 Task: Look for space in Westerville, United States from 8th August, 2023 to 15th August, 2023 for 9 adults in price range Rs.10000 to Rs.14000. Place can be shared room with 5 bedrooms having 9 beds and 5 bathrooms. Property type can be house, flat, guest house. Amenities needed are: wifi, TV, free parkinig on premises, gym, breakfast. Booking option can be shelf check-in. Required host language is English.
Action: Mouse moved to (508, 98)
Screenshot: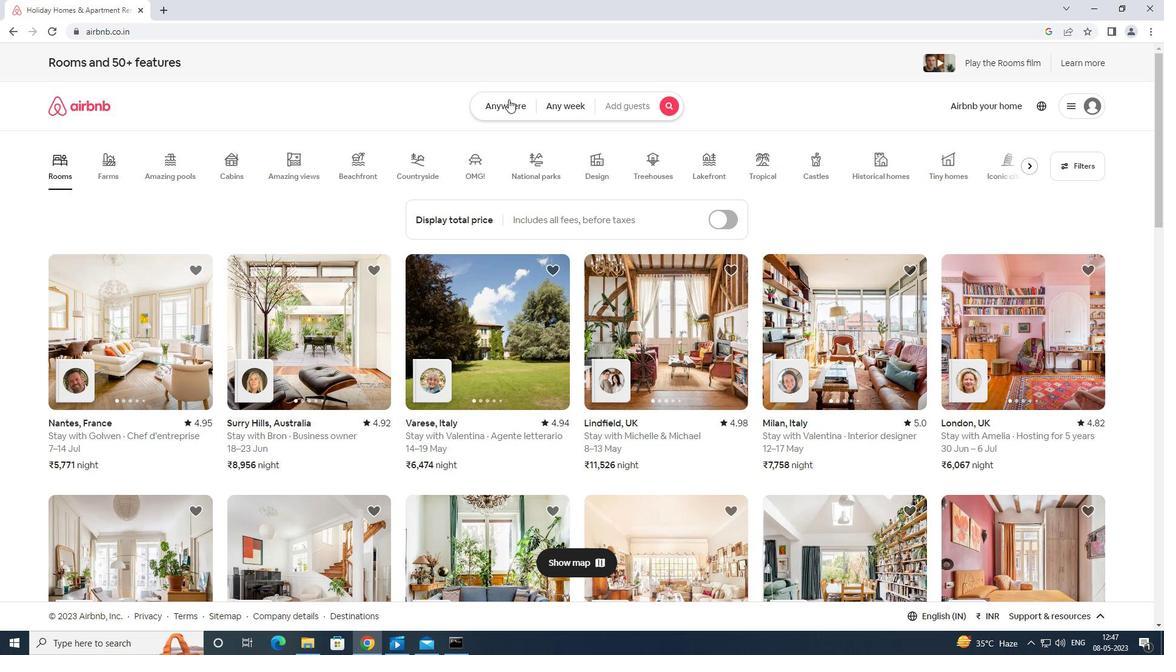
Action: Mouse pressed left at (508, 98)
Screenshot: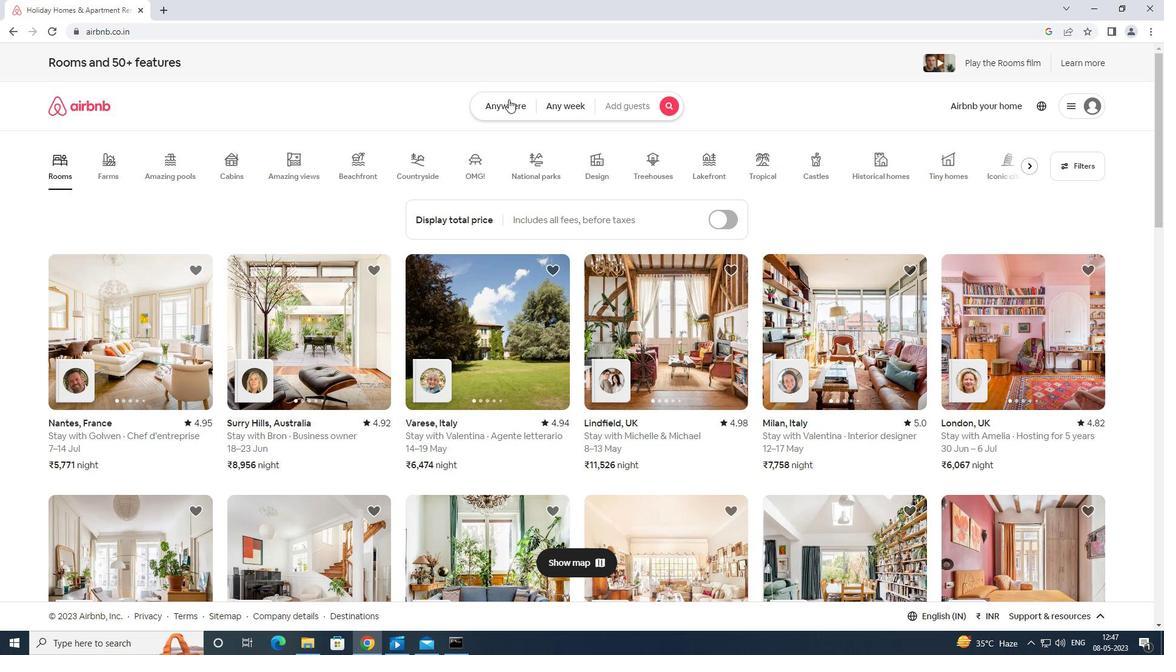 
Action: Mouse moved to (474, 136)
Screenshot: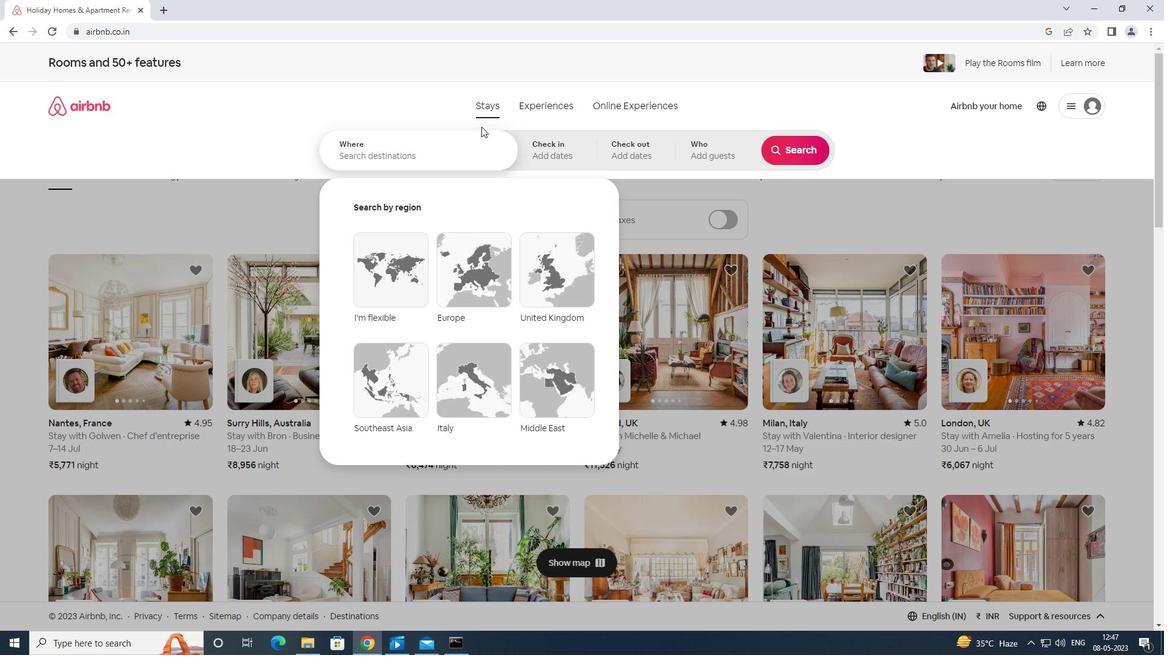 
Action: Mouse pressed left at (474, 136)
Screenshot: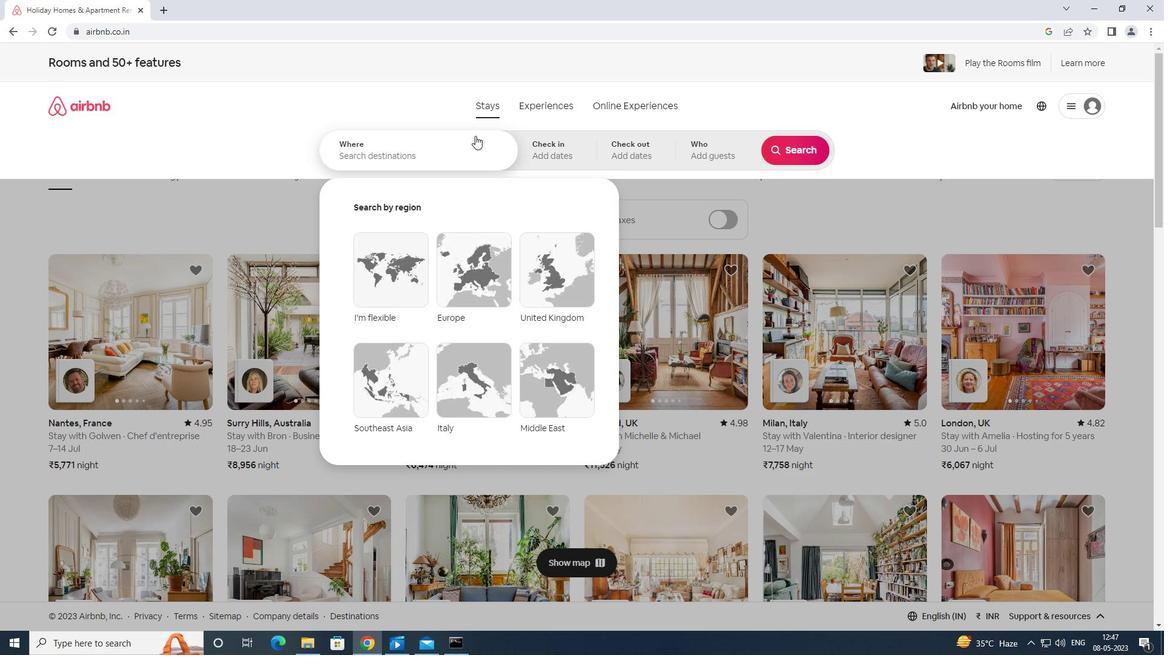 
Action: Mouse moved to (471, 139)
Screenshot: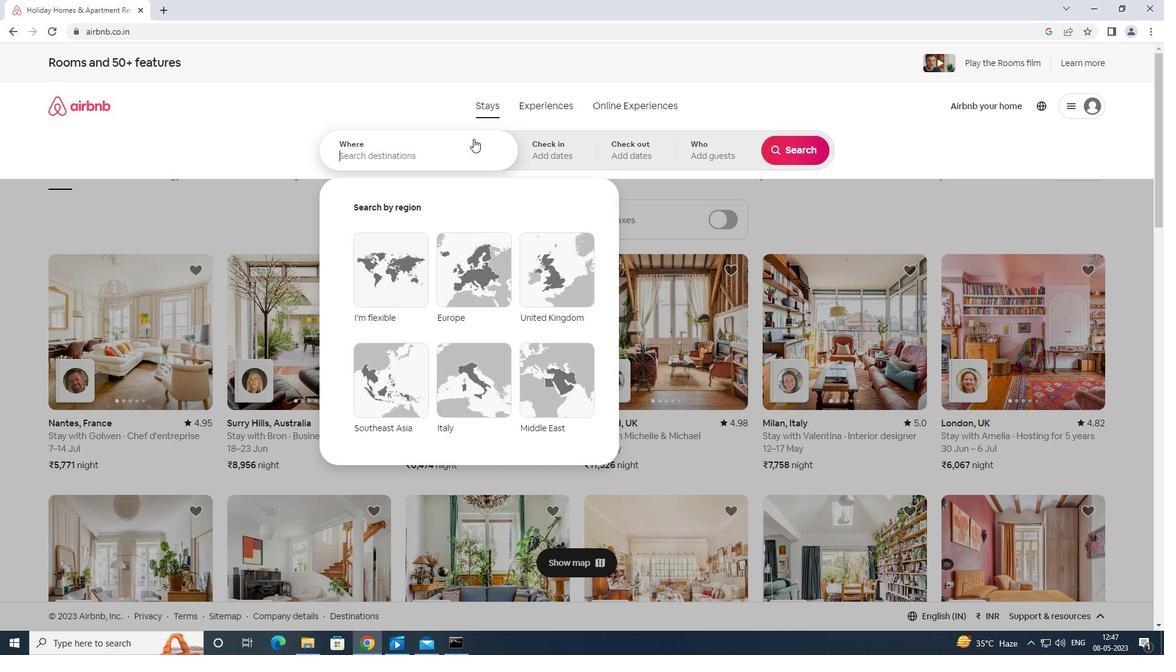 
Action: Key pressed westerville<Key.space>um<Key.backspace>nited<Key.space>states<Key.enter>
Screenshot: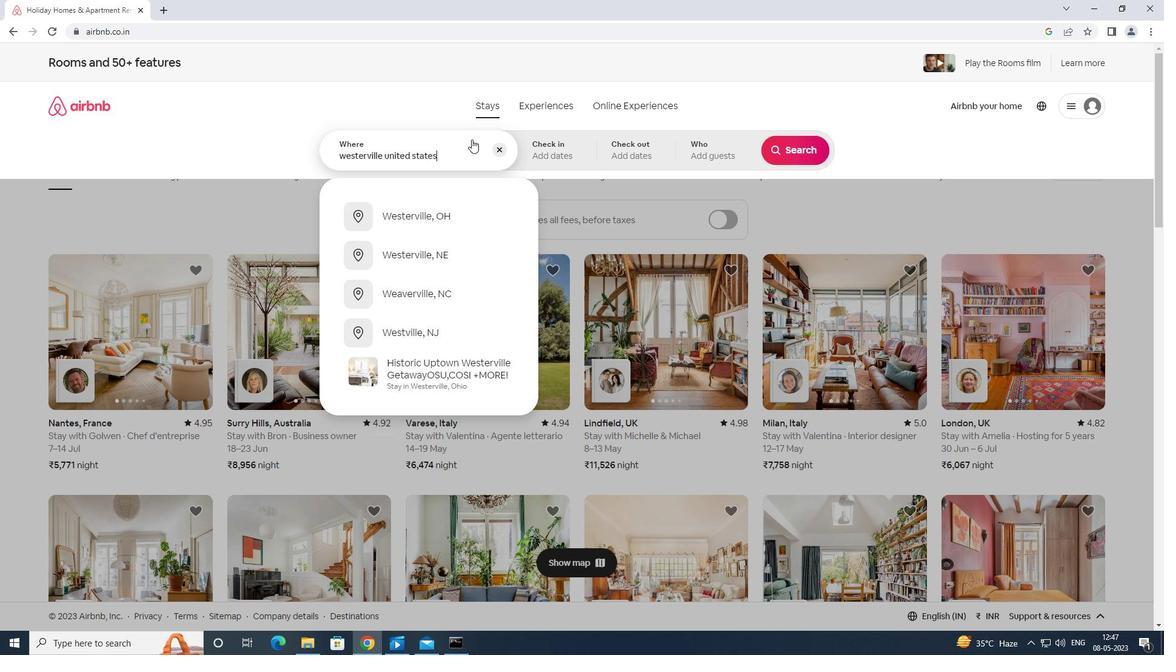 
Action: Mouse moved to (794, 248)
Screenshot: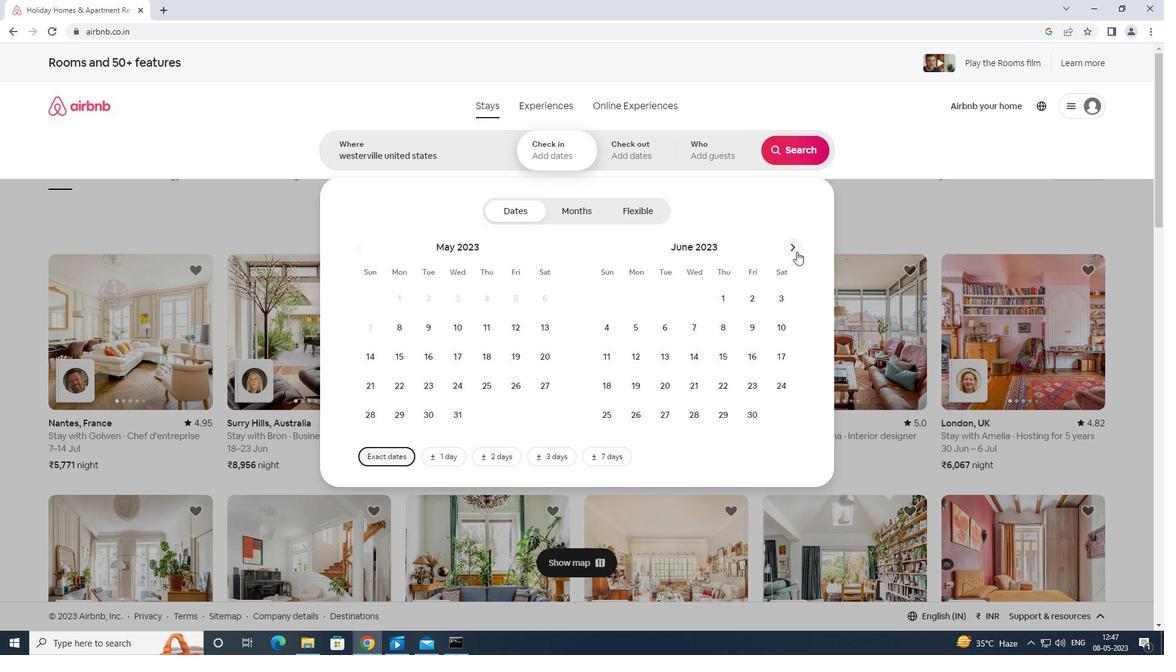 
Action: Mouse pressed left at (794, 248)
Screenshot: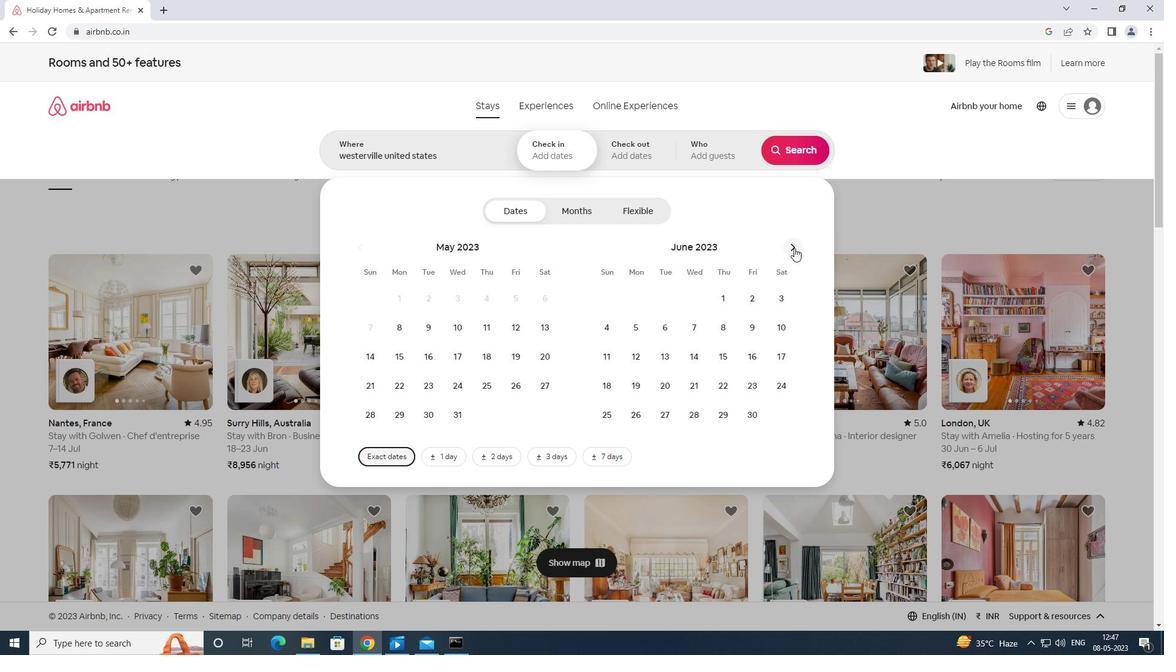 
Action: Mouse pressed left at (794, 248)
Screenshot: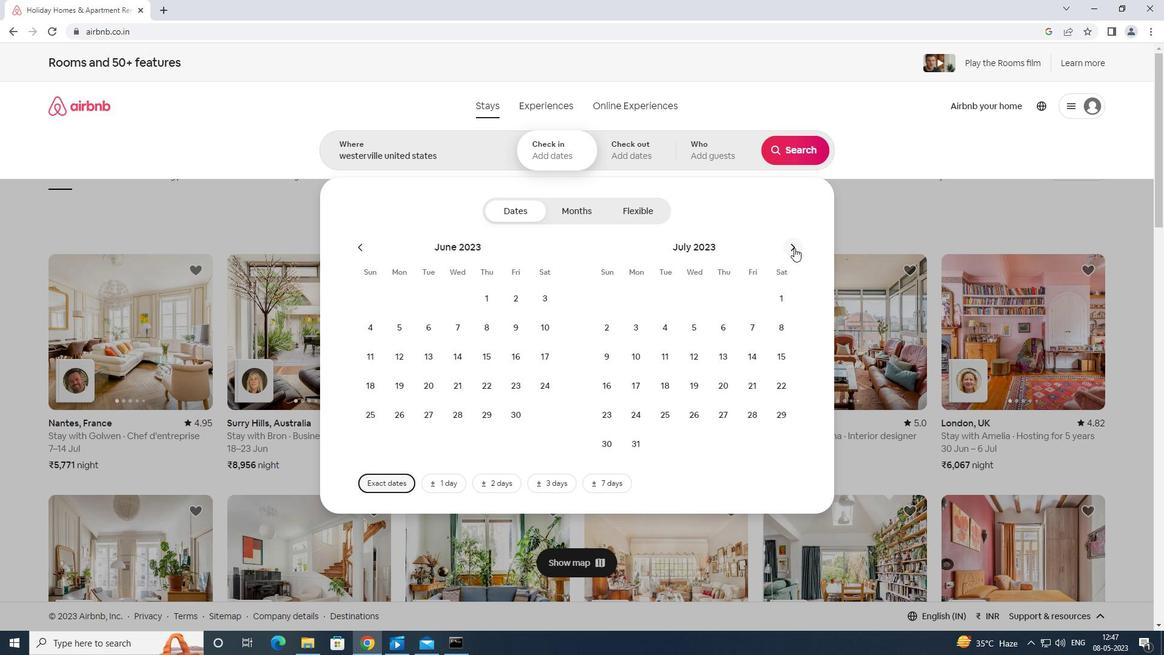 
Action: Mouse pressed left at (794, 248)
Screenshot: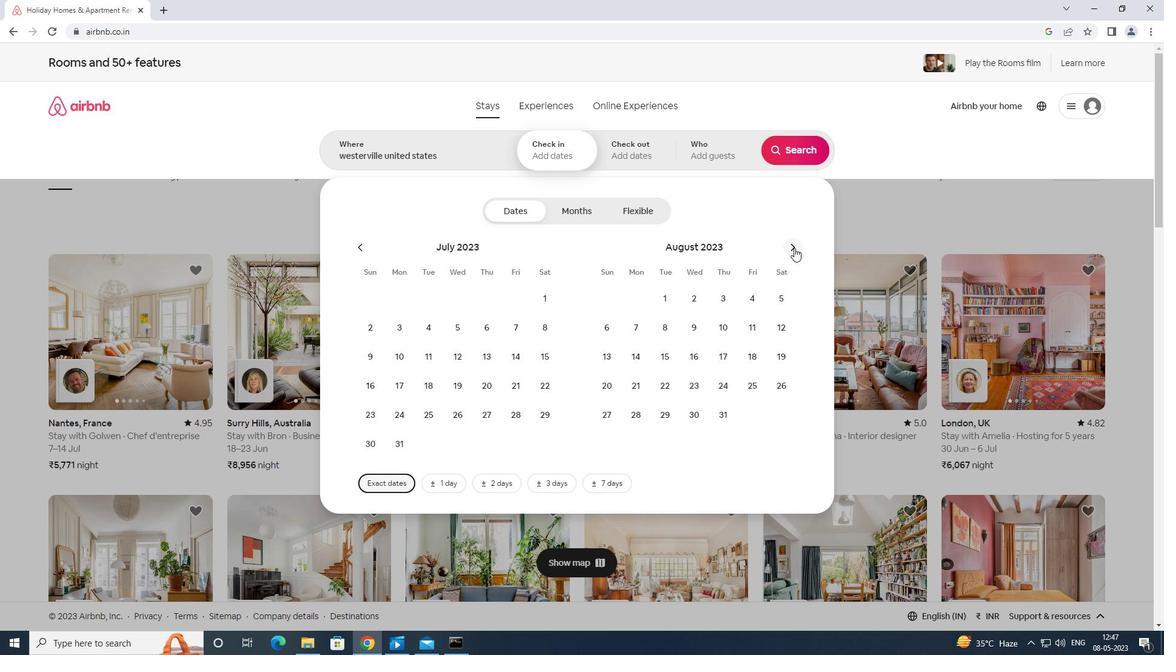 
Action: Mouse moved to (422, 323)
Screenshot: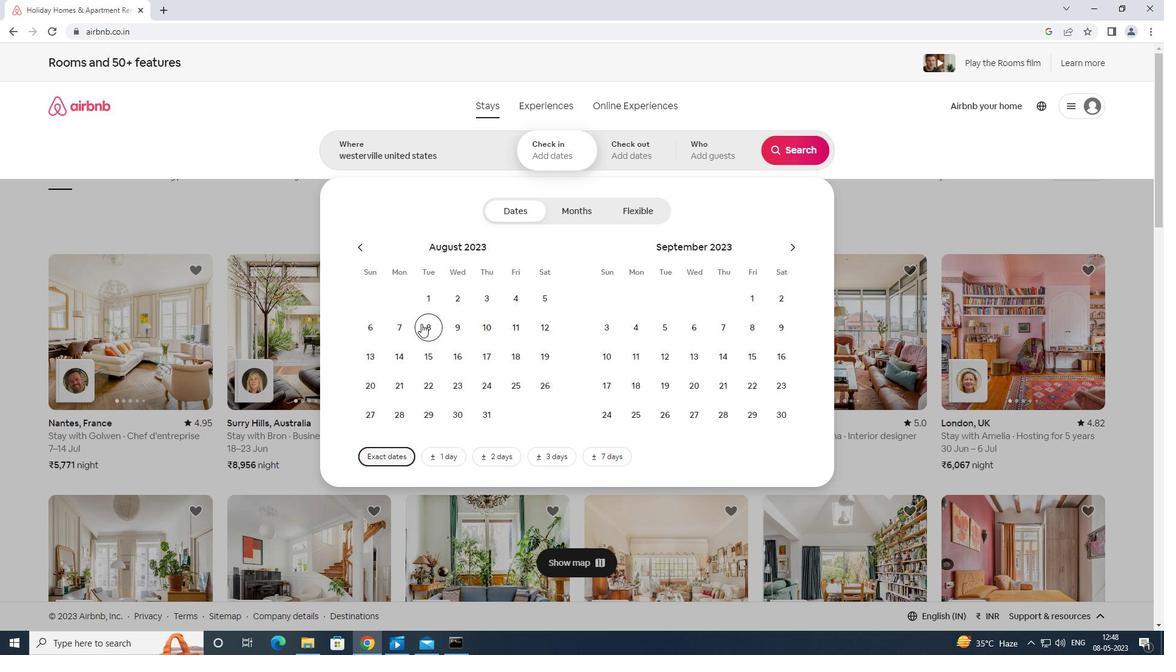 
Action: Mouse pressed left at (422, 323)
Screenshot: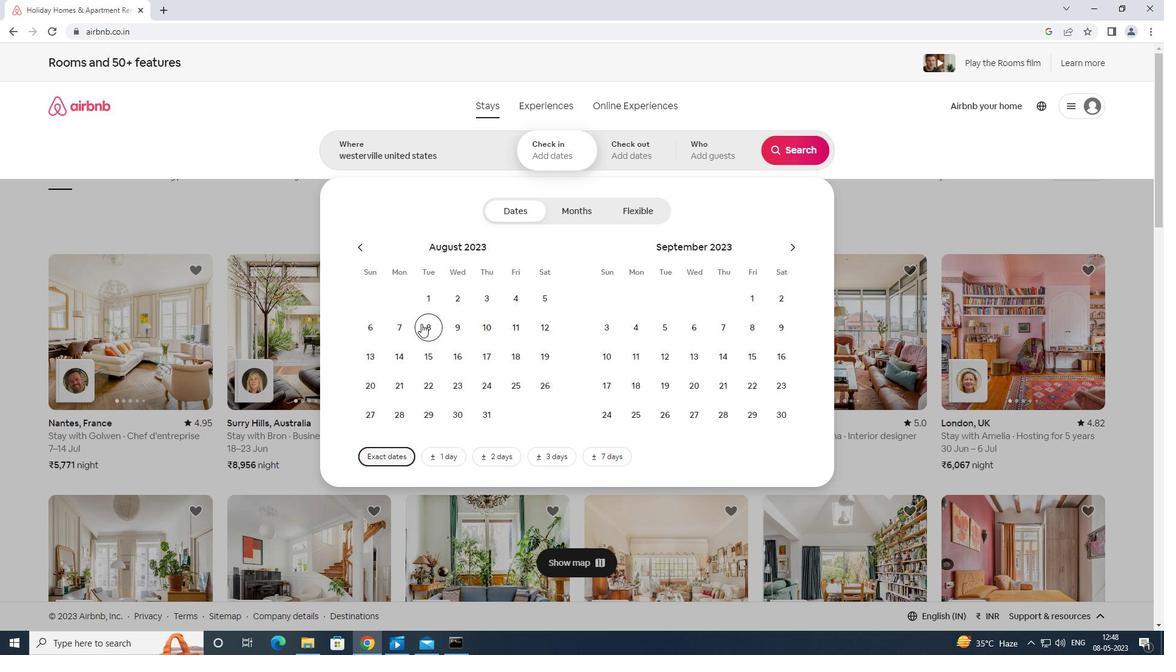 
Action: Mouse moved to (430, 353)
Screenshot: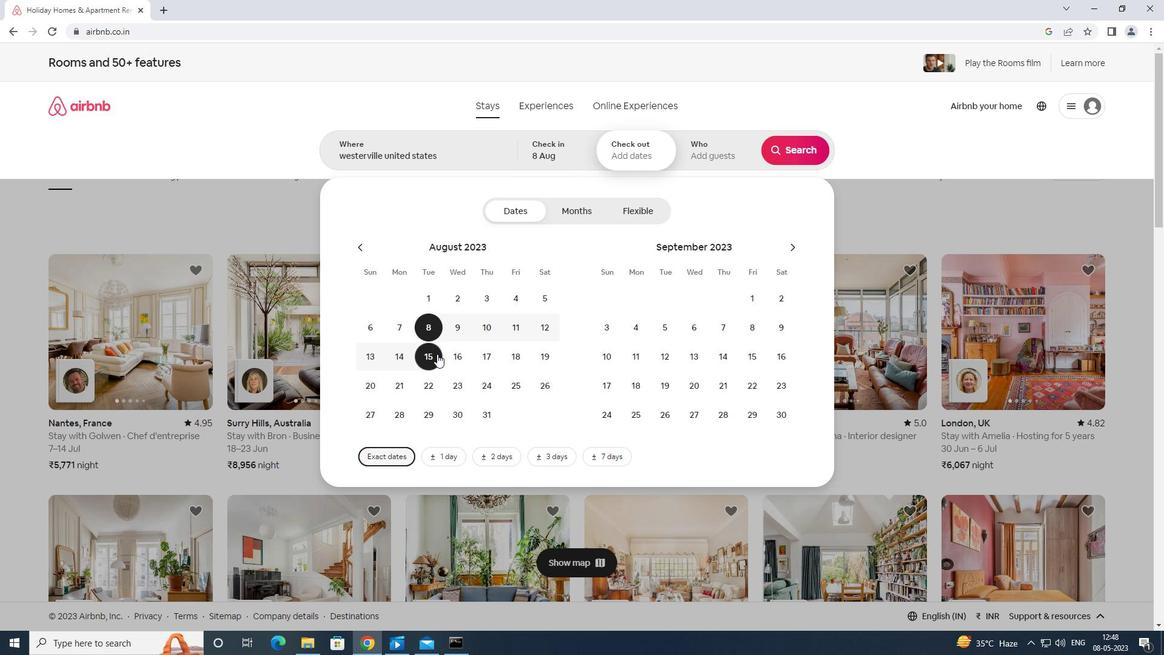 
Action: Mouse pressed left at (430, 353)
Screenshot: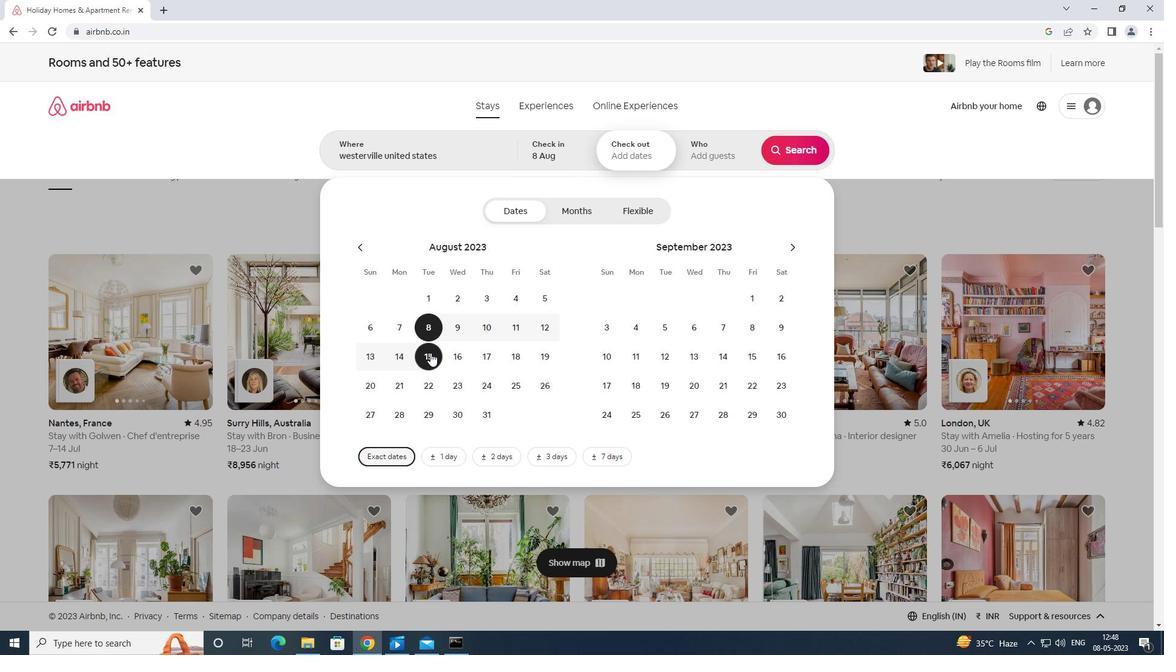 
Action: Mouse moved to (712, 146)
Screenshot: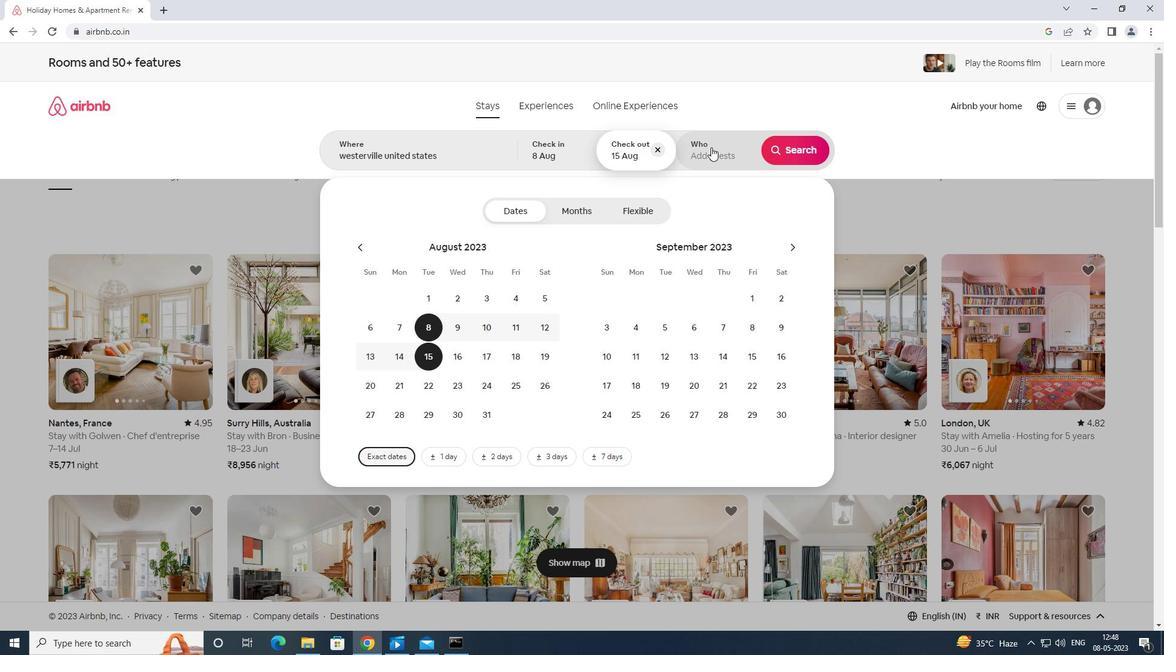 
Action: Mouse pressed left at (712, 146)
Screenshot: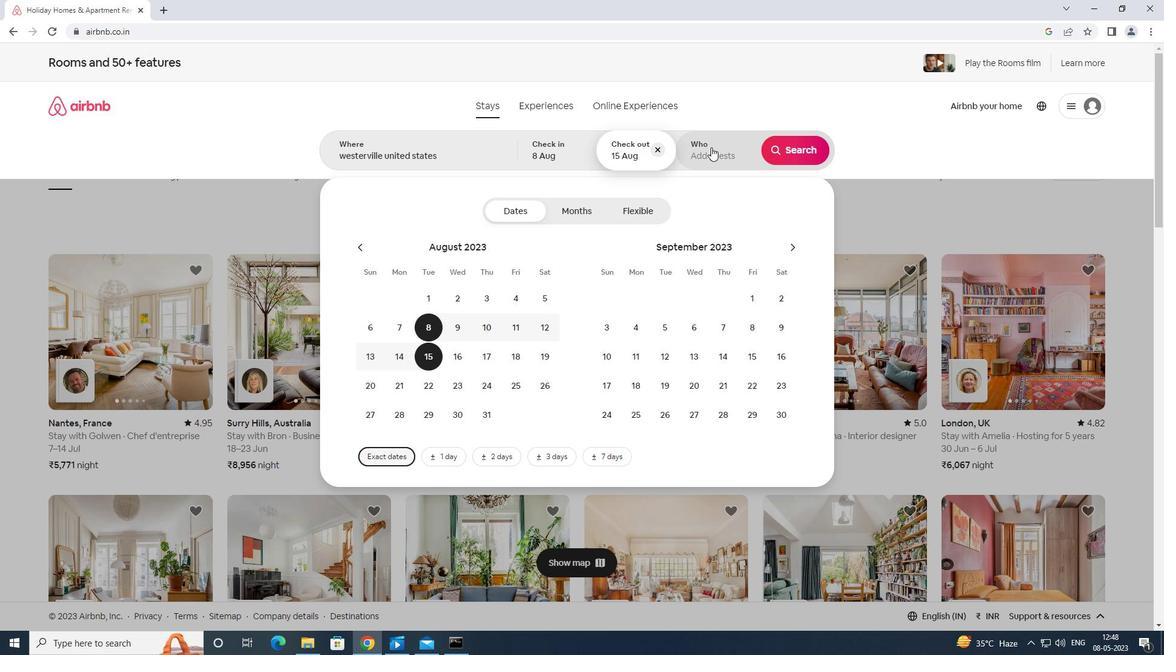 
Action: Mouse moved to (804, 214)
Screenshot: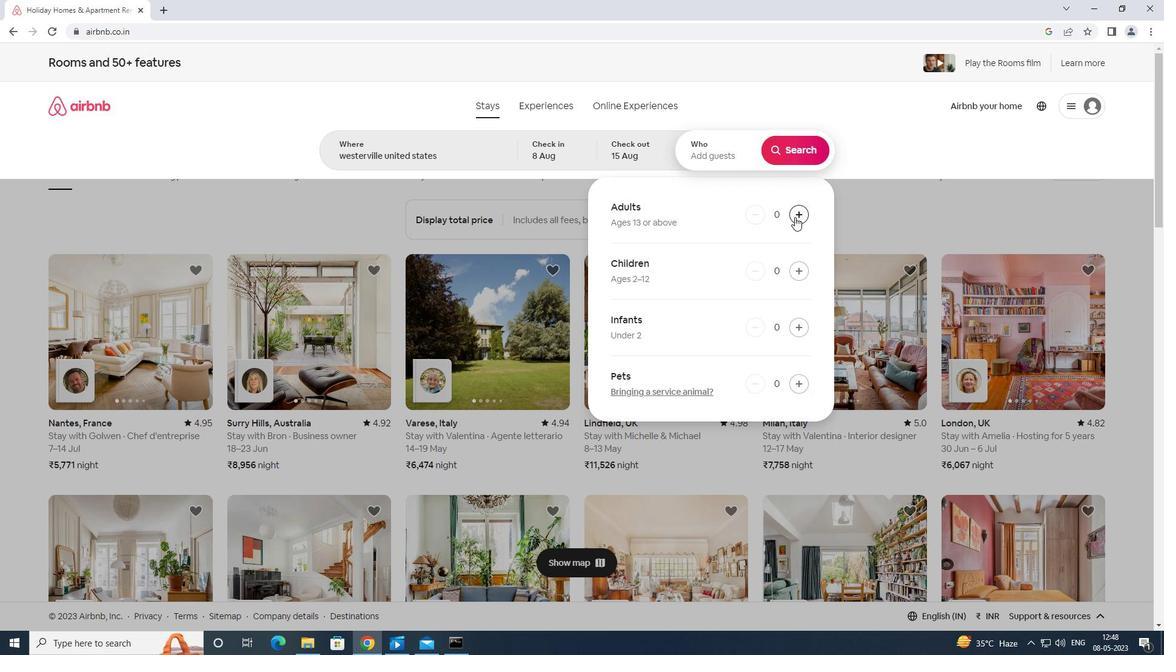 
Action: Mouse pressed left at (804, 214)
Screenshot: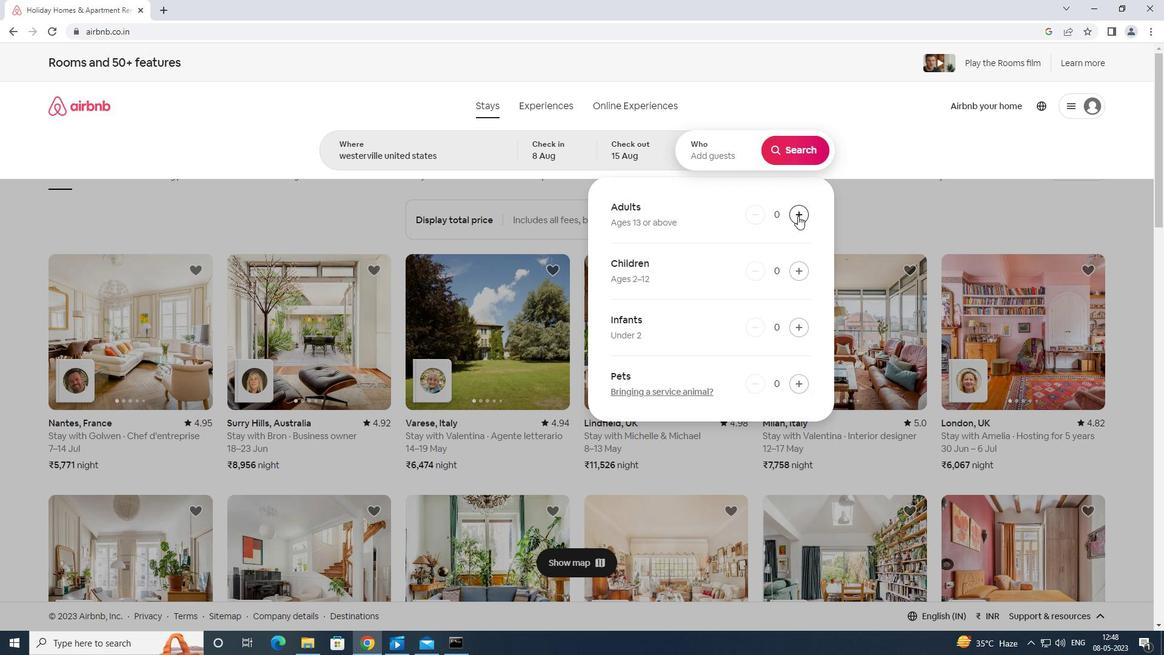 
Action: Mouse moved to (806, 213)
Screenshot: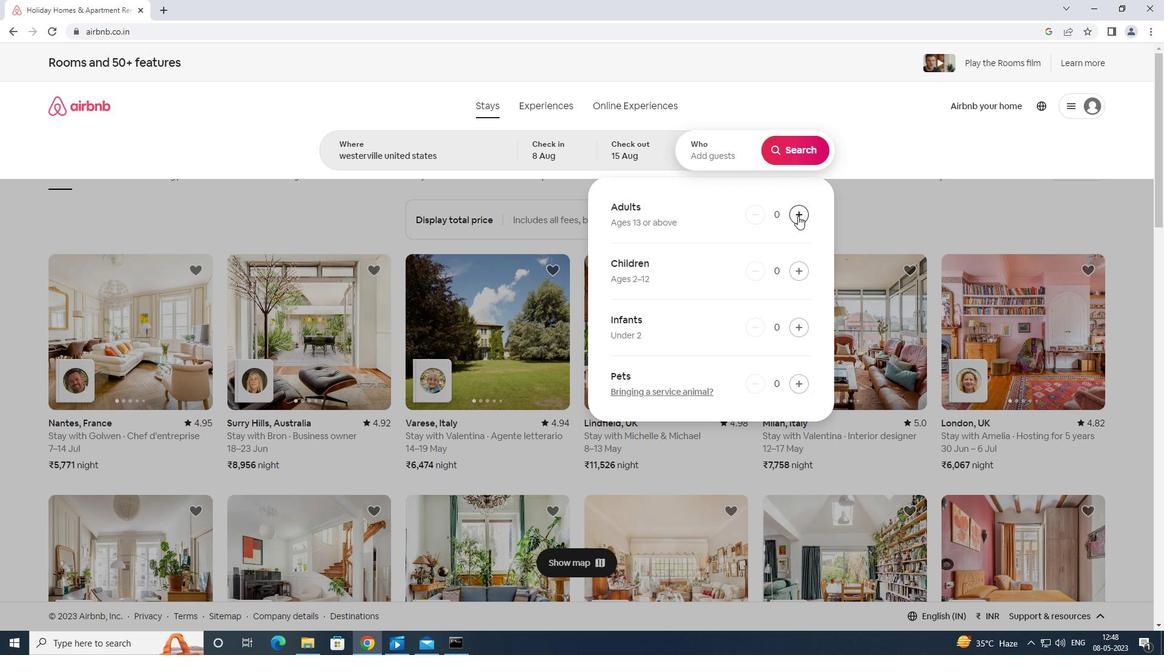 
Action: Mouse pressed left at (806, 213)
Screenshot: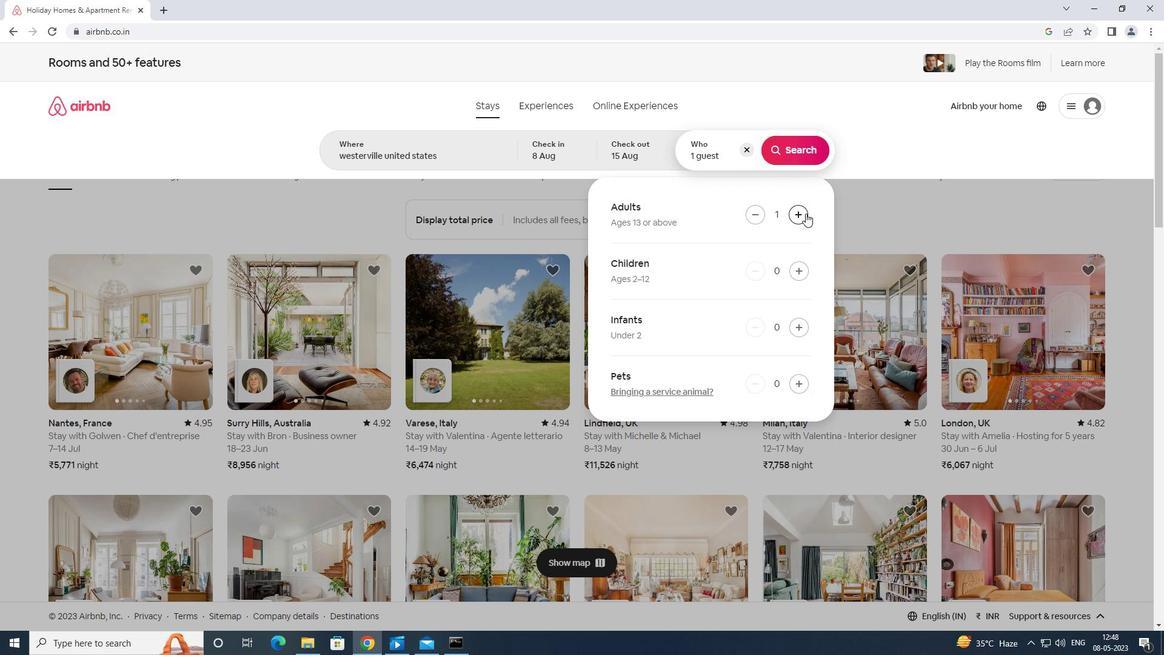 
Action: Mouse moved to (806, 214)
Screenshot: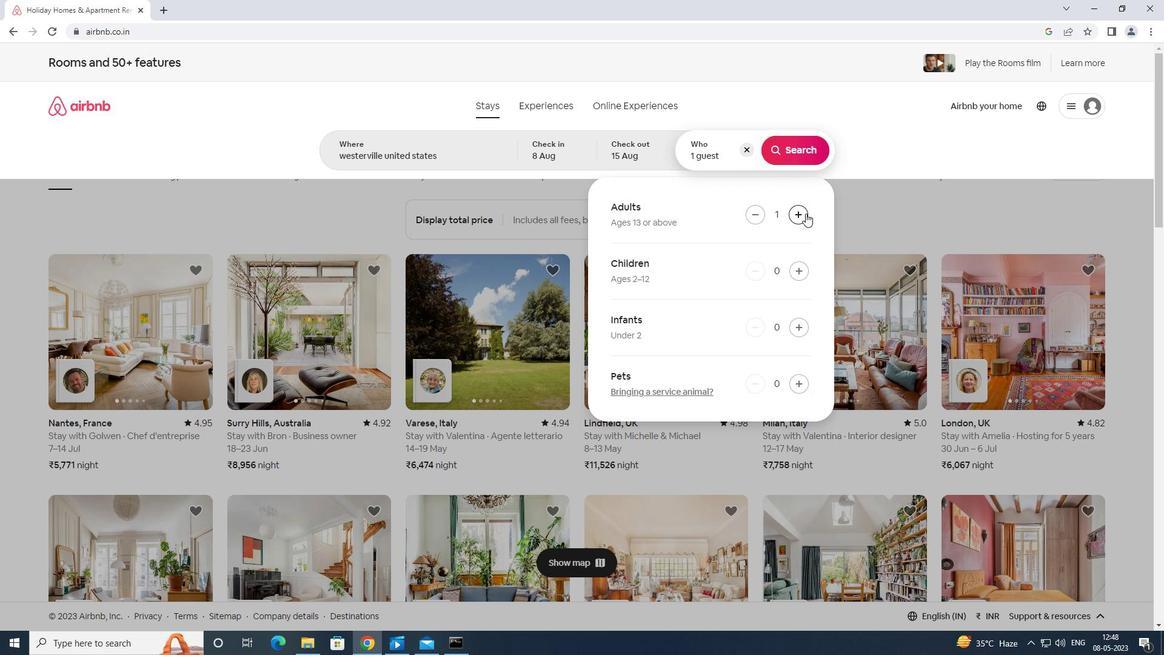 
Action: Mouse pressed left at (806, 214)
Screenshot: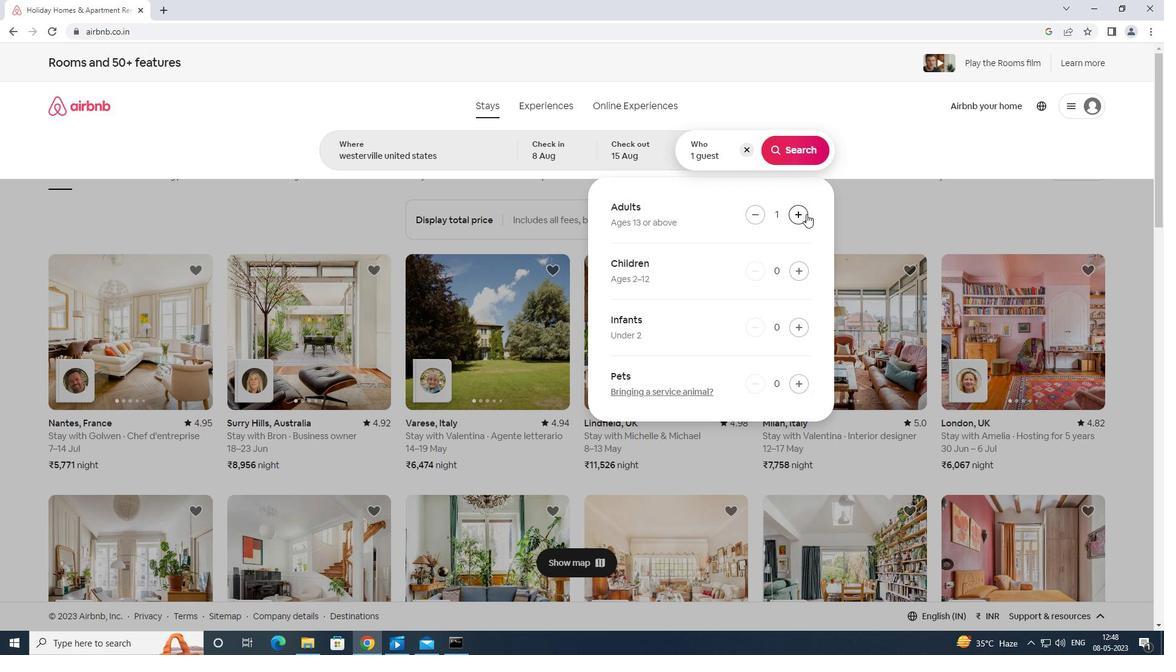 
Action: Mouse pressed left at (806, 214)
Screenshot: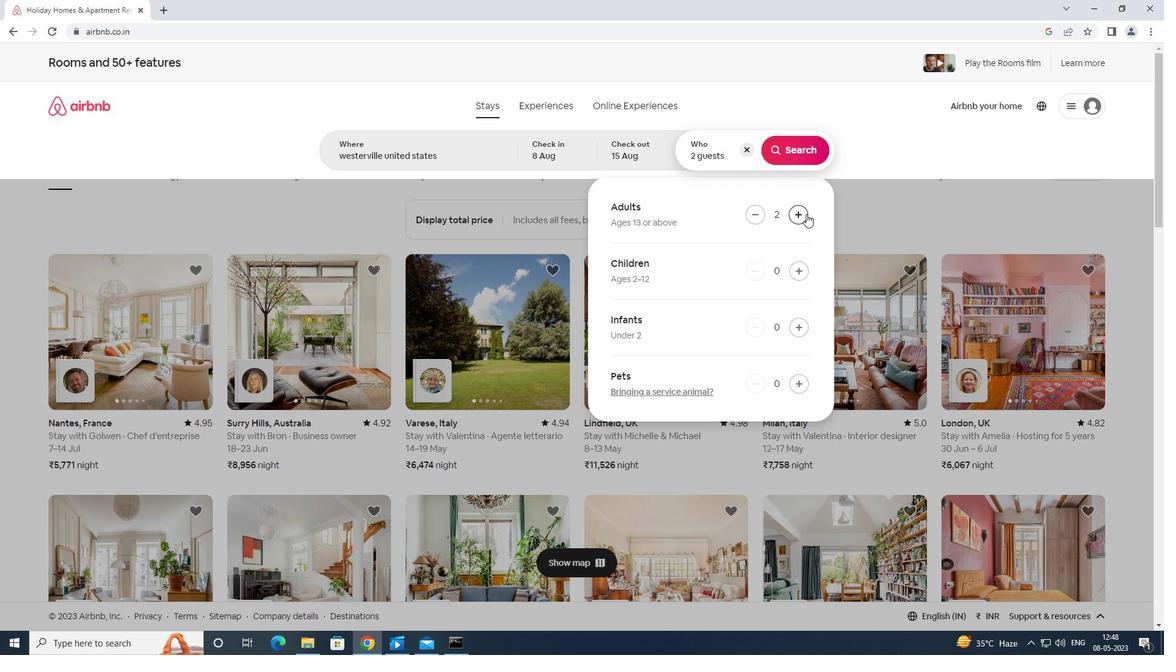 
Action: Mouse moved to (806, 214)
Screenshot: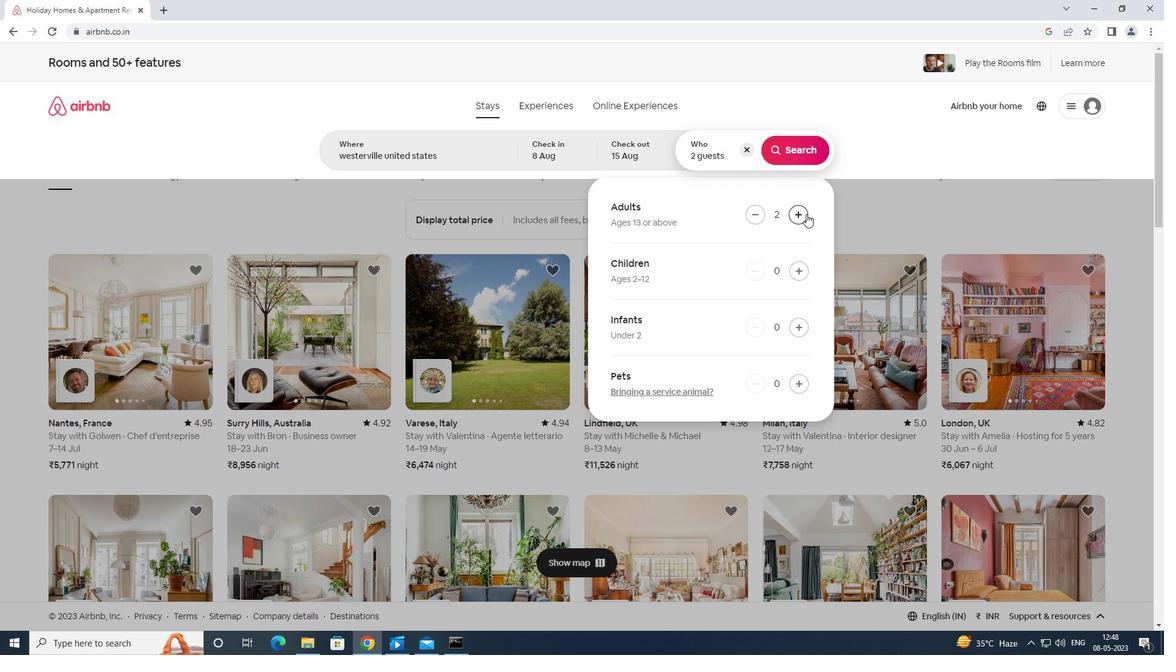 
Action: Mouse pressed left at (806, 214)
Screenshot: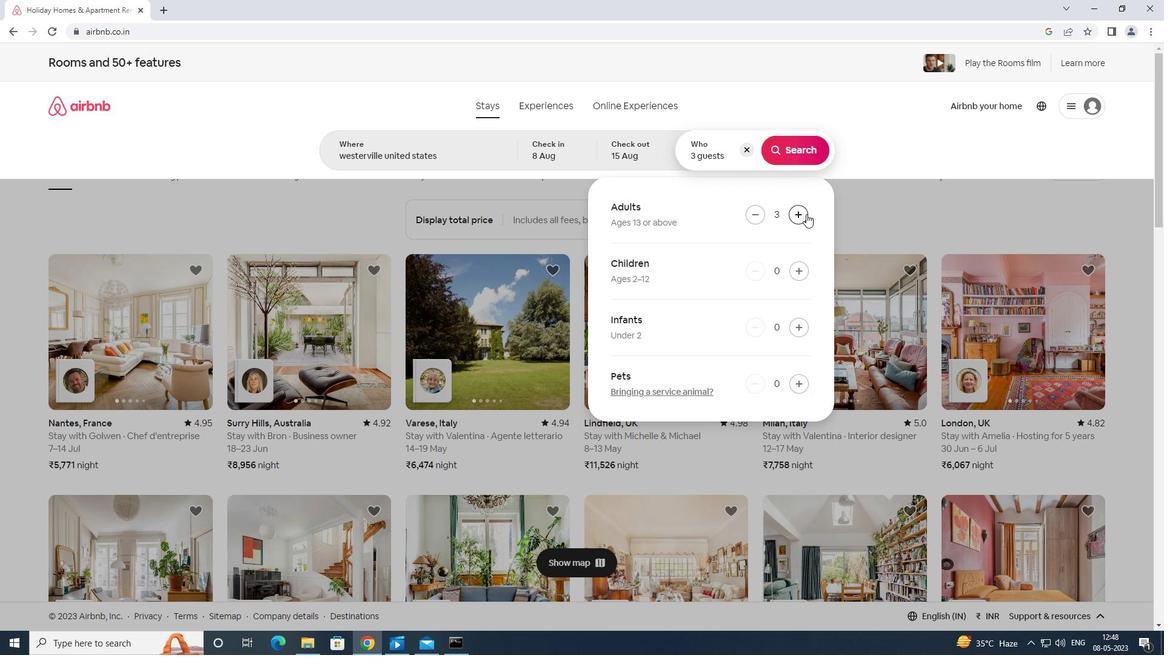 
Action: Mouse pressed left at (806, 214)
Screenshot: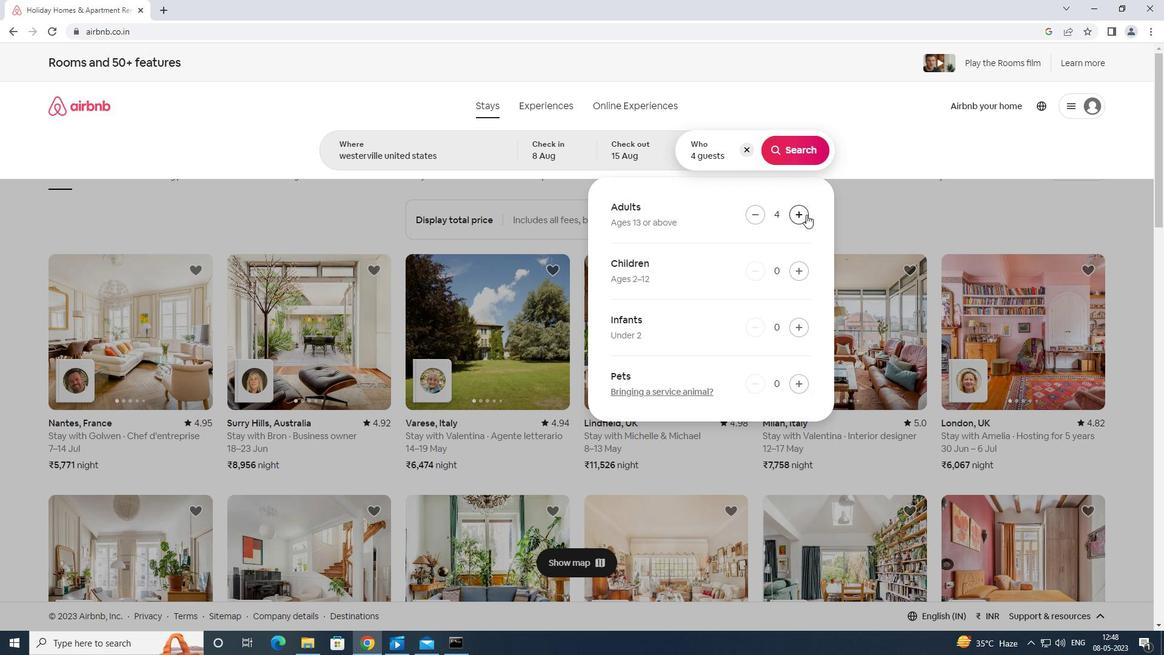 
Action: Mouse pressed left at (806, 214)
Screenshot: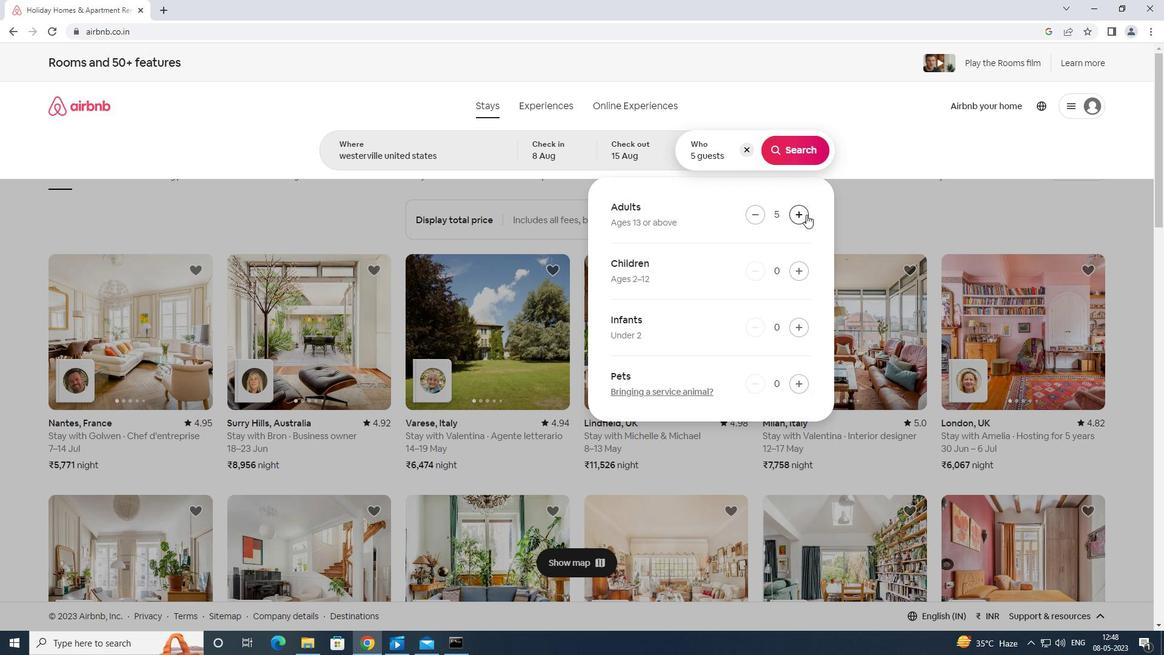 
Action: Mouse moved to (807, 214)
Screenshot: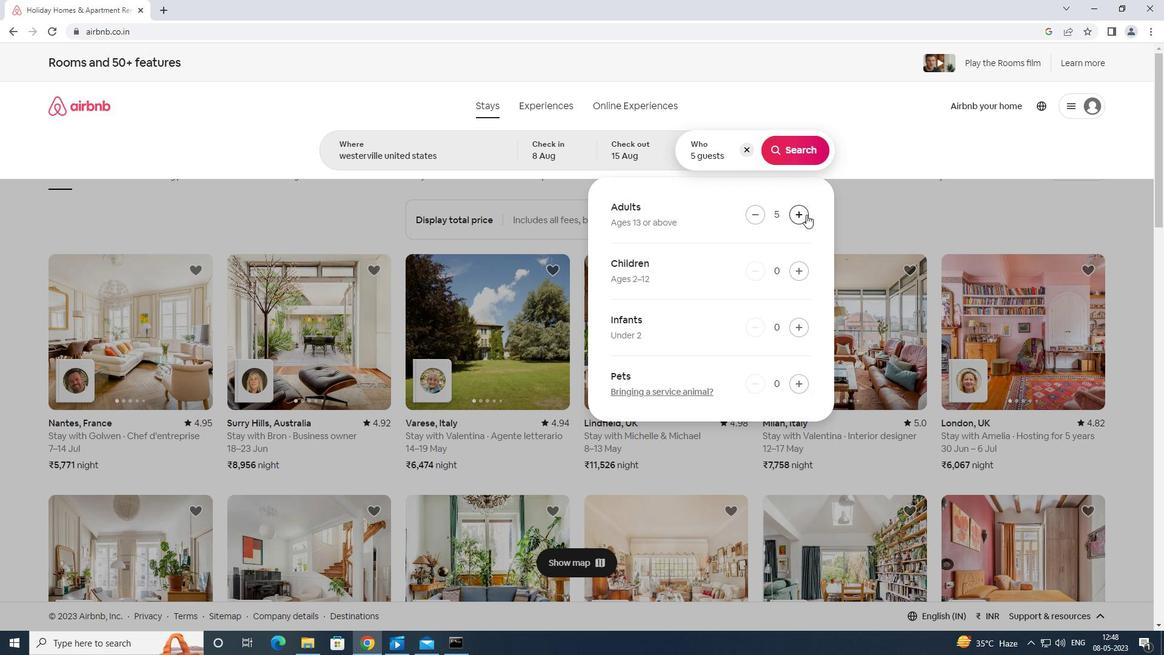 
Action: Mouse pressed left at (807, 214)
Screenshot: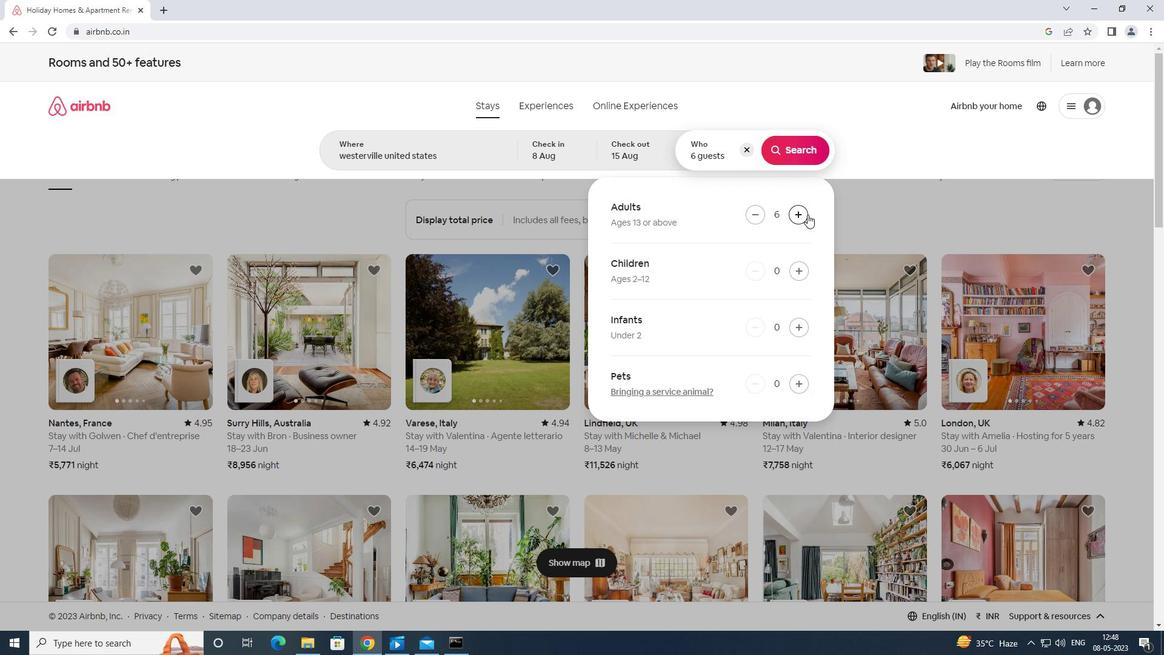 
Action: Mouse moved to (803, 215)
Screenshot: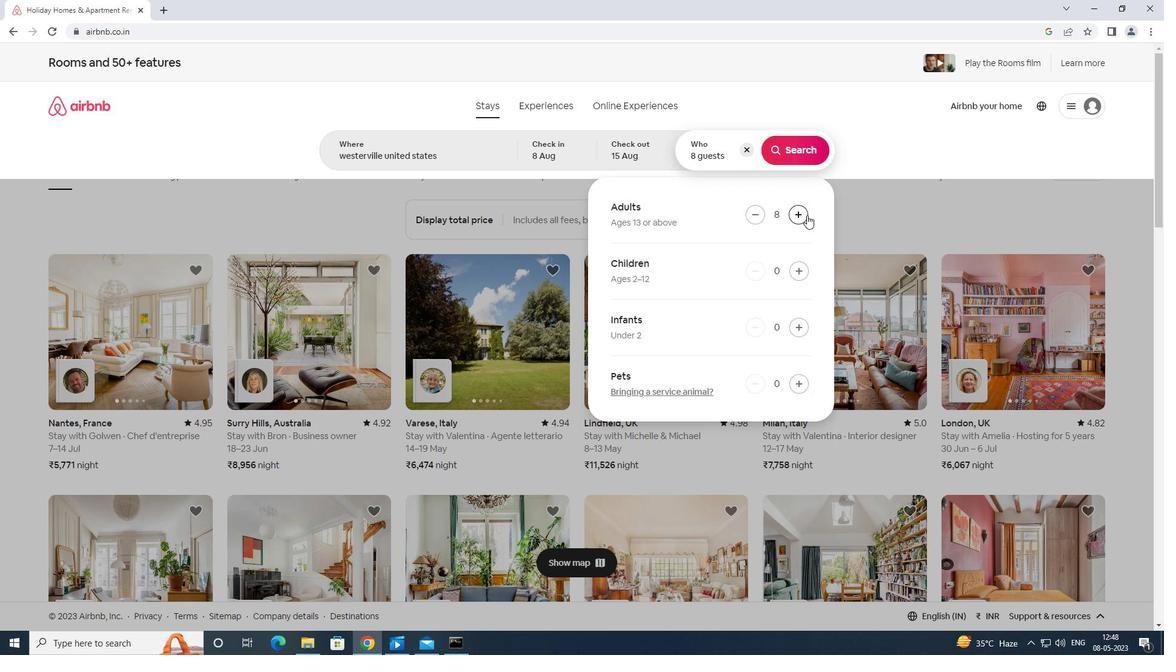 
Action: Mouse pressed left at (803, 215)
Screenshot: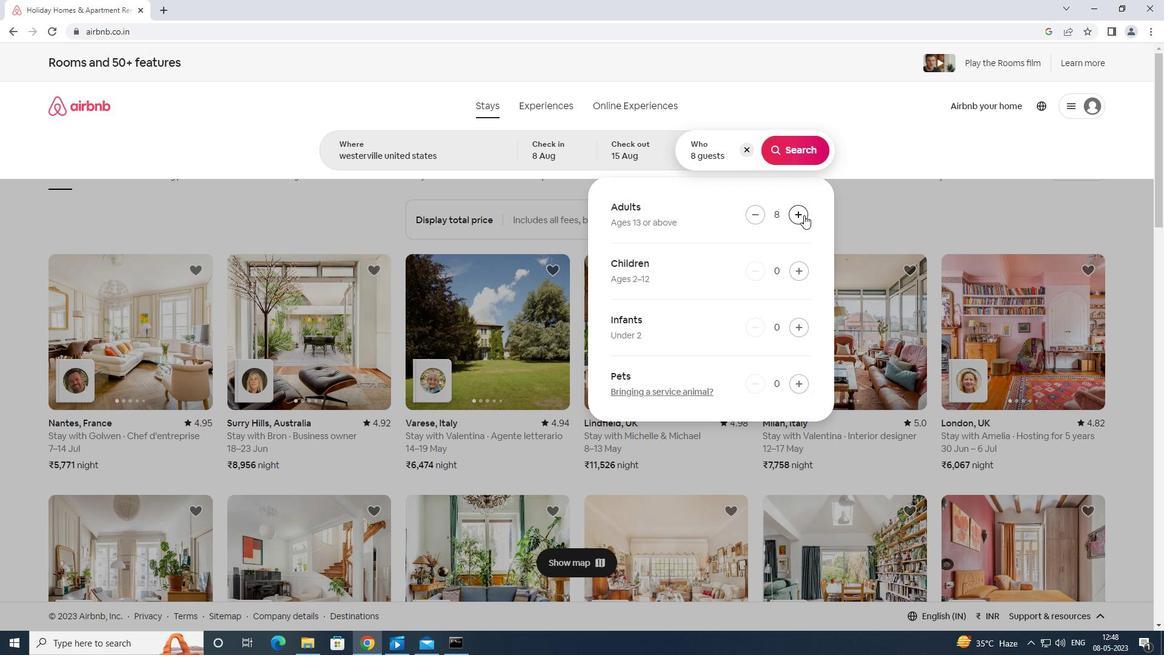 
Action: Mouse moved to (797, 145)
Screenshot: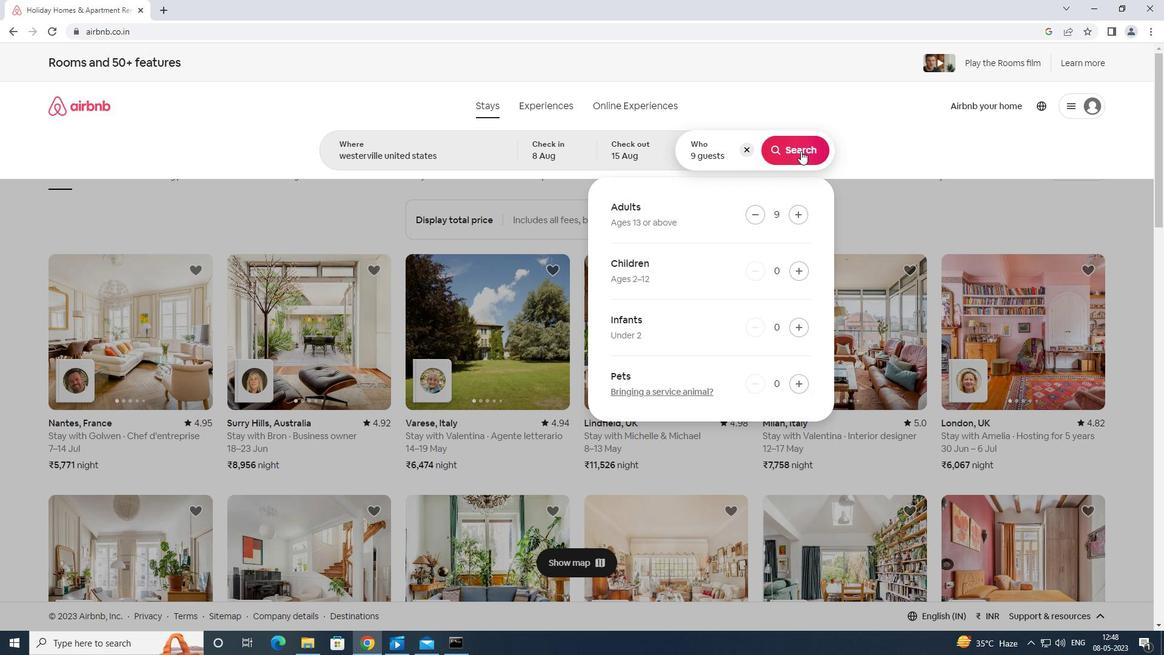 
Action: Mouse pressed left at (797, 145)
Screenshot: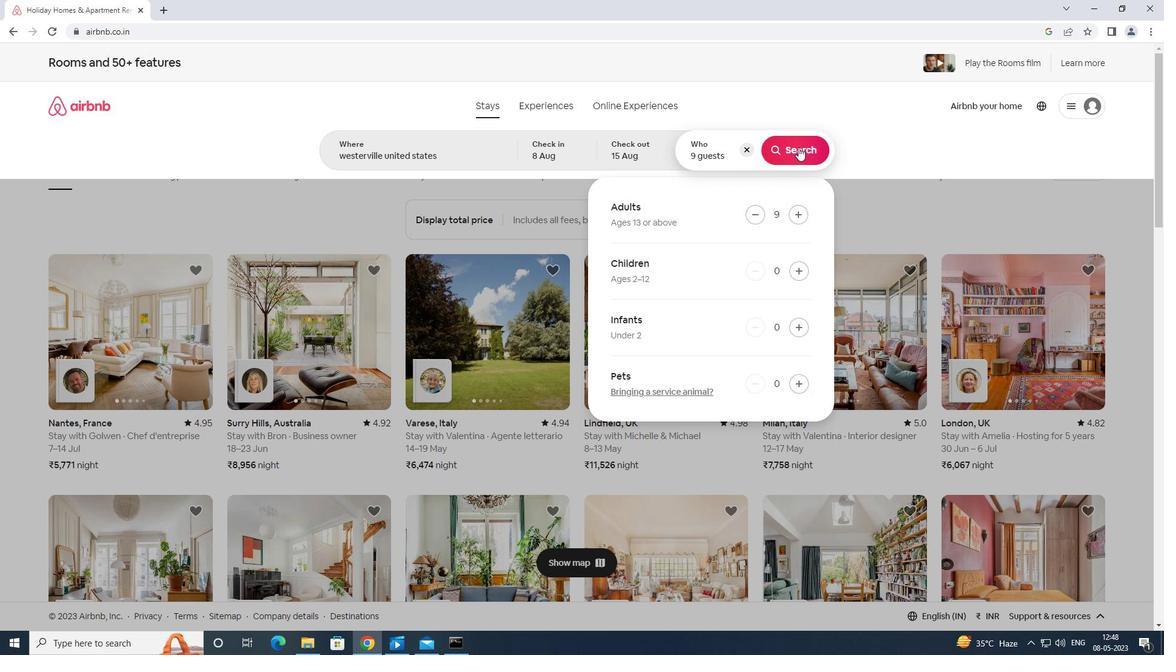 
Action: Mouse moved to (1122, 110)
Screenshot: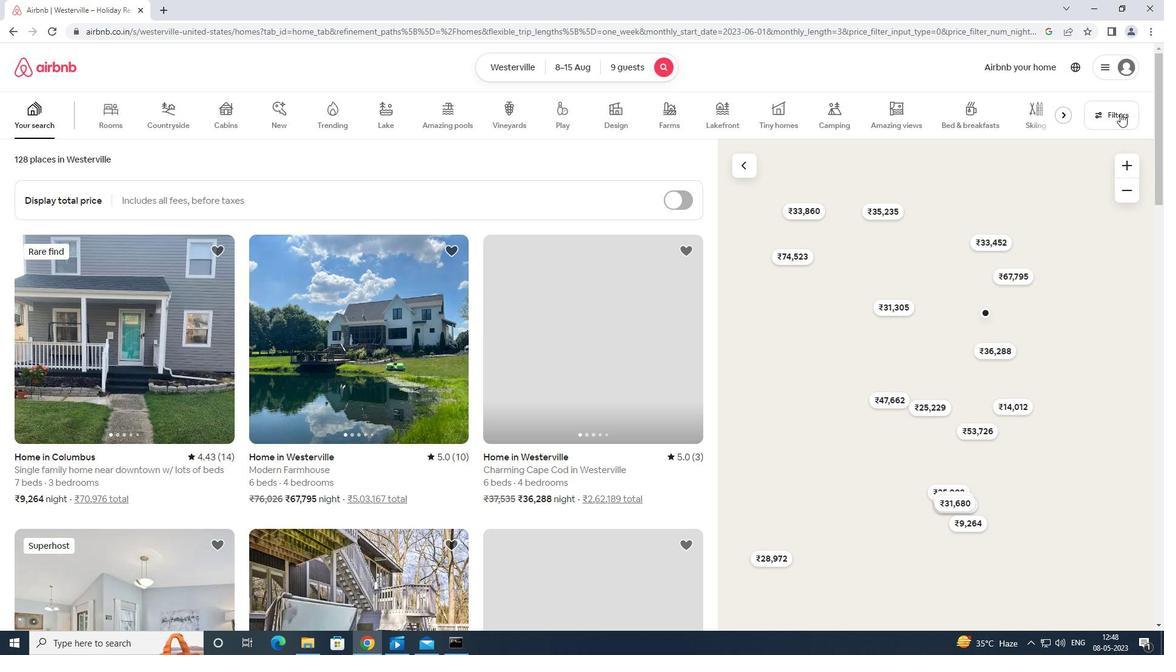 
Action: Mouse pressed left at (1122, 110)
Screenshot: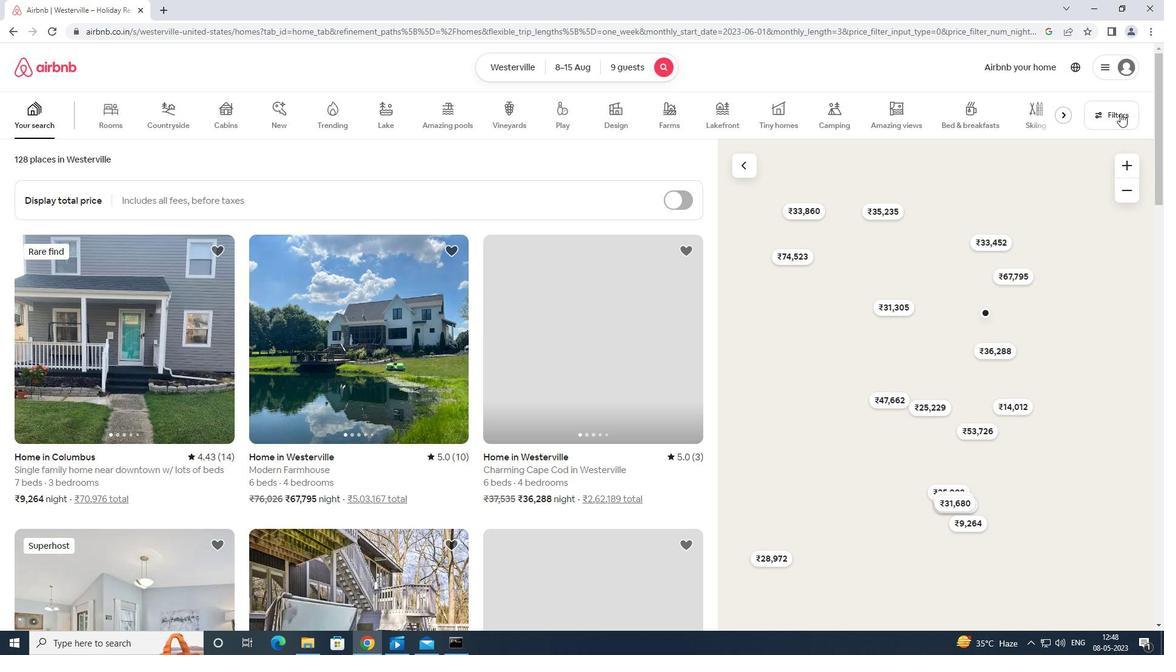 
Action: Mouse moved to (450, 413)
Screenshot: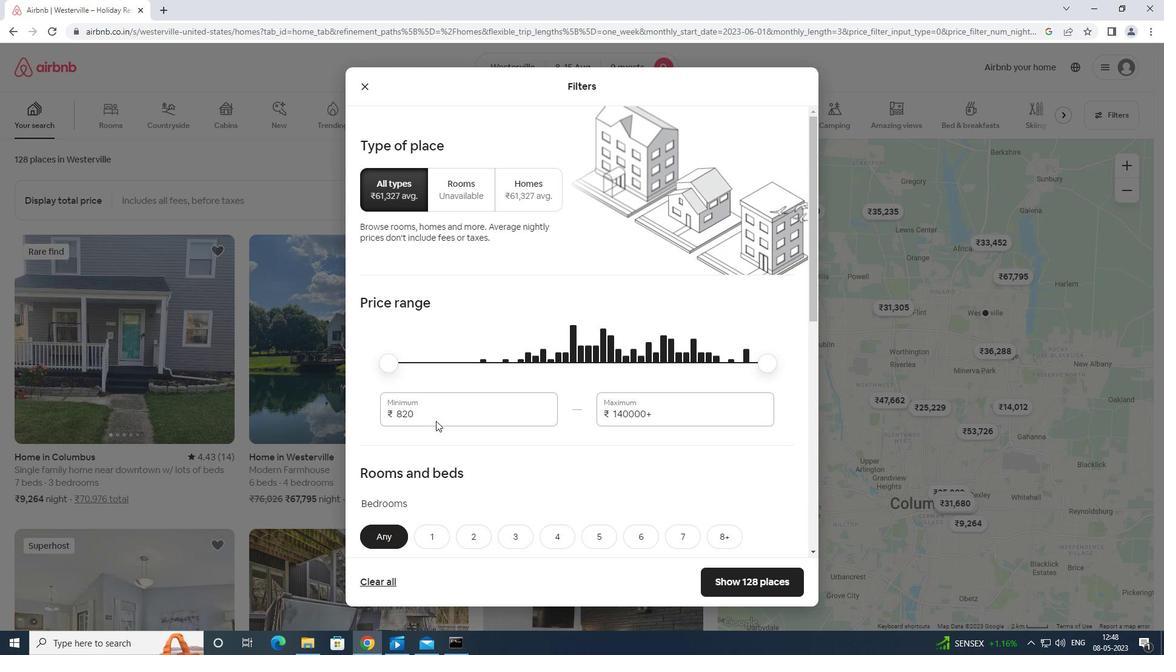 
Action: Mouse pressed left at (450, 413)
Screenshot: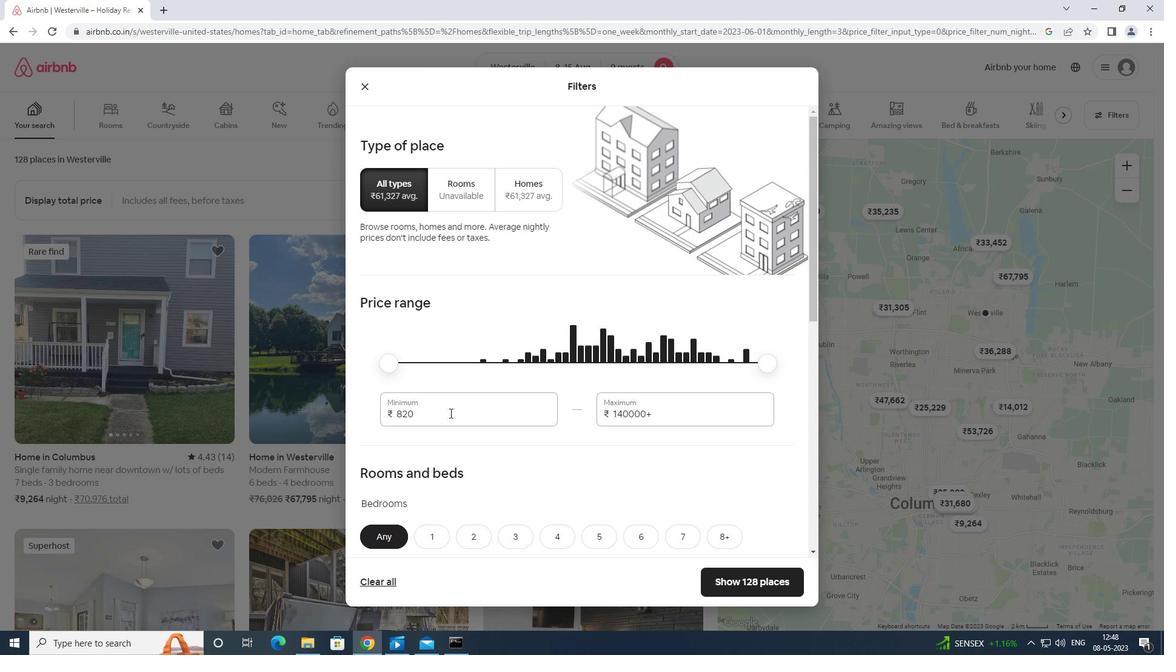 
Action: Key pressed <Key.backspace><Key.backspace><Key.backspace>10000
Screenshot: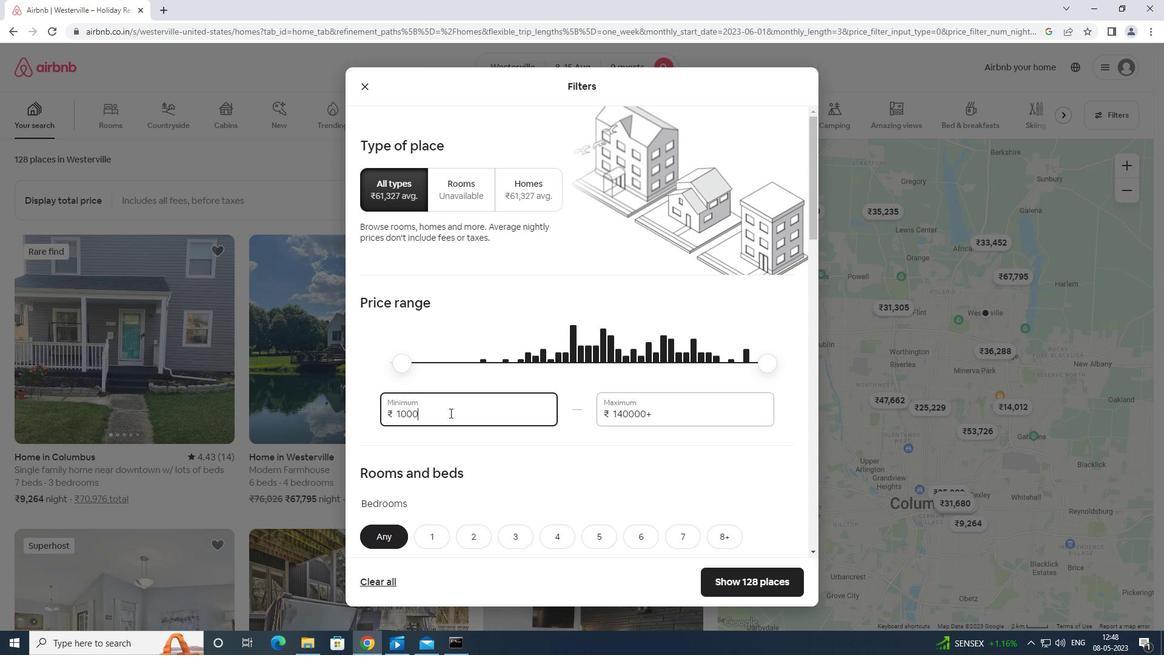 
Action: Mouse moved to (671, 411)
Screenshot: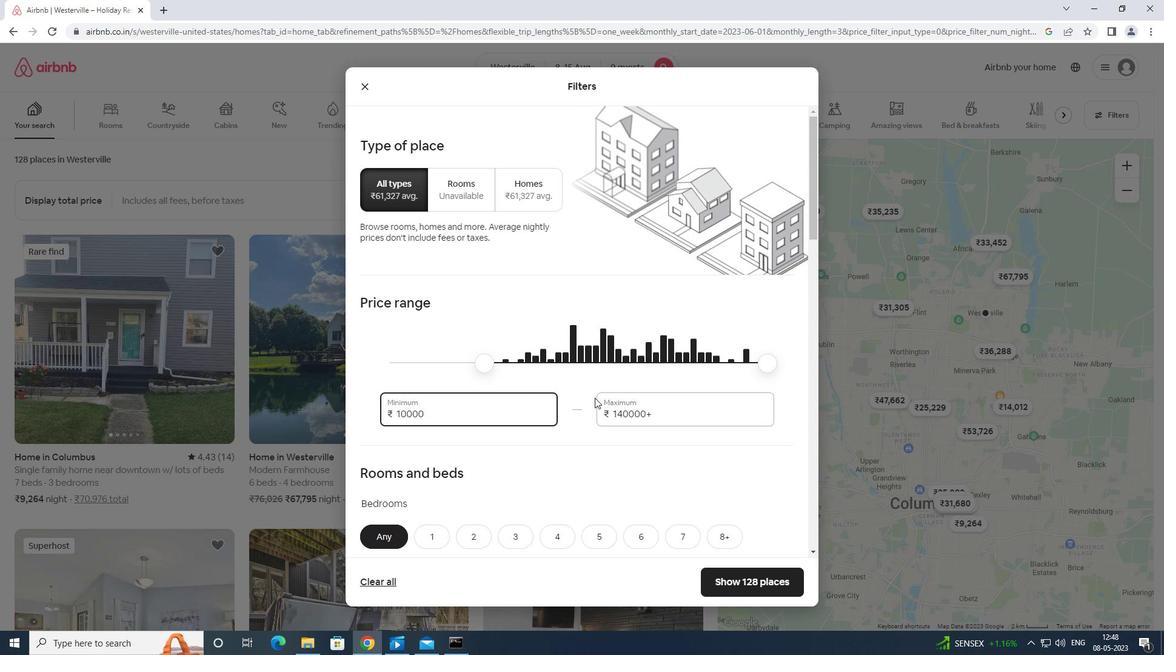 
Action: Mouse pressed left at (671, 411)
Screenshot: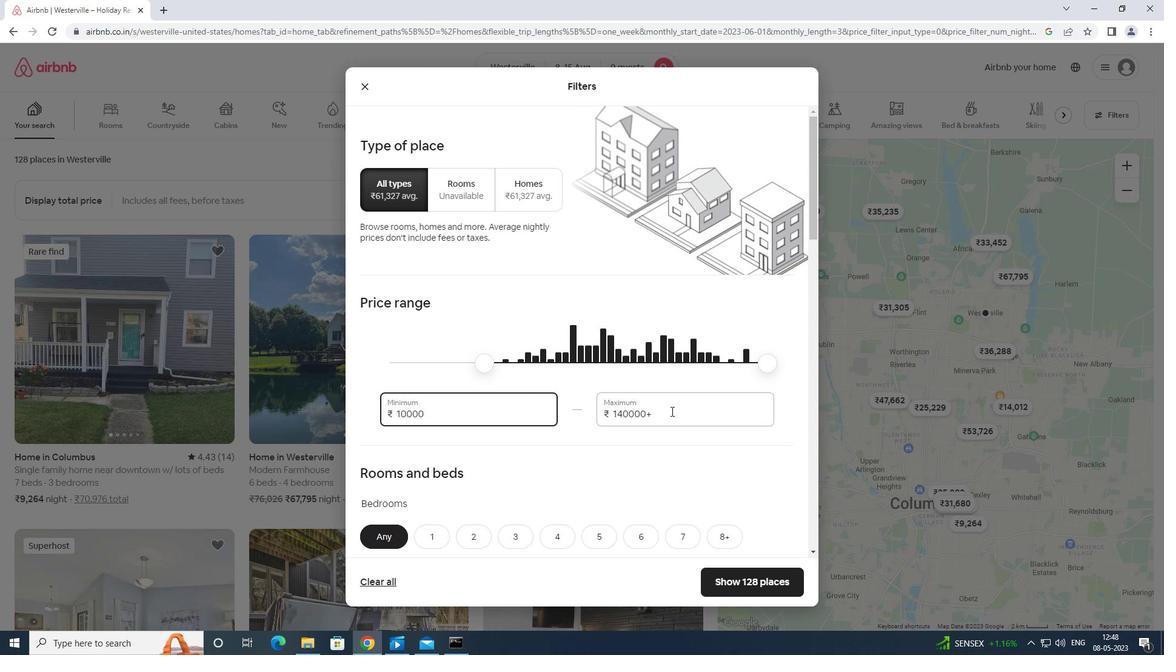 
Action: Mouse moved to (686, 414)
Screenshot: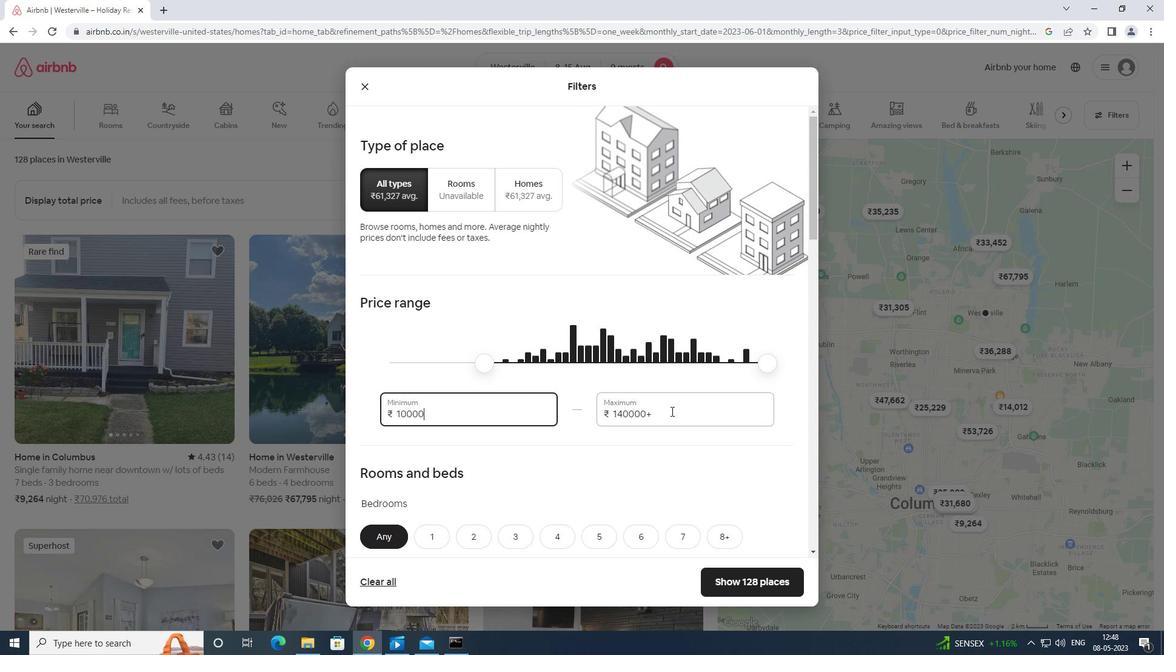 
Action: Key pressed <Key.backspace><Key.backspace><Key.backspace><Key.backspace><Key.backspace><Key.backspace><Key.backspace><Key.backspace><Key.backspace><Key.backspace><Key.backspace><Key.backspace>14000
Screenshot: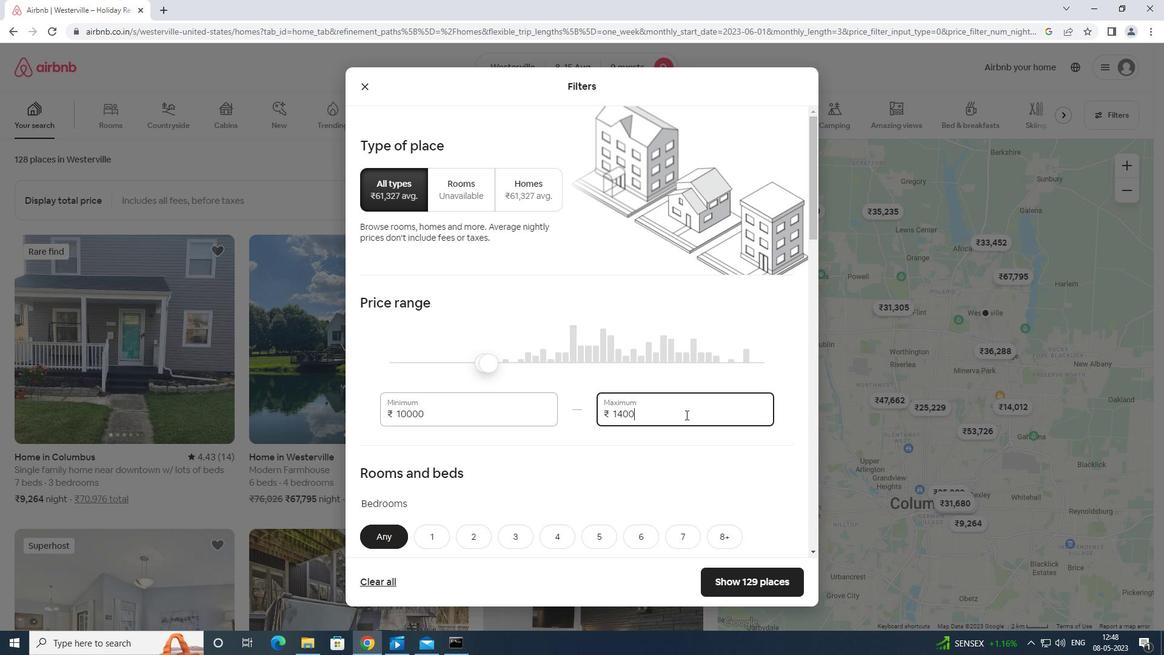 
Action: Mouse moved to (686, 416)
Screenshot: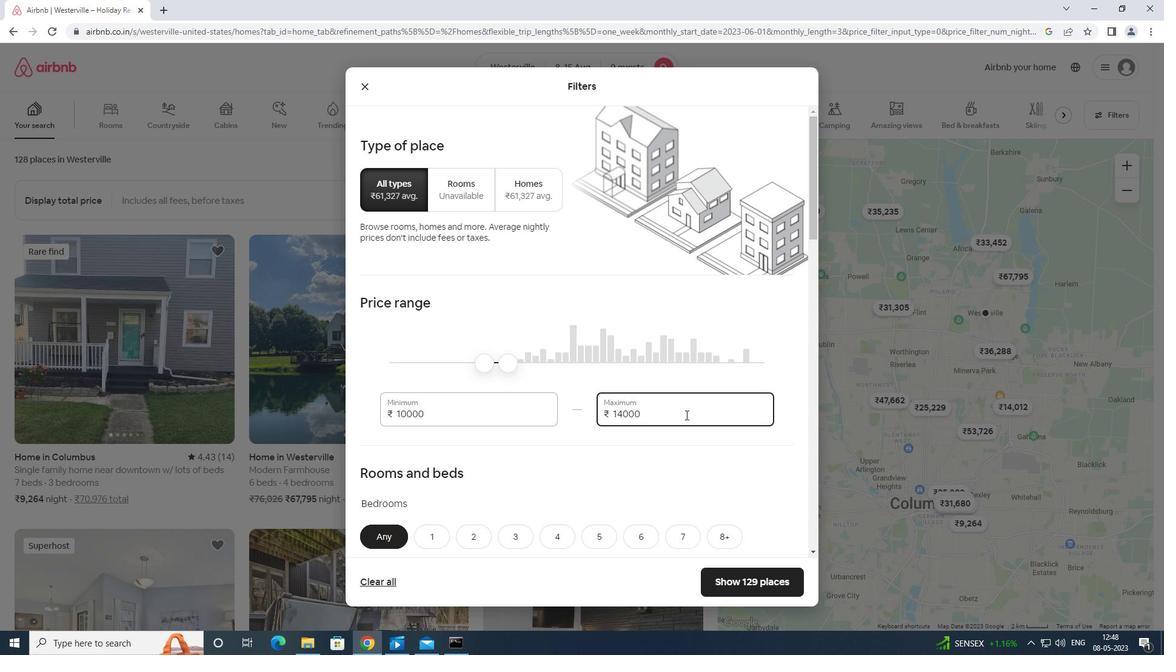 
Action: Mouse scrolled (686, 416) with delta (0, 0)
Screenshot: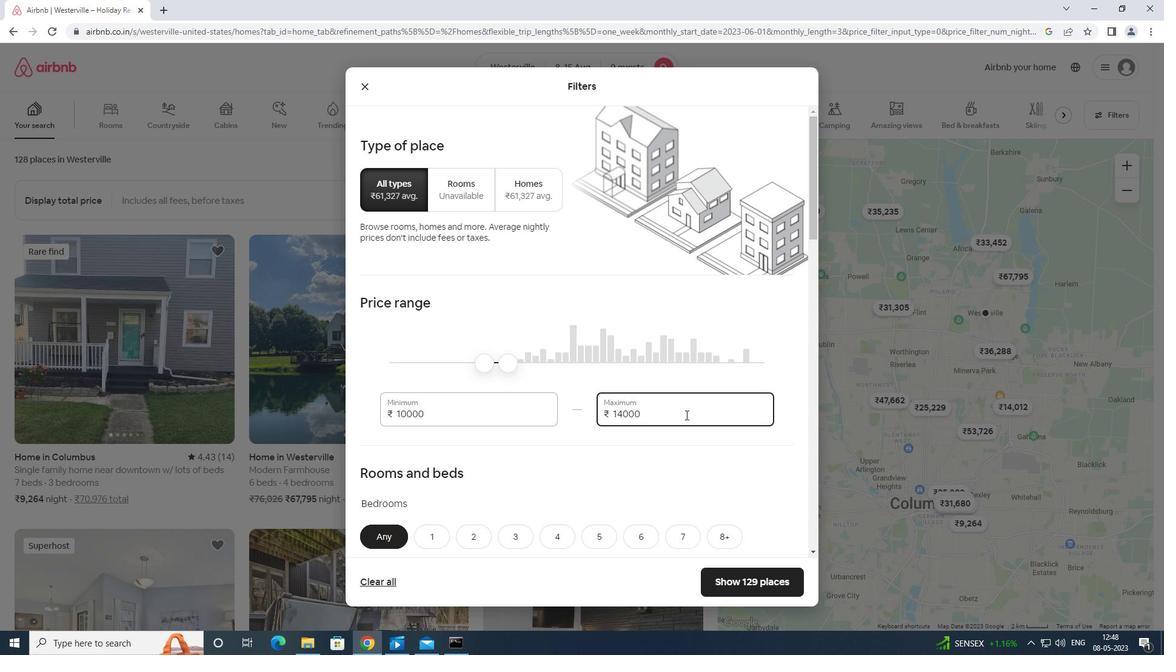 
Action: Mouse moved to (686, 419)
Screenshot: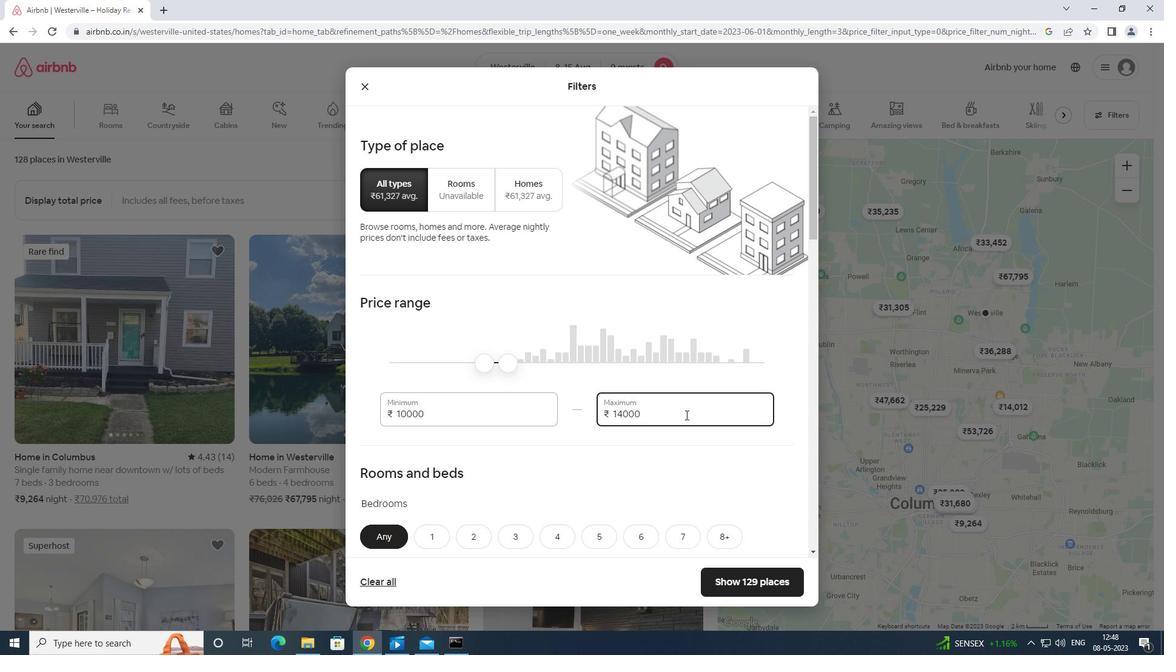 
Action: Mouse scrolled (686, 418) with delta (0, 0)
Screenshot: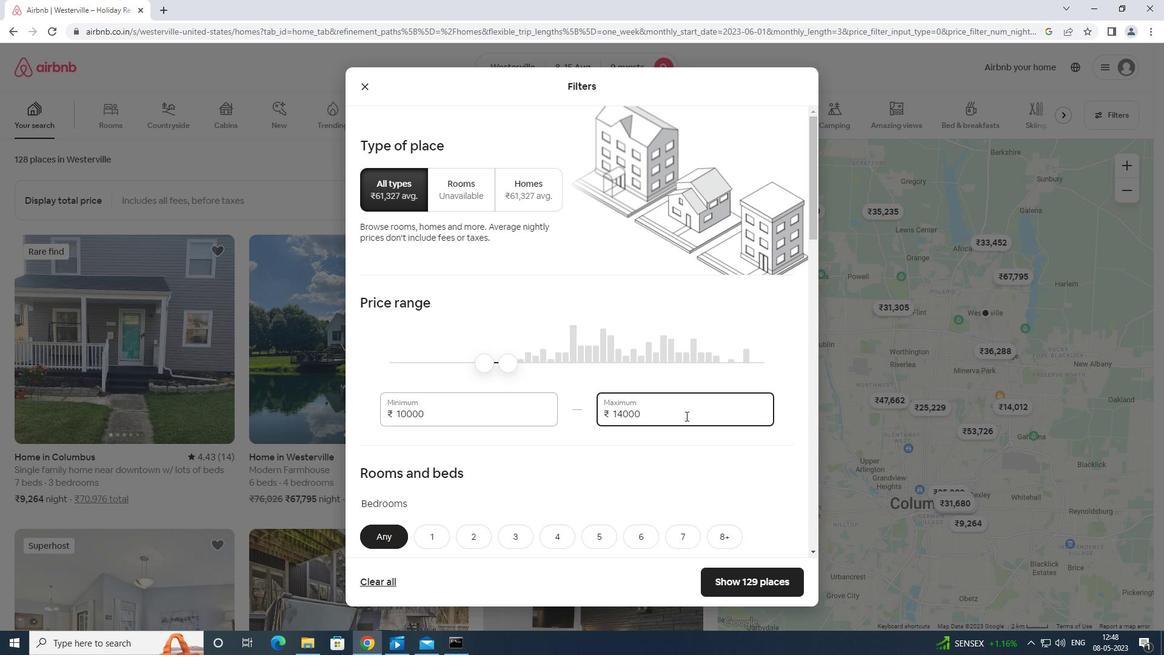 
Action: Mouse moved to (724, 410)
Screenshot: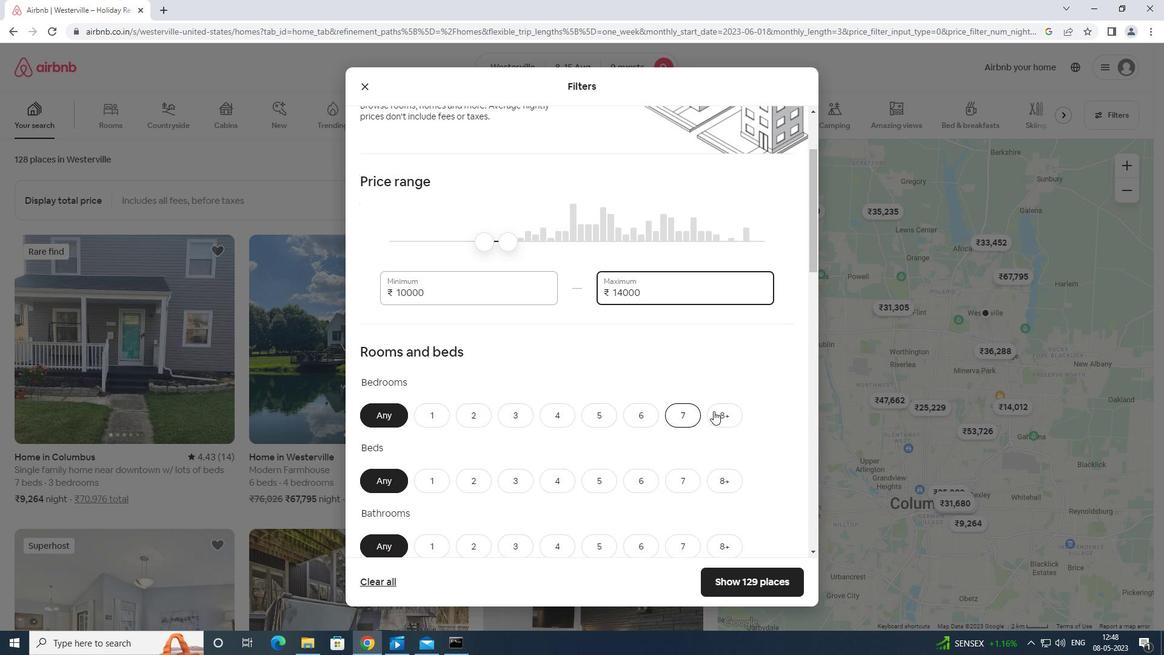 
Action: Mouse pressed left at (724, 410)
Screenshot: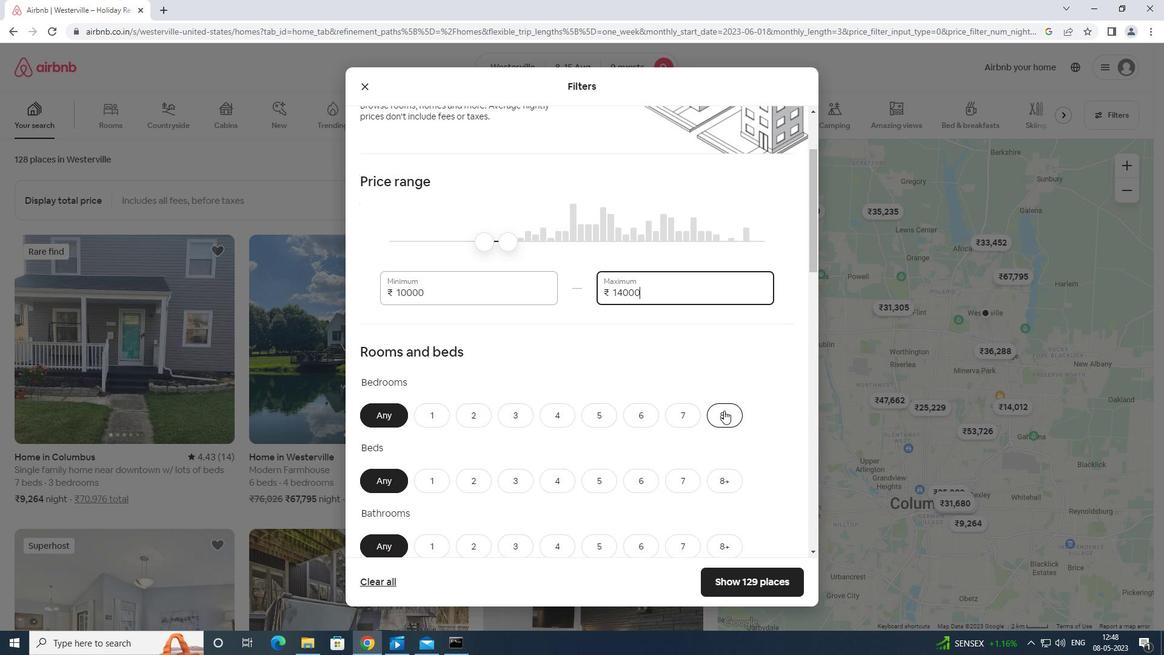 
Action: Mouse moved to (597, 480)
Screenshot: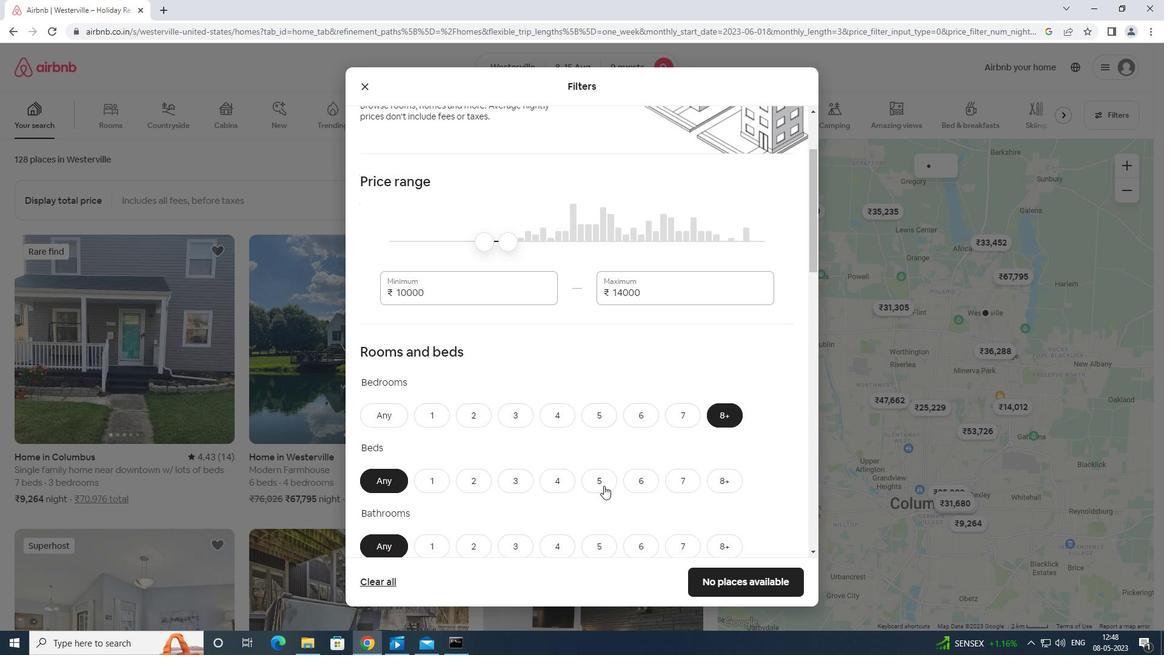 
Action: Mouse pressed left at (597, 480)
Screenshot: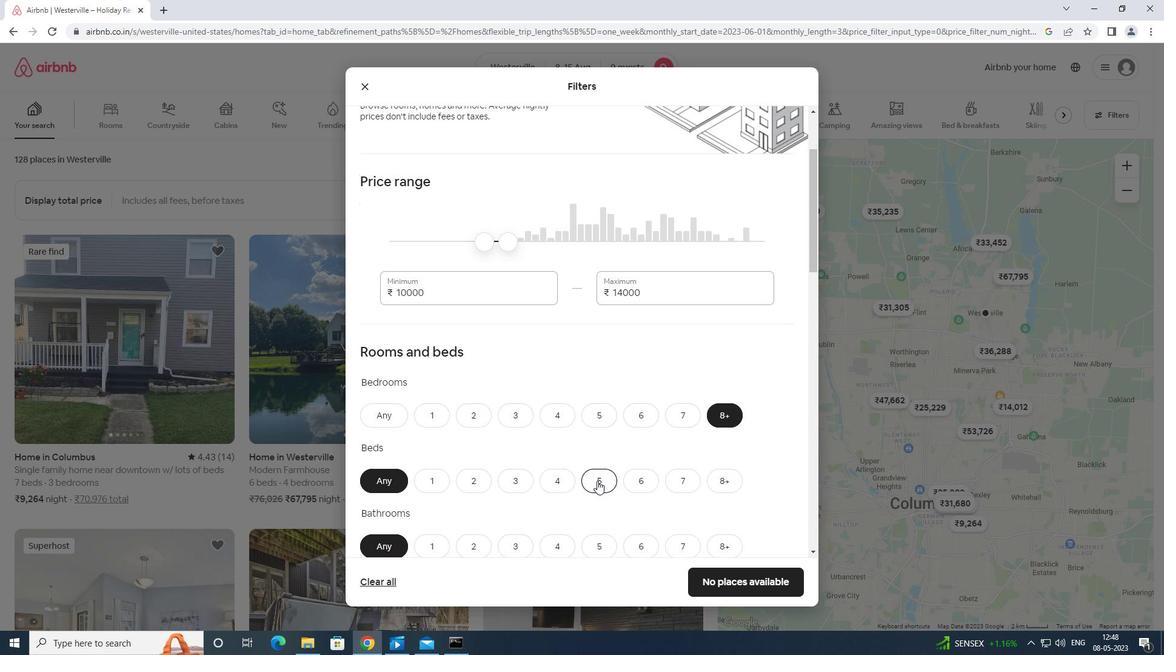 
Action: Mouse moved to (601, 410)
Screenshot: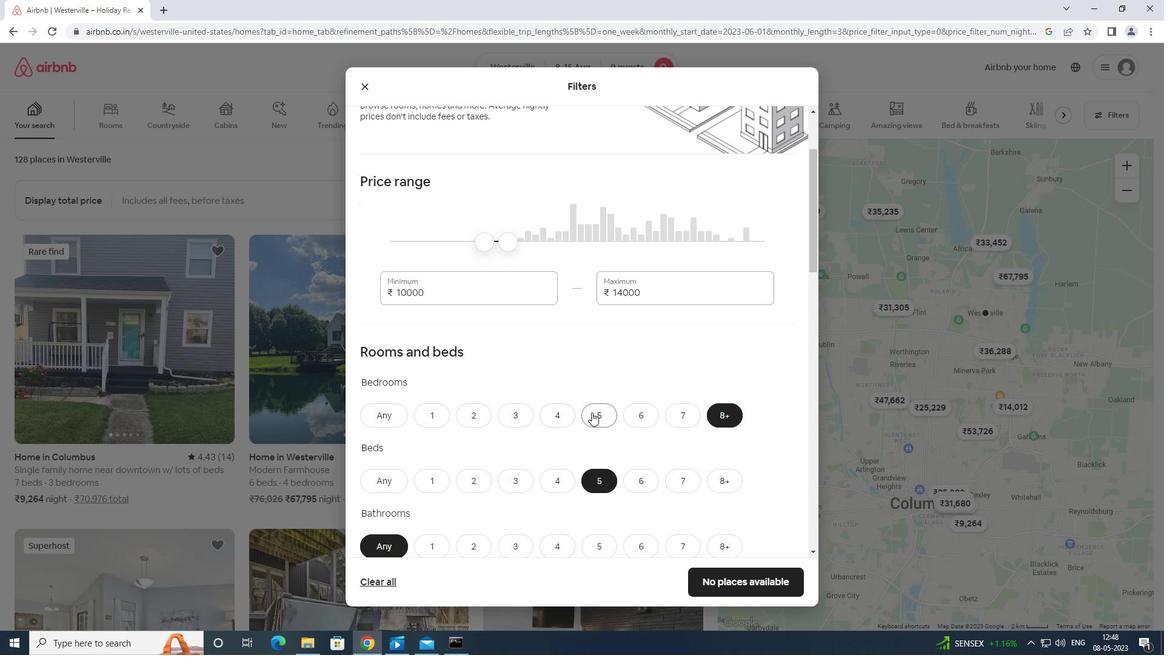 
Action: Mouse pressed left at (601, 410)
Screenshot: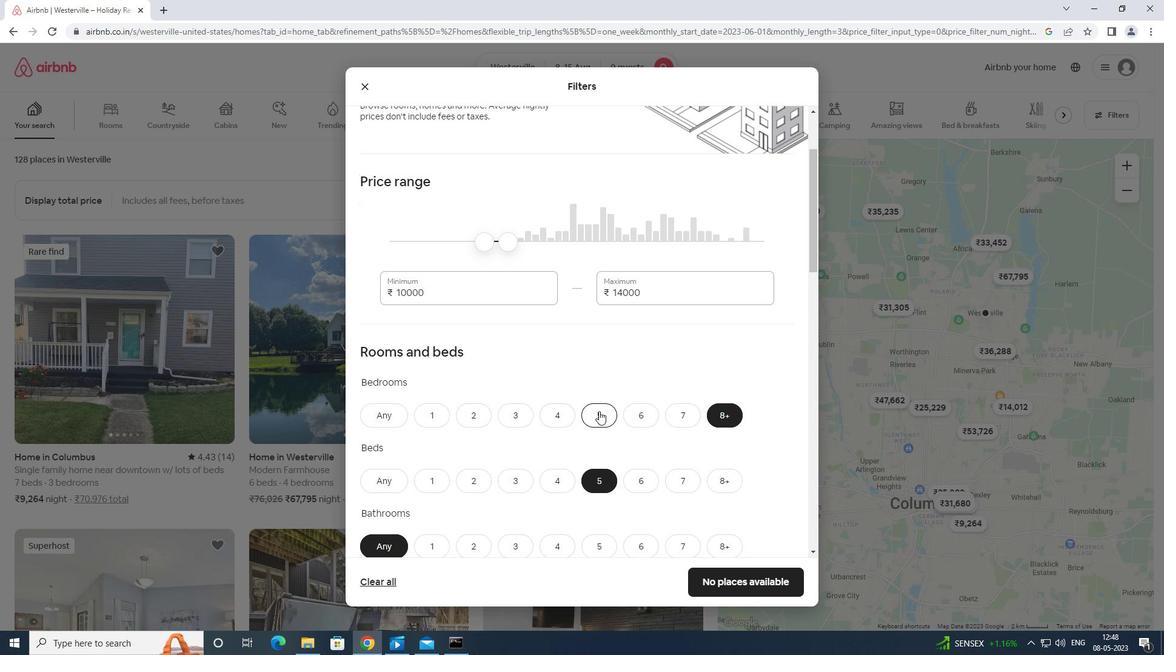 
Action: Mouse moved to (719, 479)
Screenshot: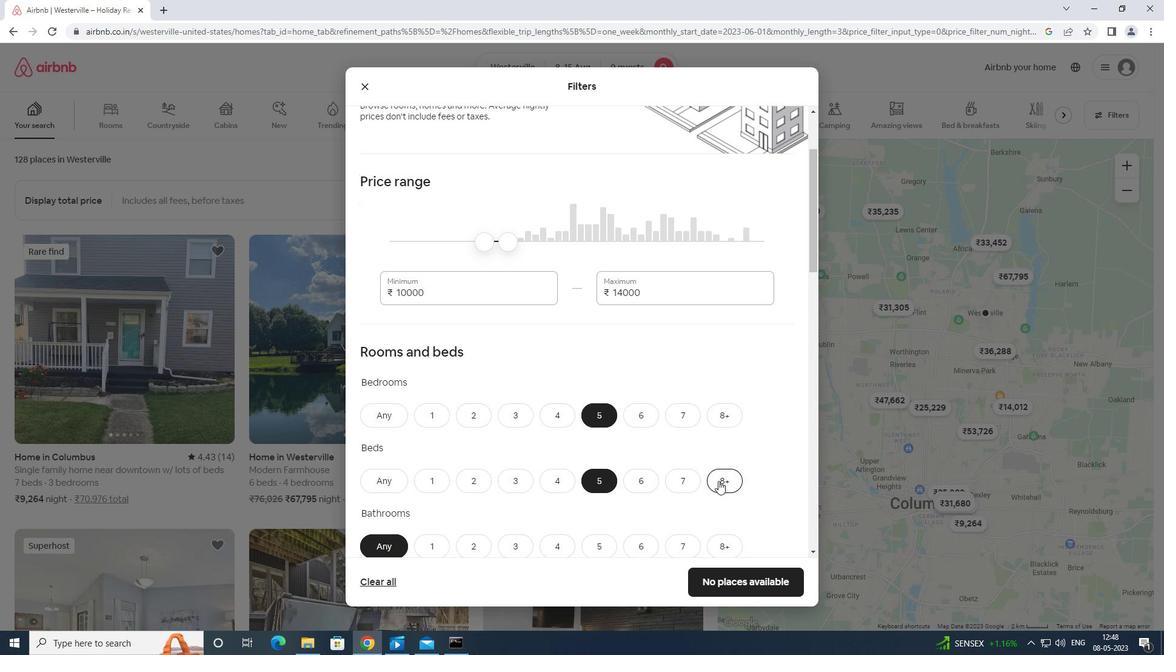 
Action: Mouse pressed left at (719, 479)
Screenshot: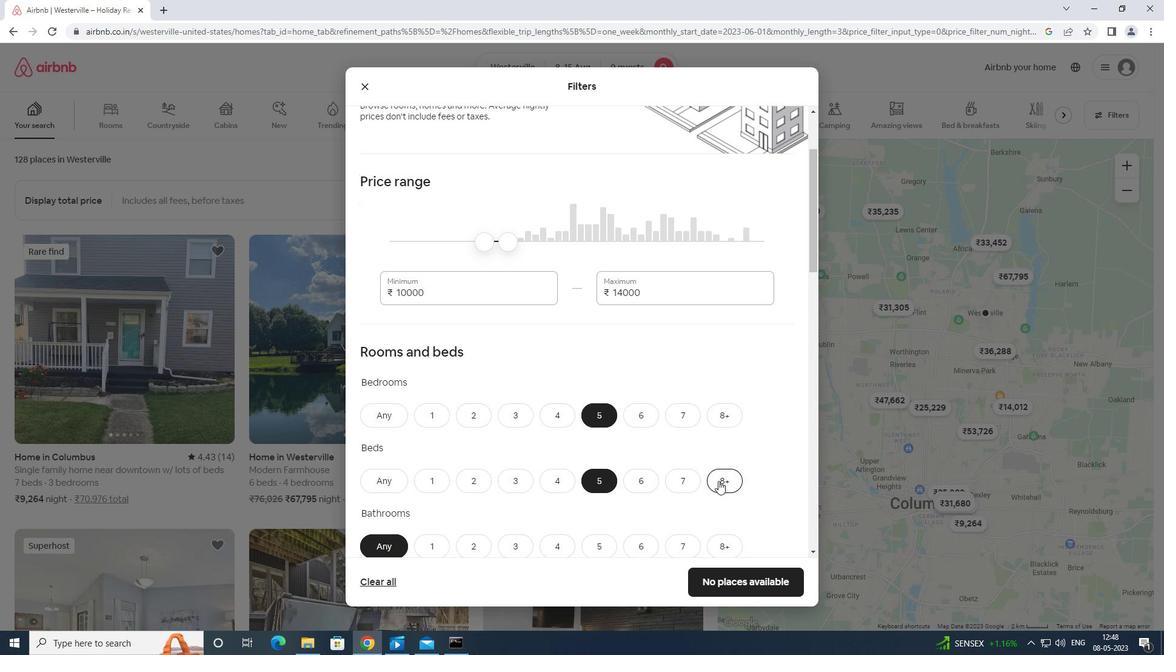 
Action: Mouse moved to (601, 545)
Screenshot: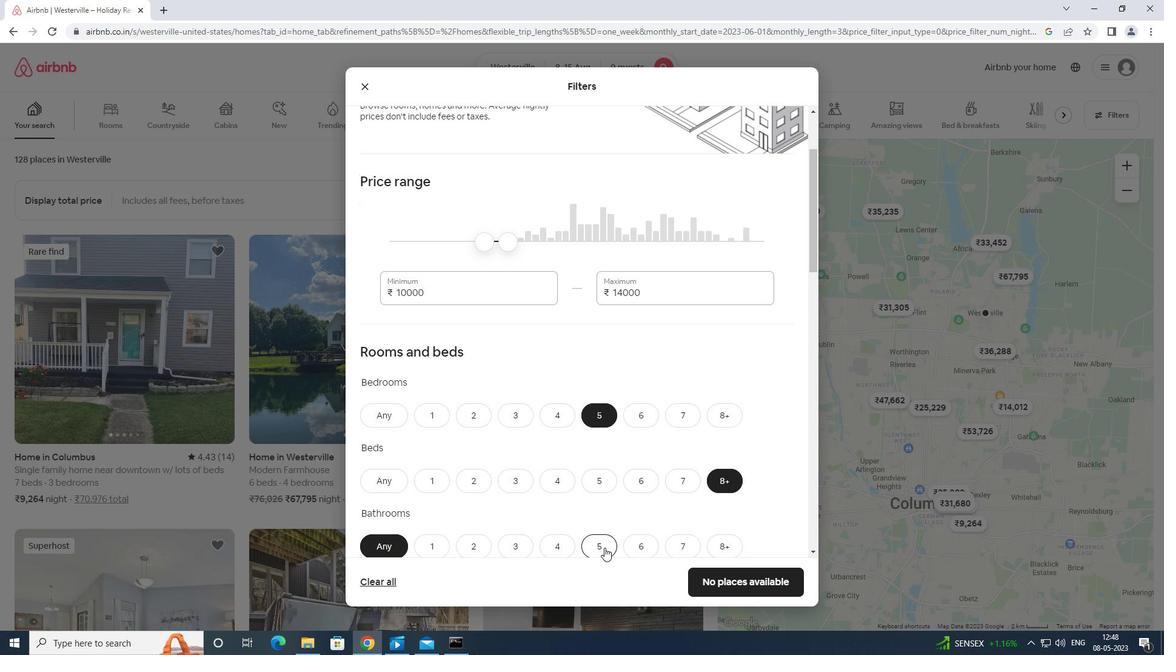 
Action: Mouse pressed left at (601, 545)
Screenshot: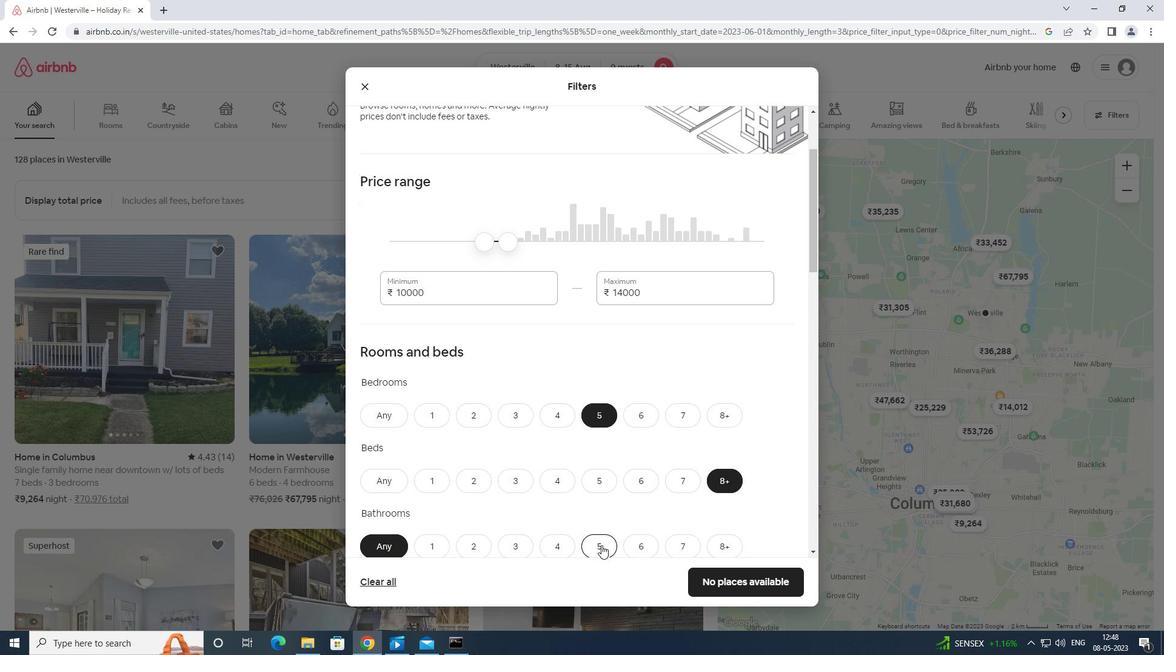 
Action: Mouse moved to (705, 488)
Screenshot: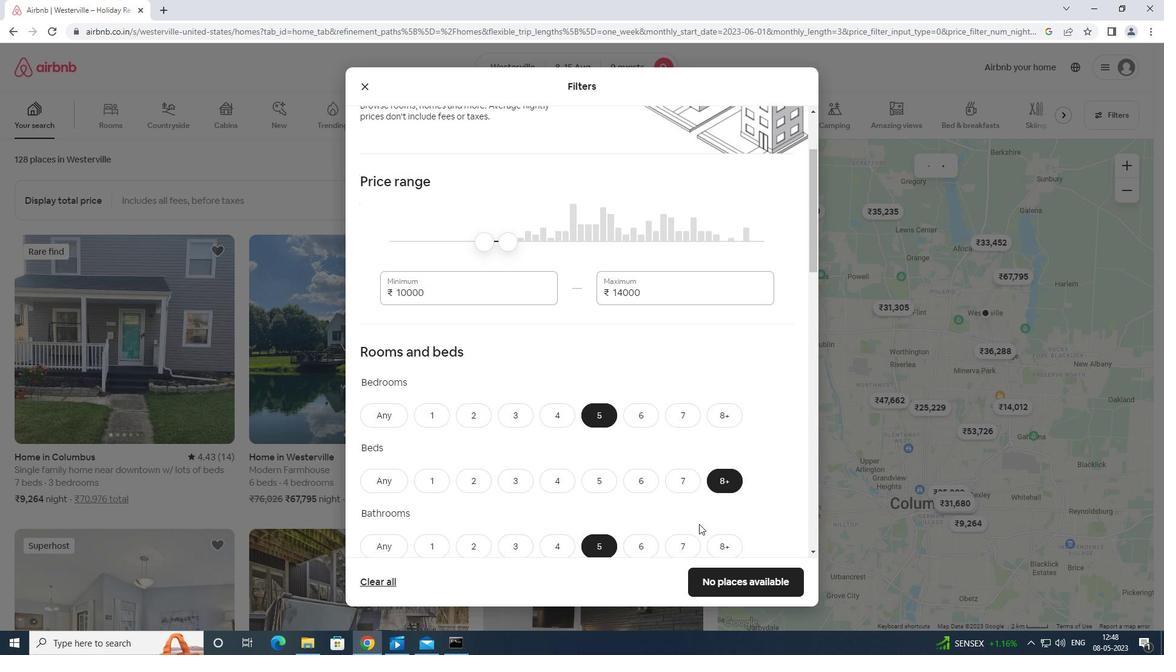
Action: Mouse scrolled (705, 487) with delta (0, 0)
Screenshot: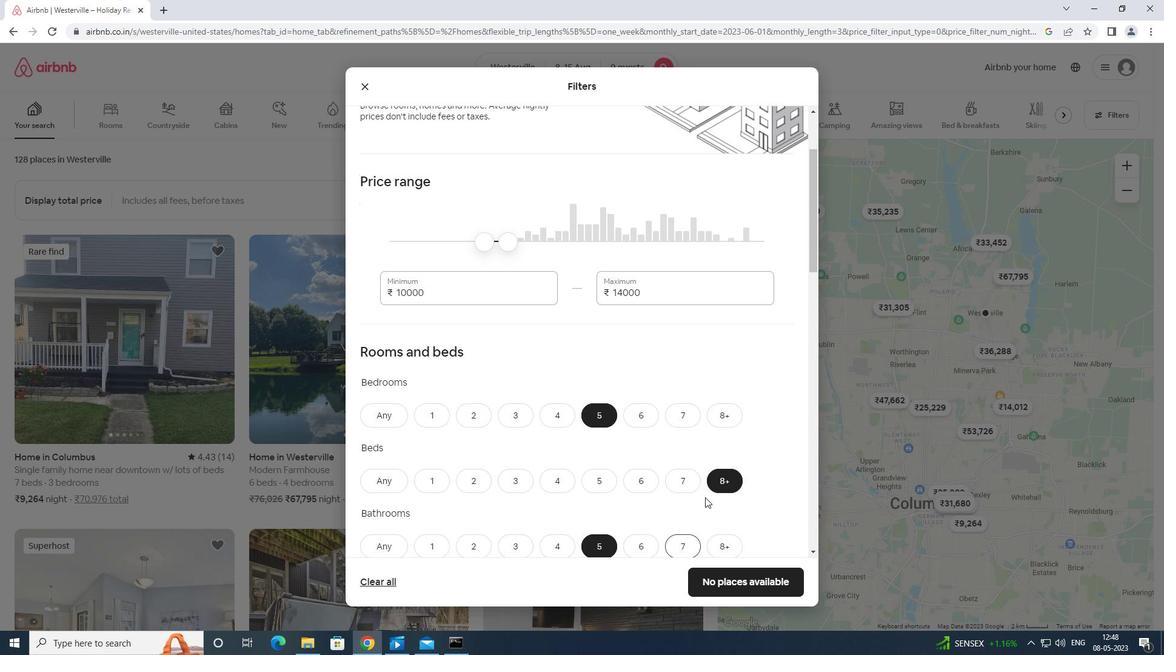 
Action: Mouse scrolled (705, 487) with delta (0, 0)
Screenshot: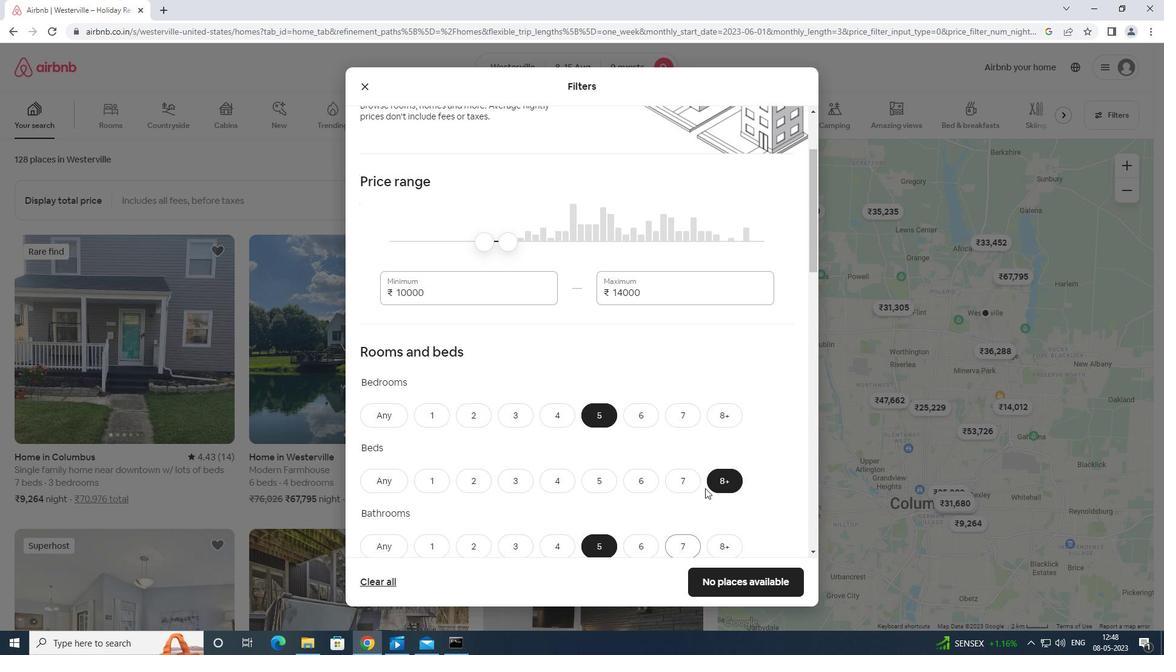 
Action: Mouse scrolled (705, 487) with delta (0, 0)
Screenshot: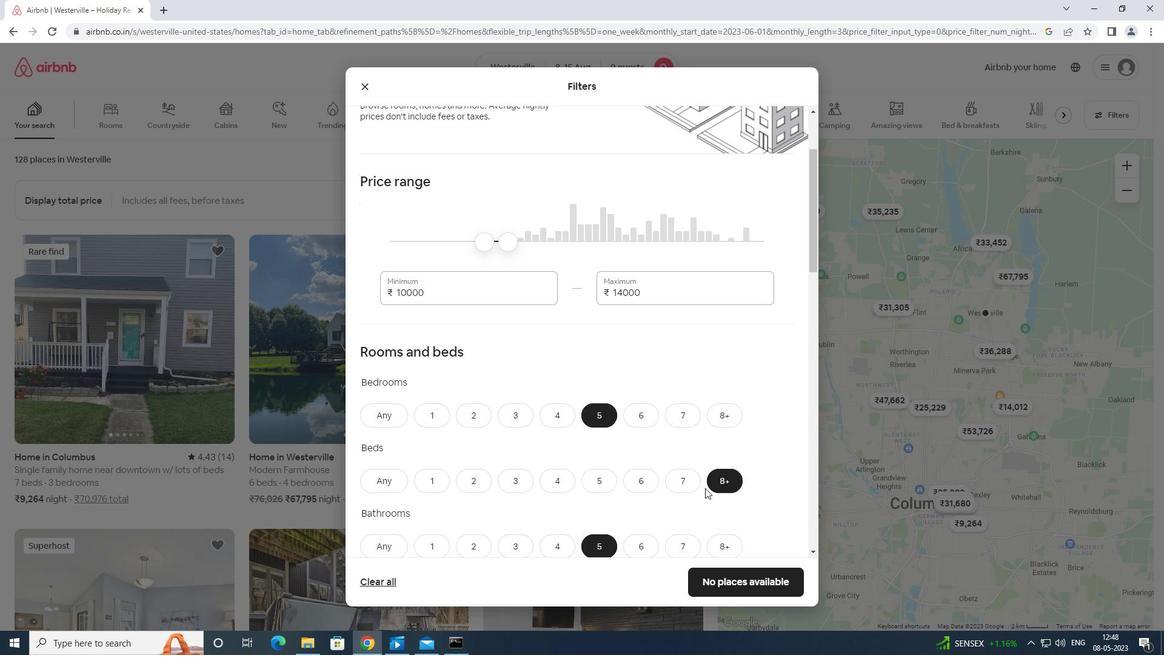 
Action: Mouse moved to (705, 474)
Screenshot: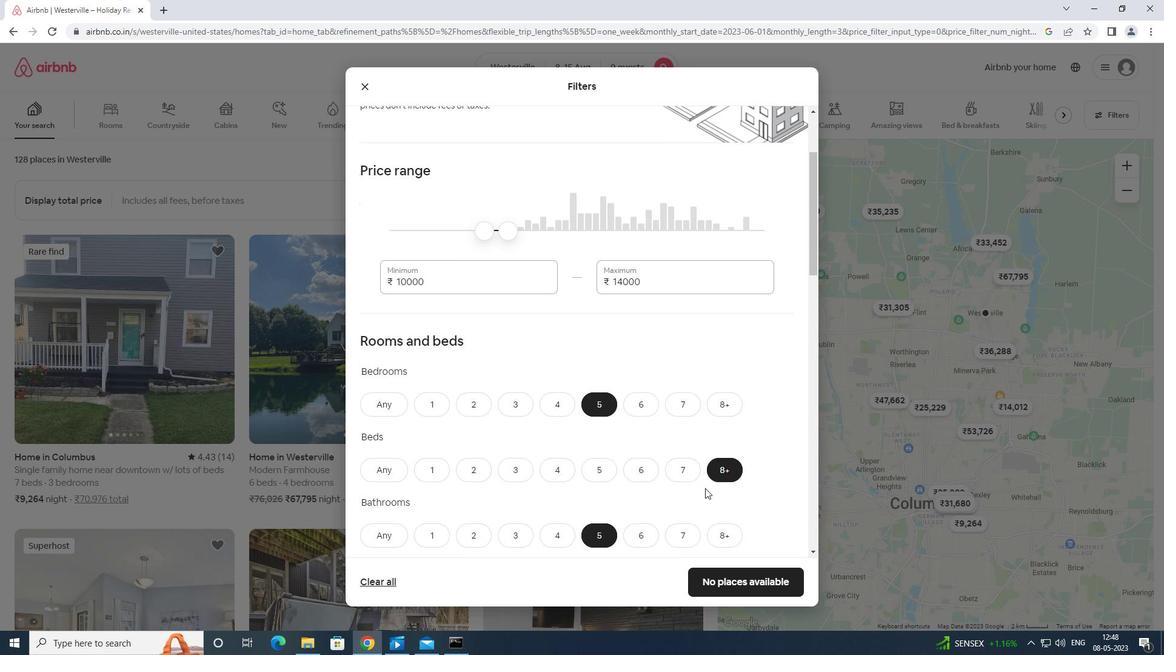 
Action: Mouse scrolled (705, 474) with delta (0, 0)
Screenshot: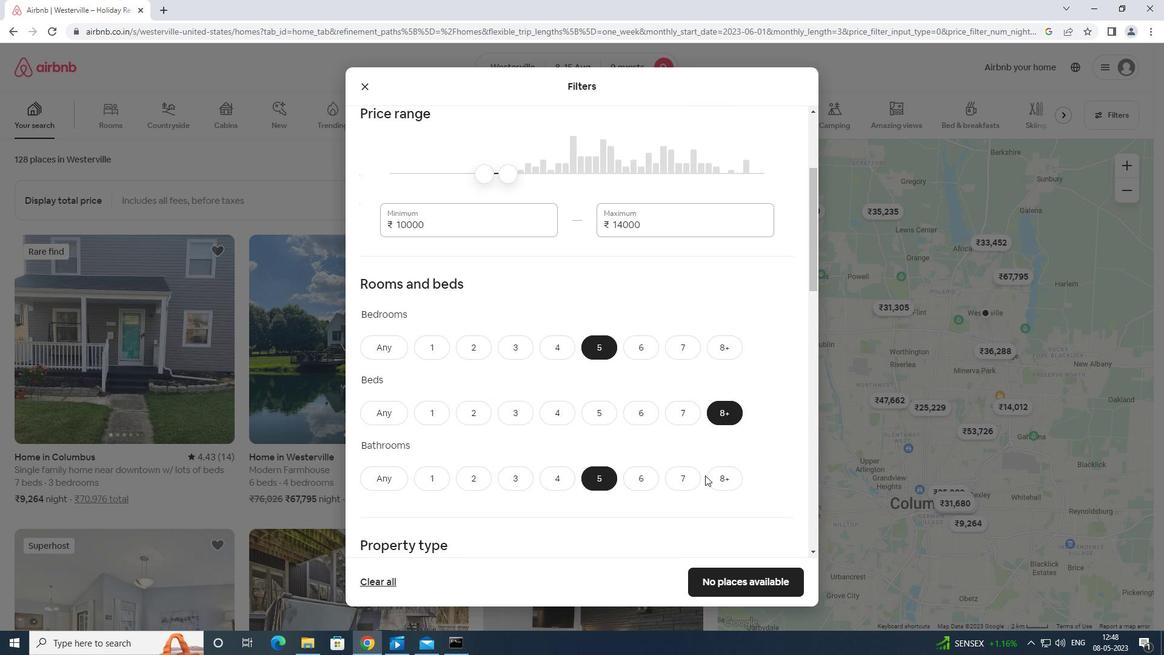
Action: Mouse moved to (430, 436)
Screenshot: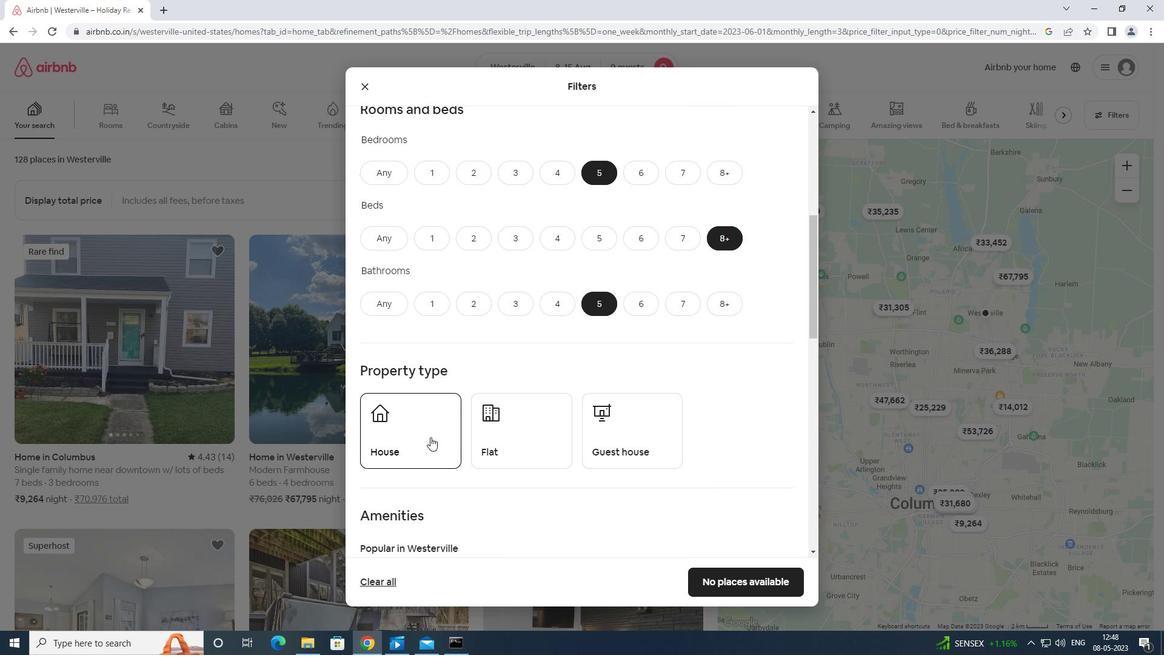 
Action: Mouse pressed left at (430, 436)
Screenshot: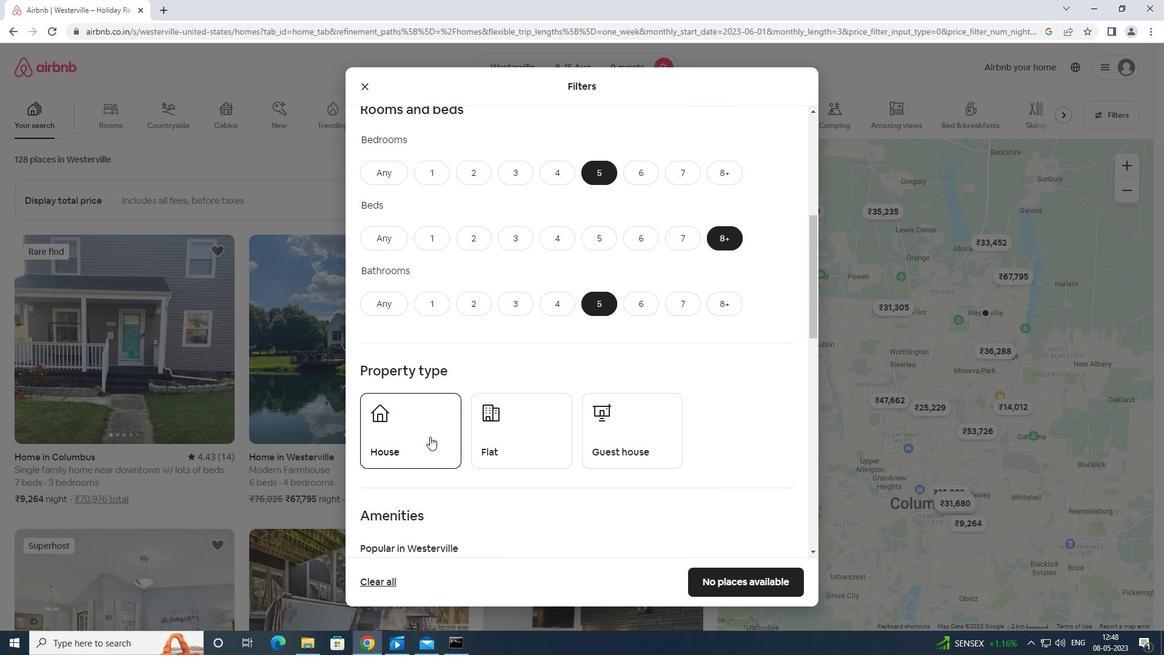 
Action: Mouse moved to (552, 443)
Screenshot: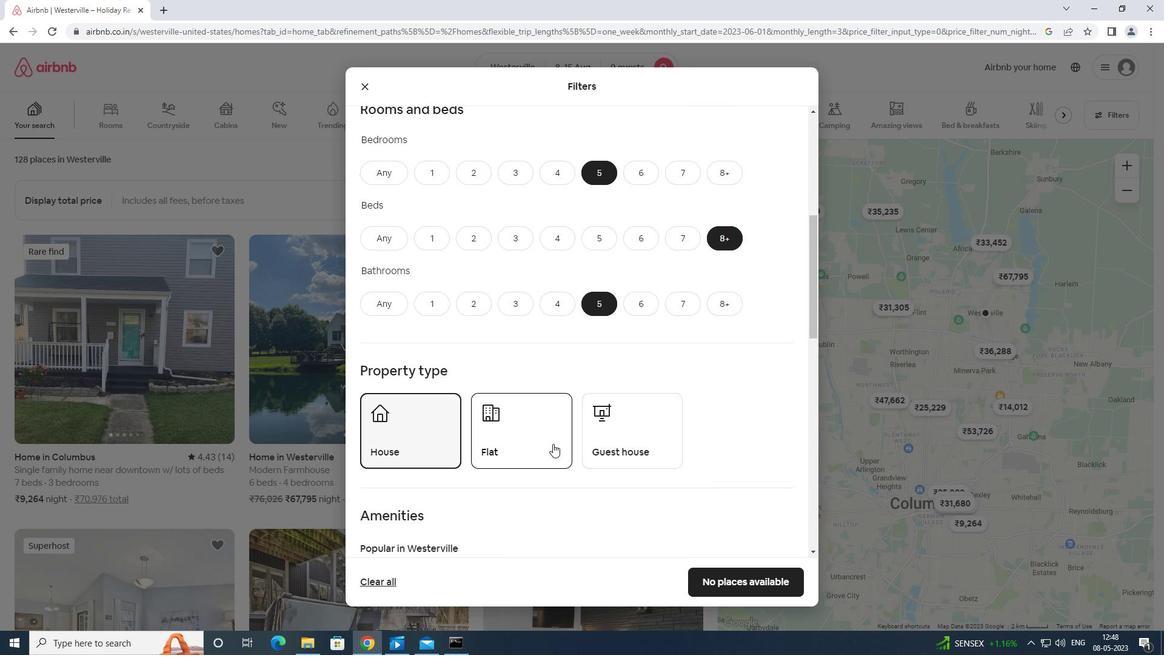 
Action: Mouse pressed left at (552, 443)
Screenshot: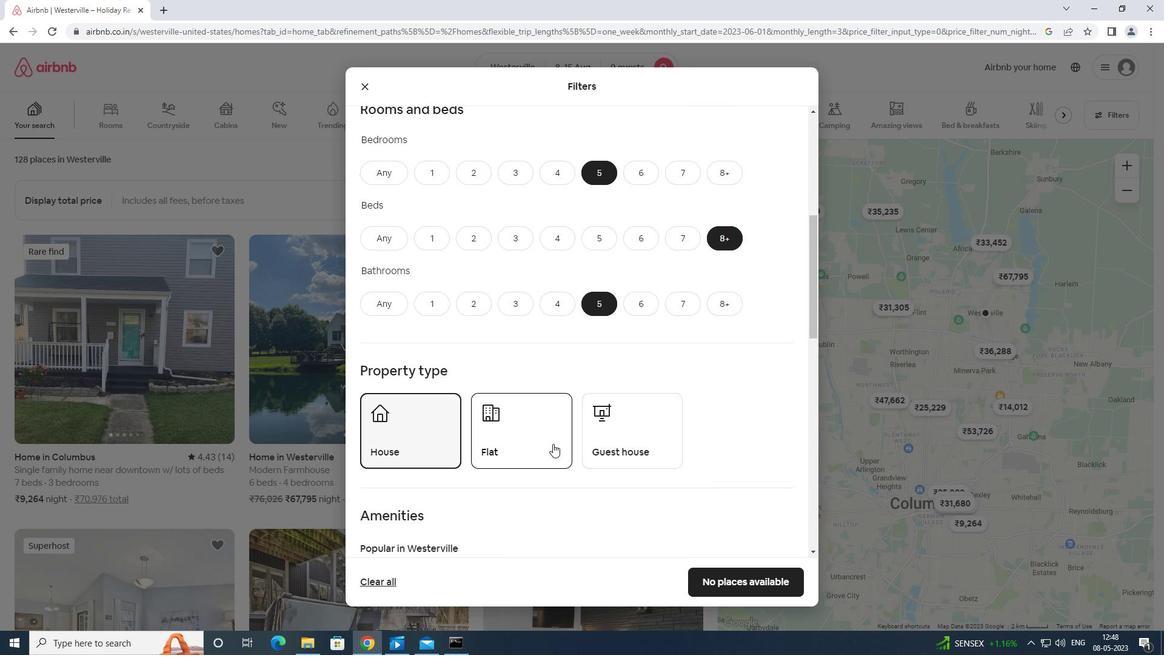
Action: Mouse moved to (609, 428)
Screenshot: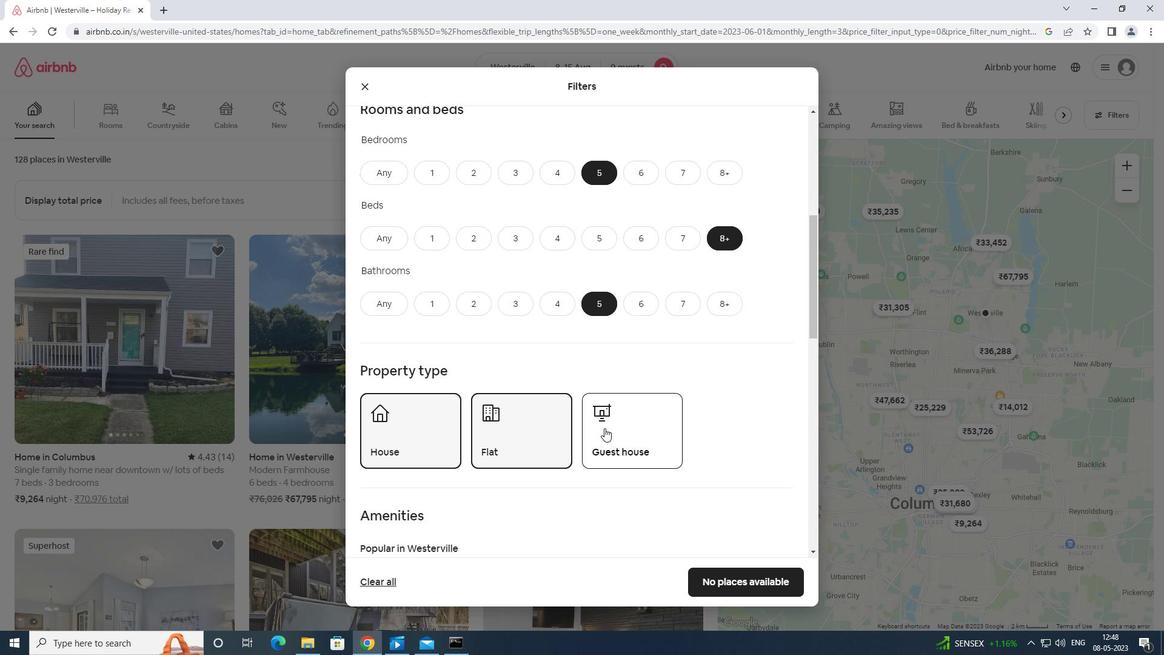 
Action: Mouse pressed left at (609, 428)
Screenshot: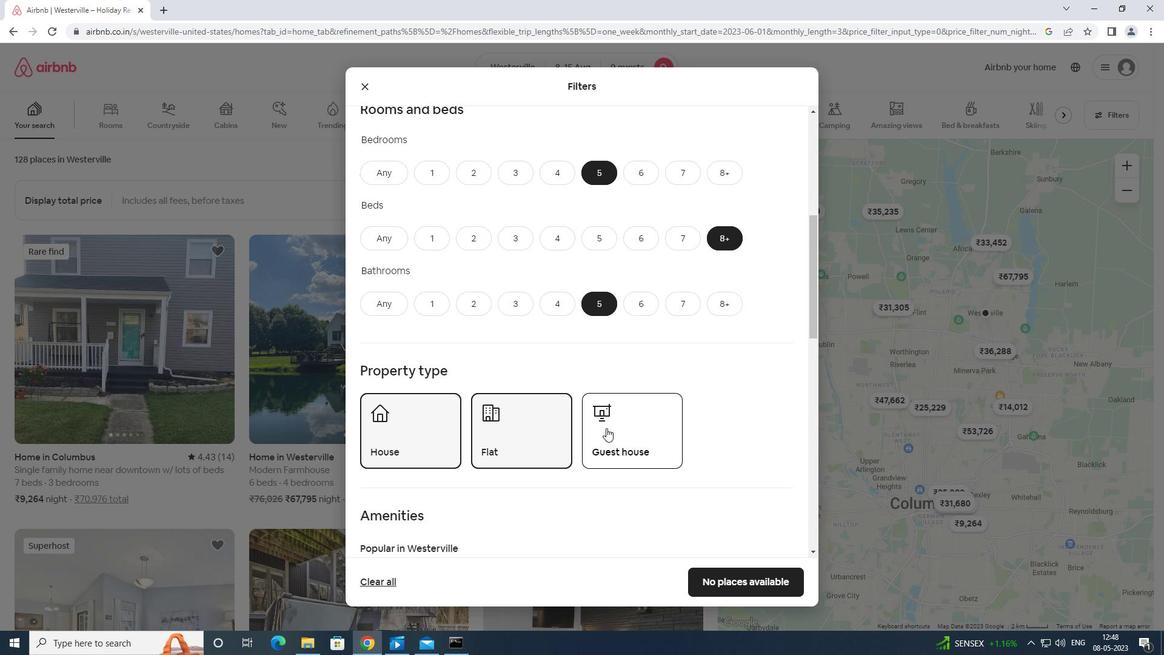 
Action: Mouse moved to (622, 424)
Screenshot: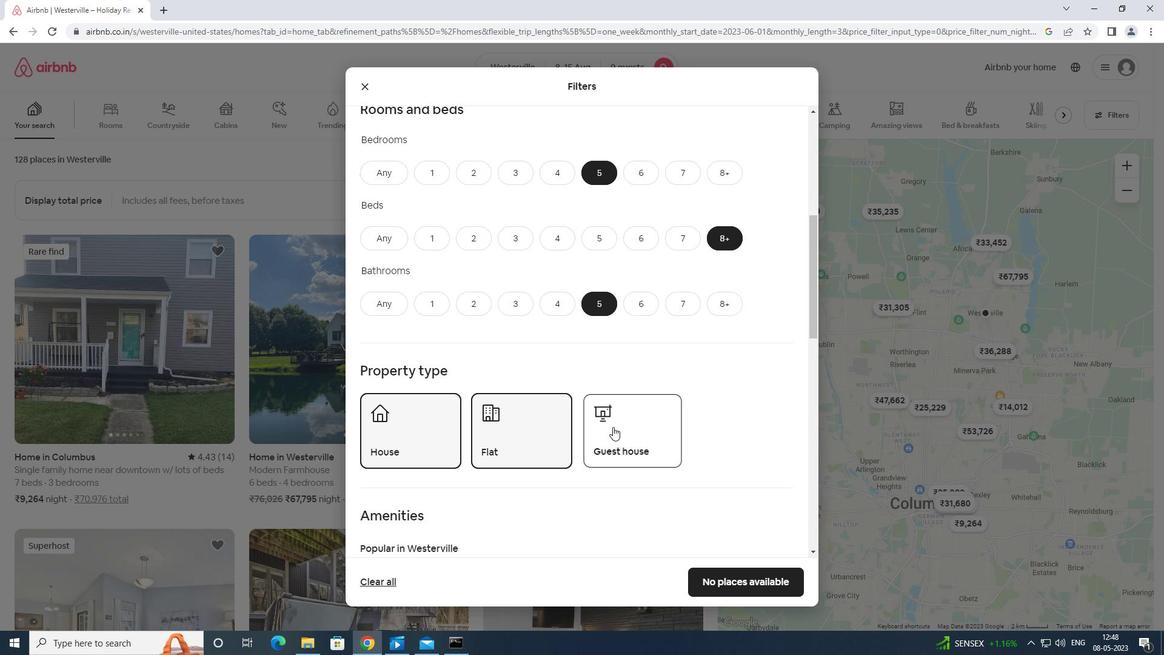 
Action: Mouse scrolled (622, 423) with delta (0, 0)
Screenshot: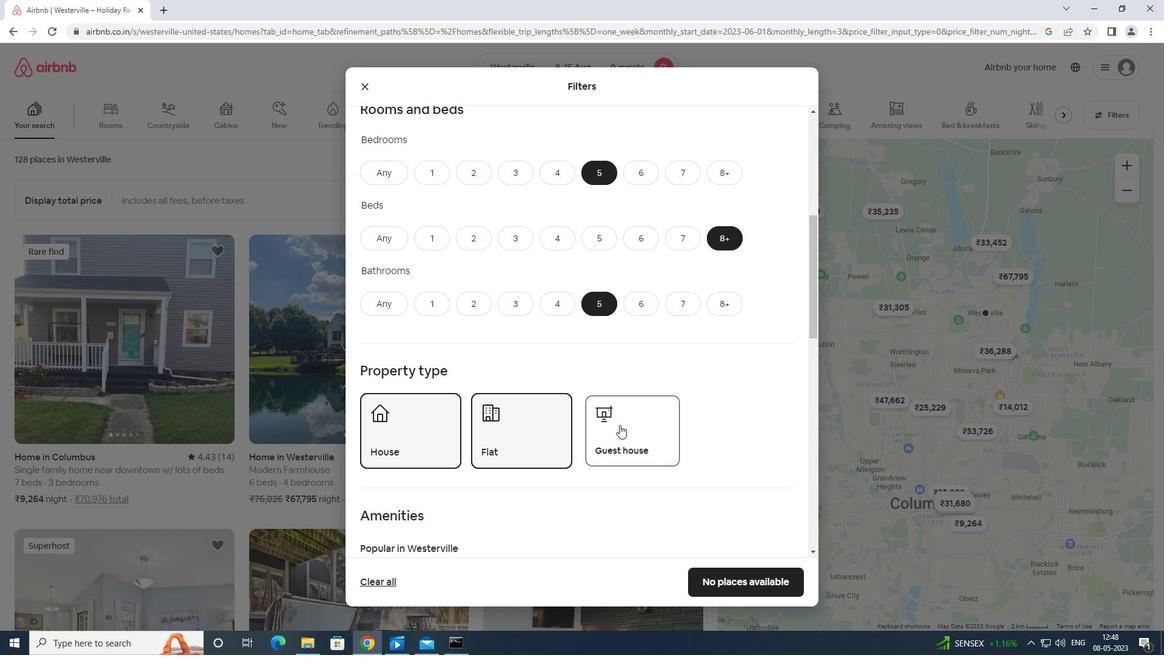
Action: Mouse scrolled (622, 423) with delta (0, 0)
Screenshot: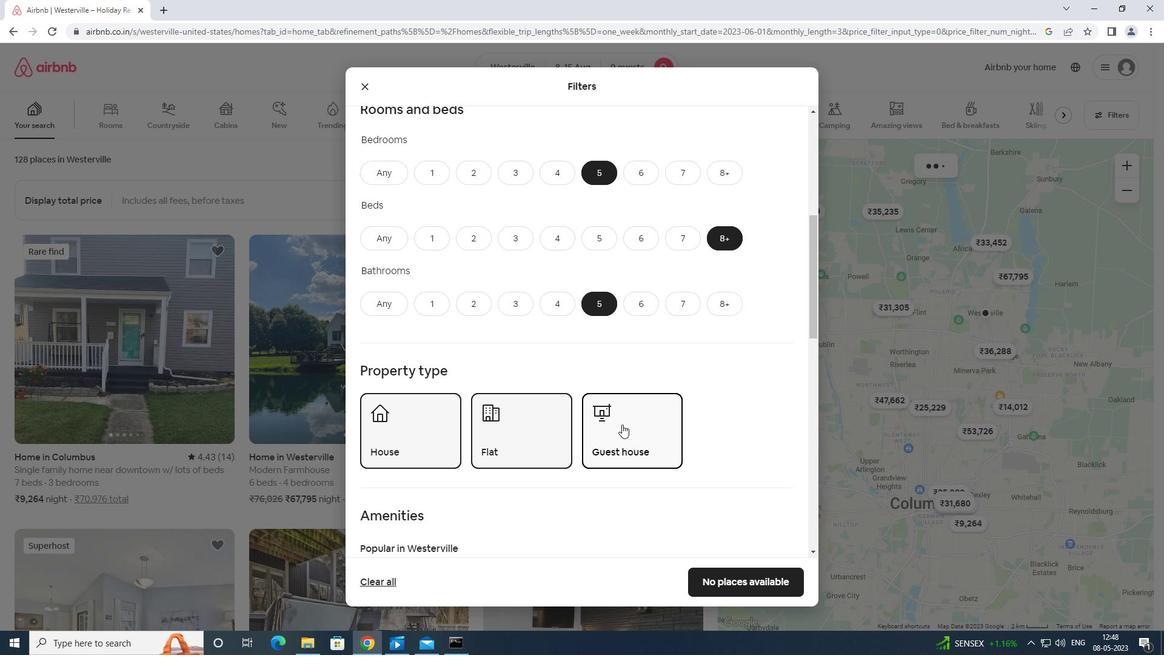 
Action: Mouse scrolled (622, 423) with delta (0, 0)
Screenshot: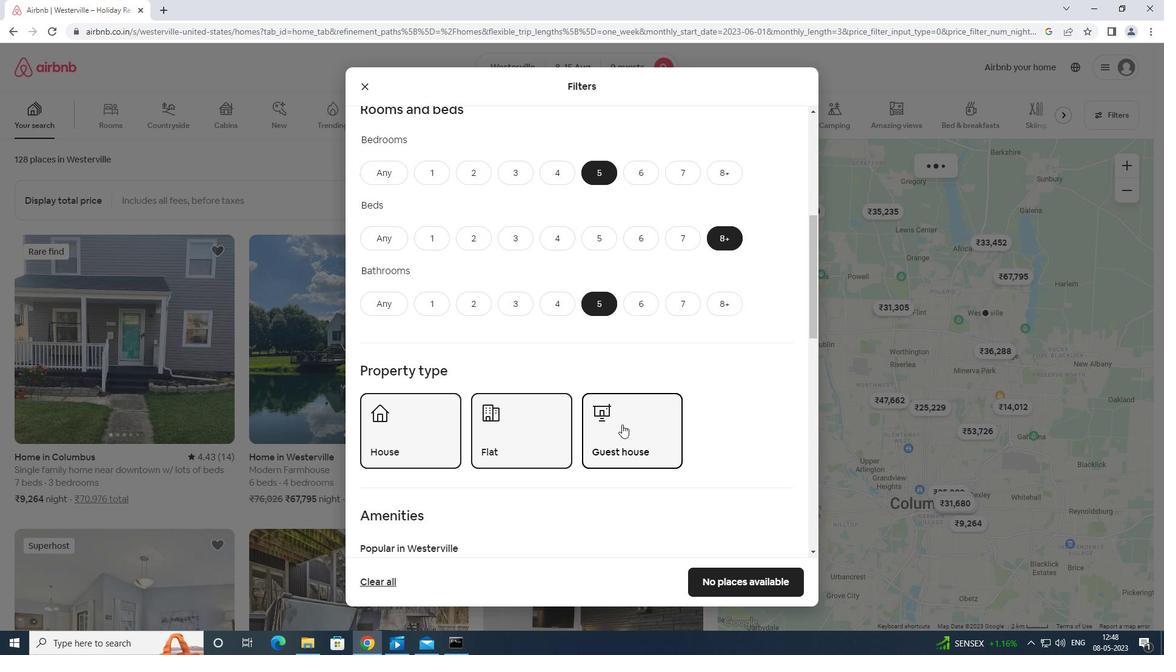 
Action: Mouse scrolled (622, 423) with delta (0, 0)
Screenshot: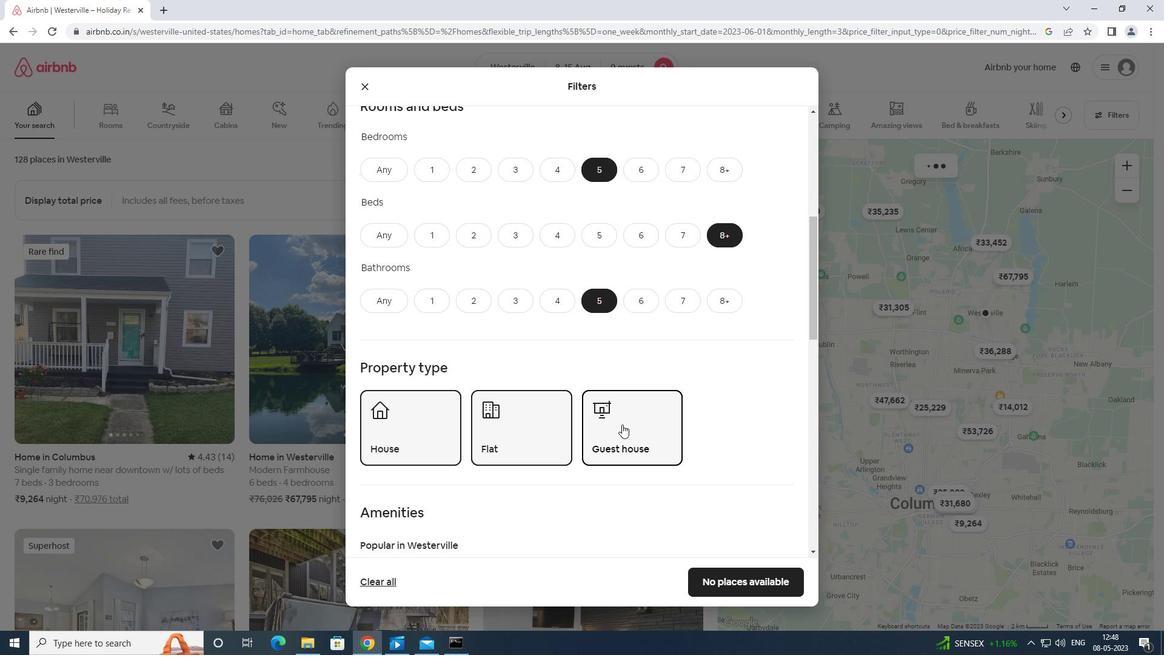 
Action: Mouse moved to (581, 337)
Screenshot: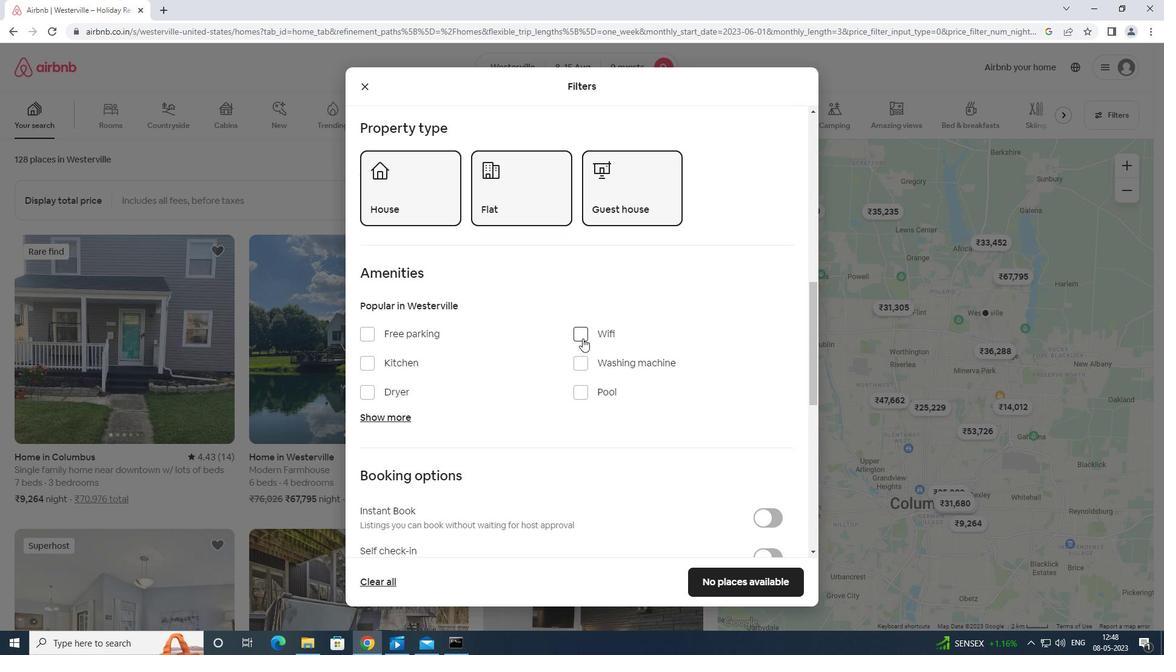 
Action: Mouse pressed left at (581, 337)
Screenshot: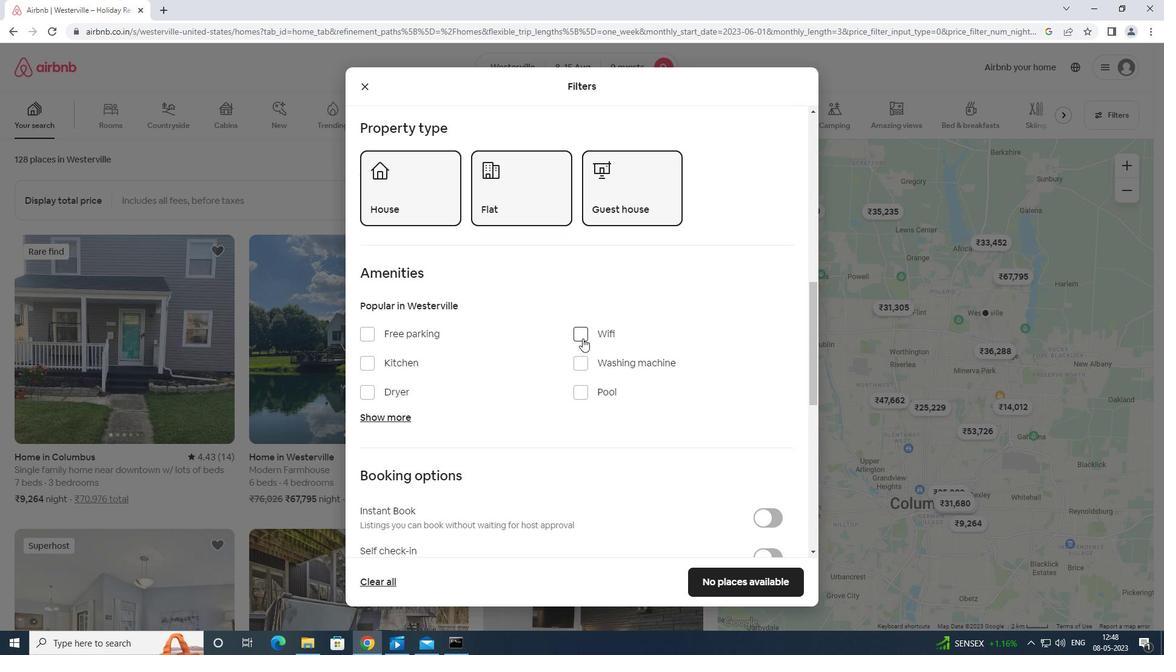 
Action: Mouse moved to (365, 335)
Screenshot: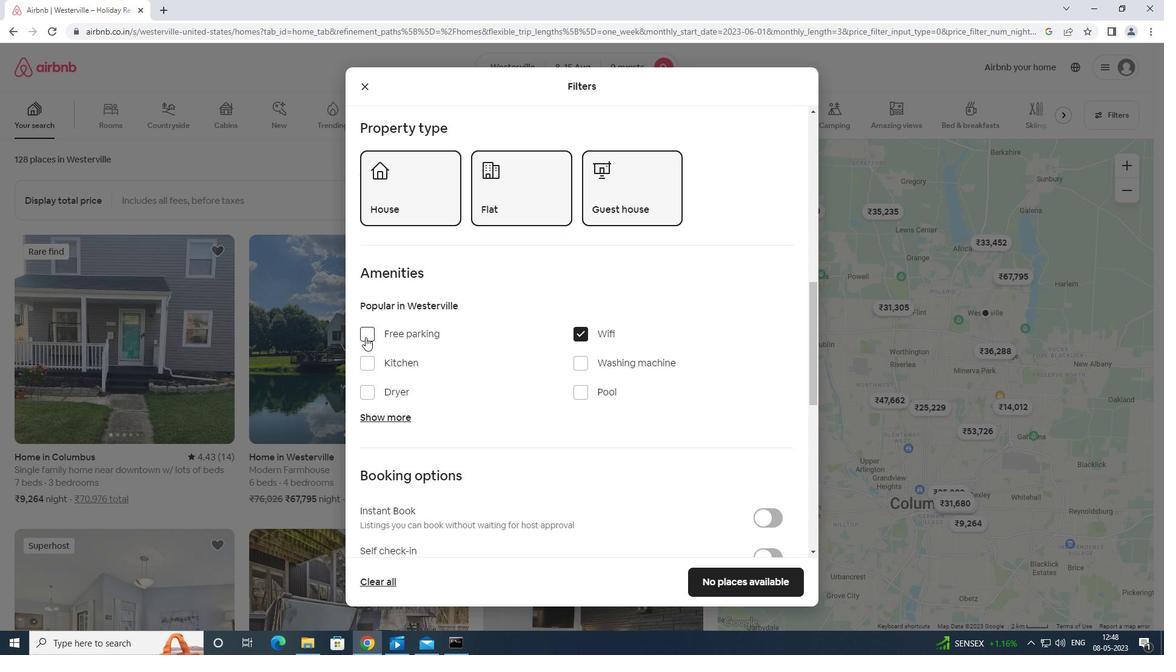 
Action: Mouse pressed left at (365, 335)
Screenshot: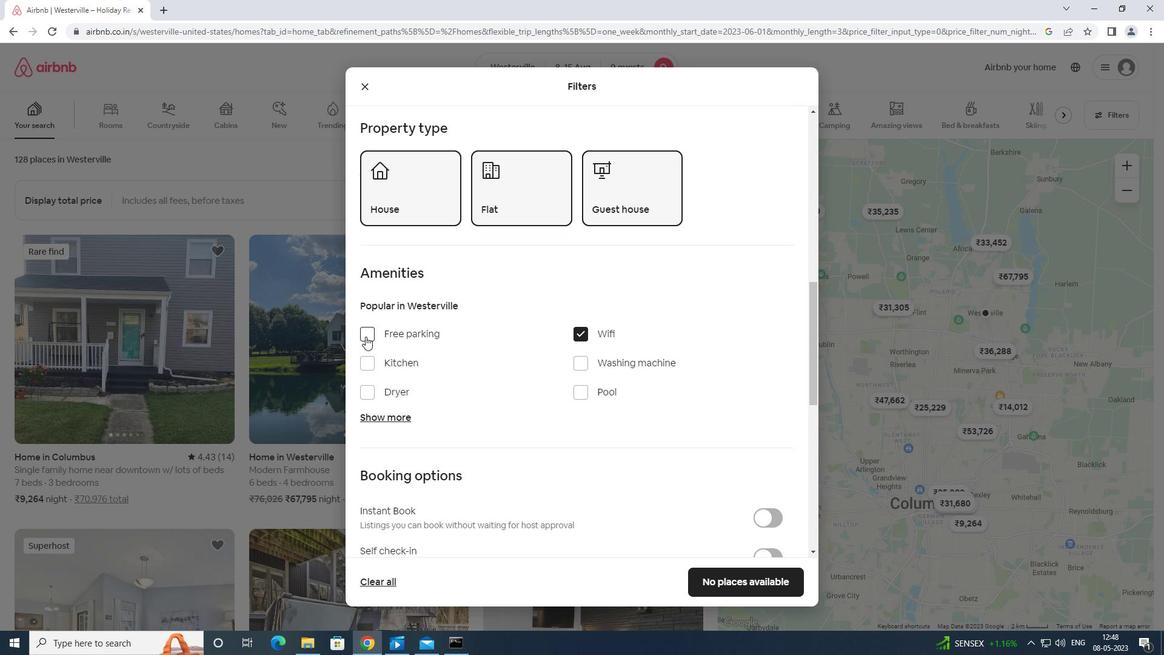 
Action: Mouse moved to (363, 419)
Screenshot: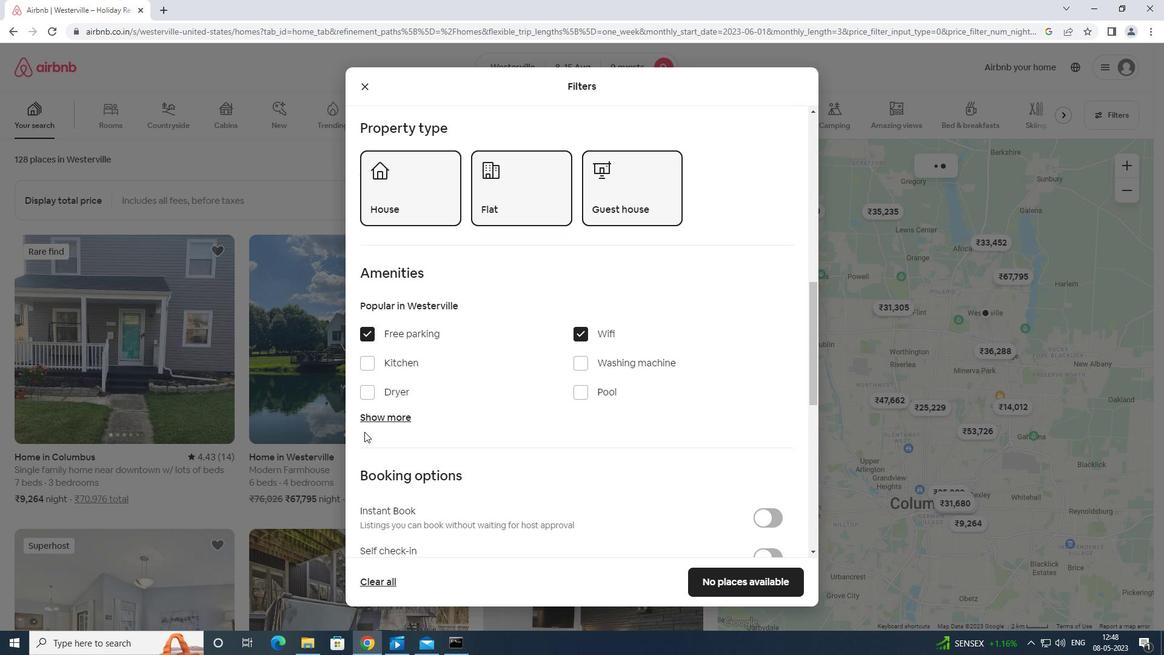 
Action: Mouse pressed left at (363, 419)
Screenshot: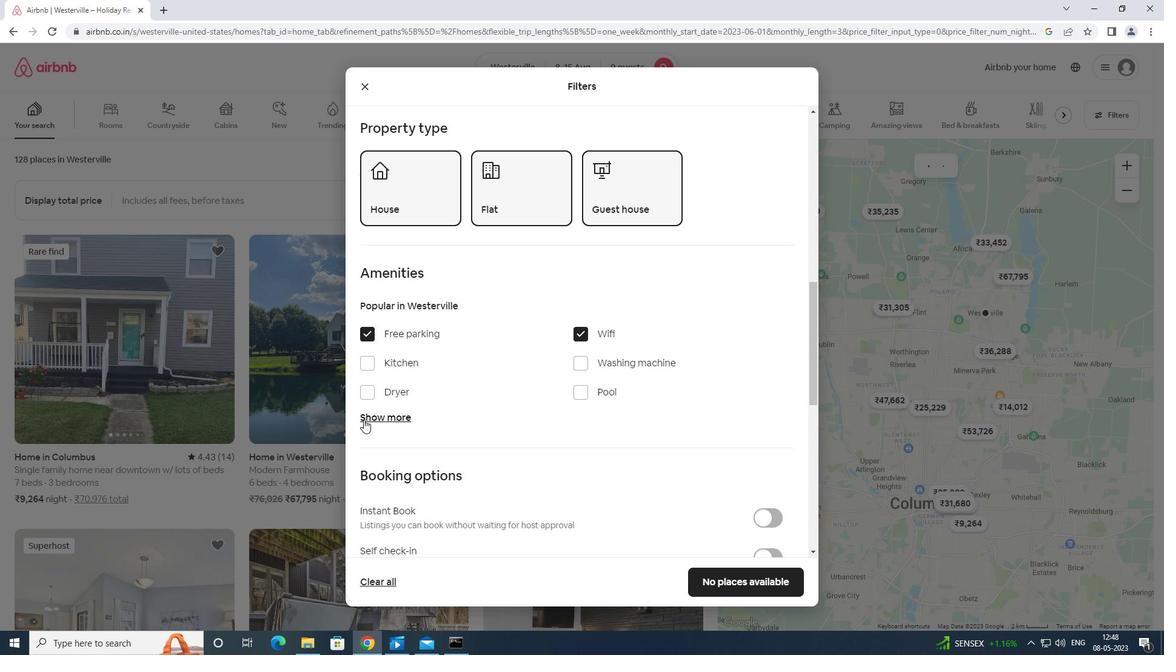 
Action: Mouse moved to (366, 430)
Screenshot: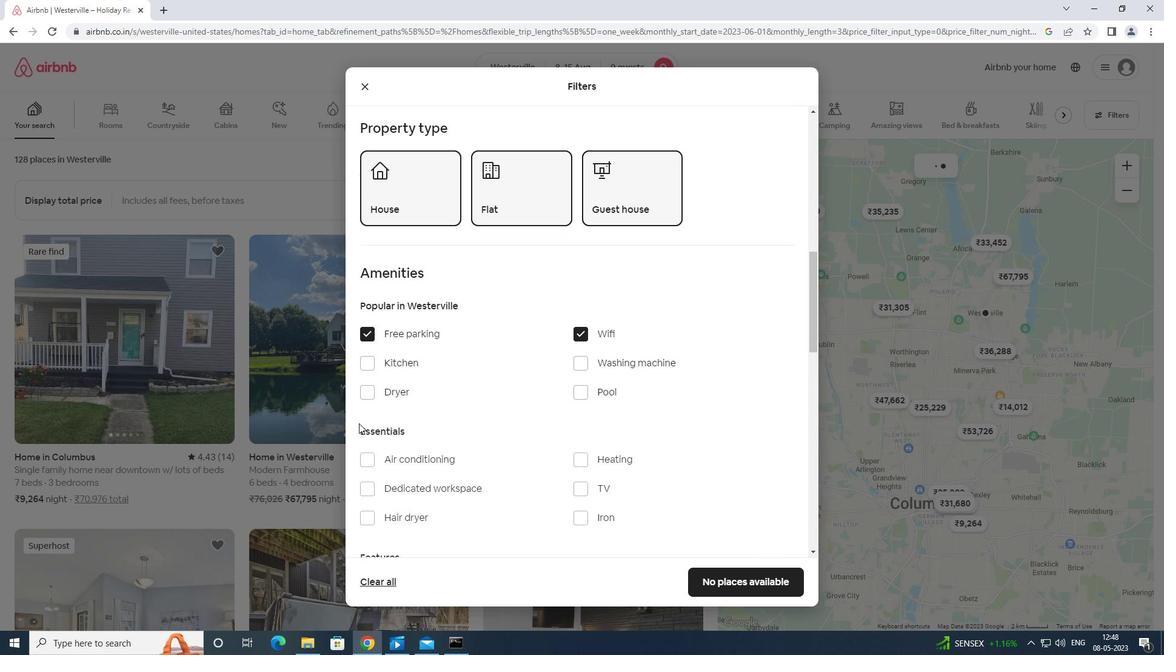 
Action: Mouse scrolled (366, 430) with delta (0, 0)
Screenshot: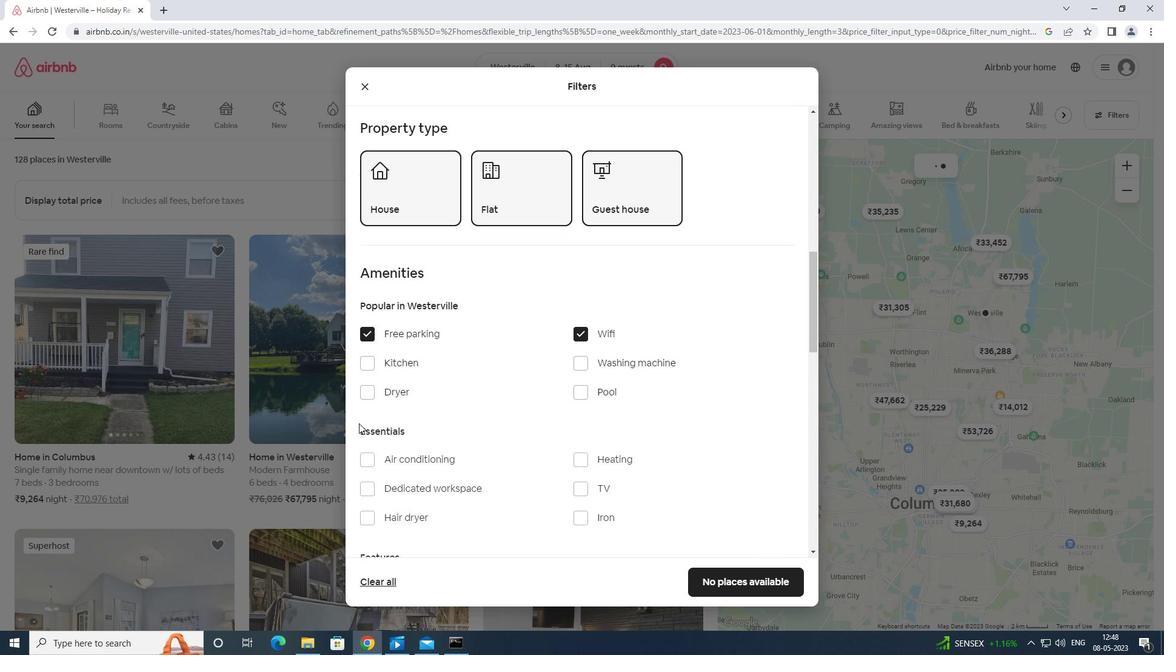 
Action: Mouse moved to (369, 431)
Screenshot: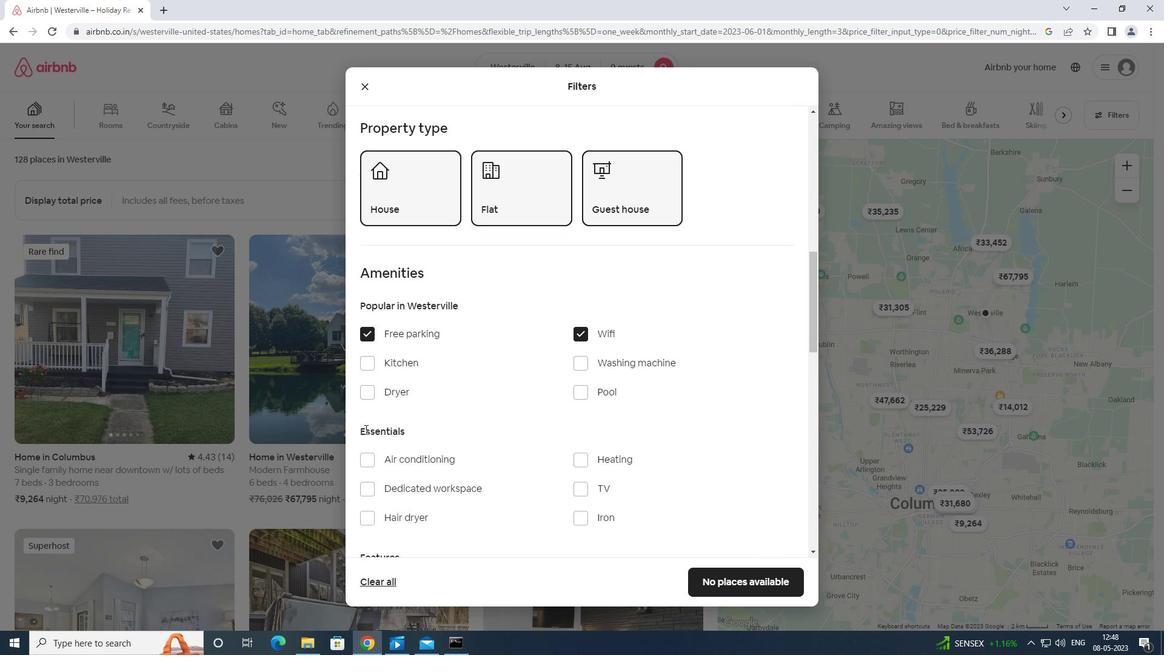 
Action: Mouse scrolled (369, 431) with delta (0, 0)
Screenshot: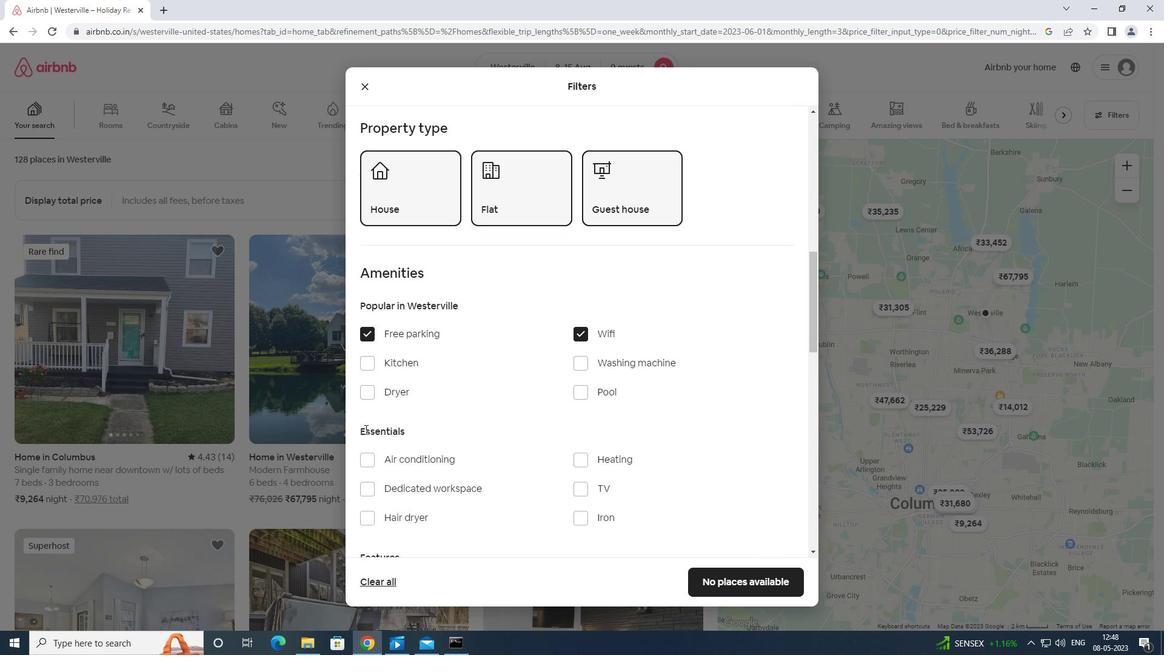 
Action: Mouse moved to (574, 365)
Screenshot: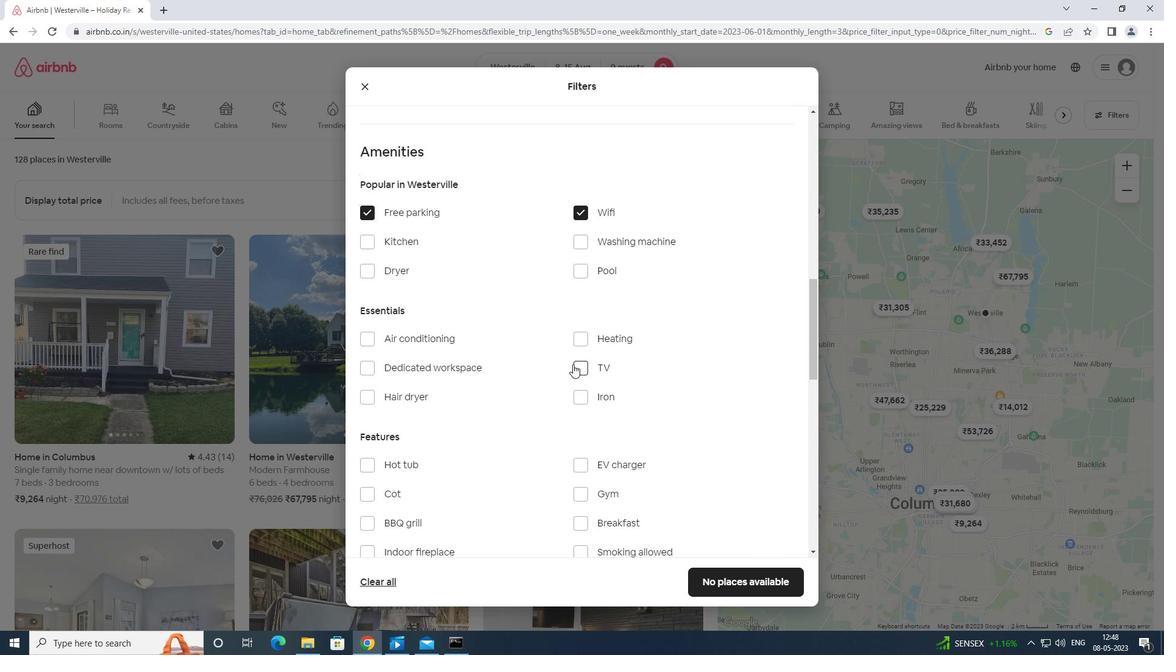 
Action: Mouse pressed left at (574, 365)
Screenshot: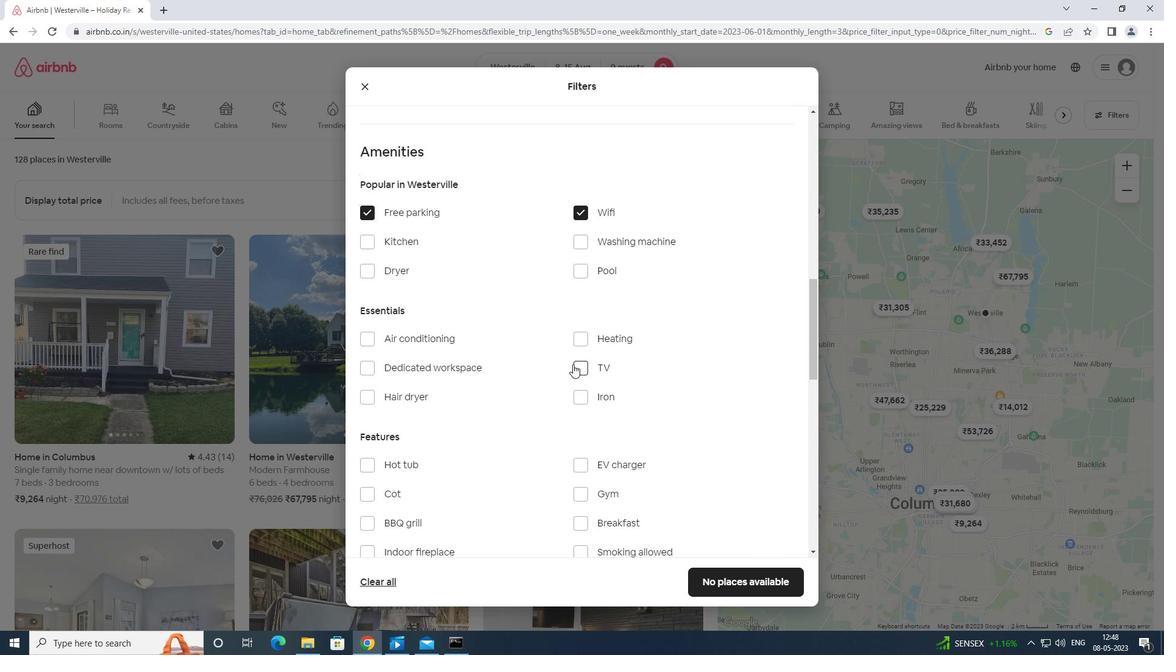 
Action: Mouse moved to (575, 383)
Screenshot: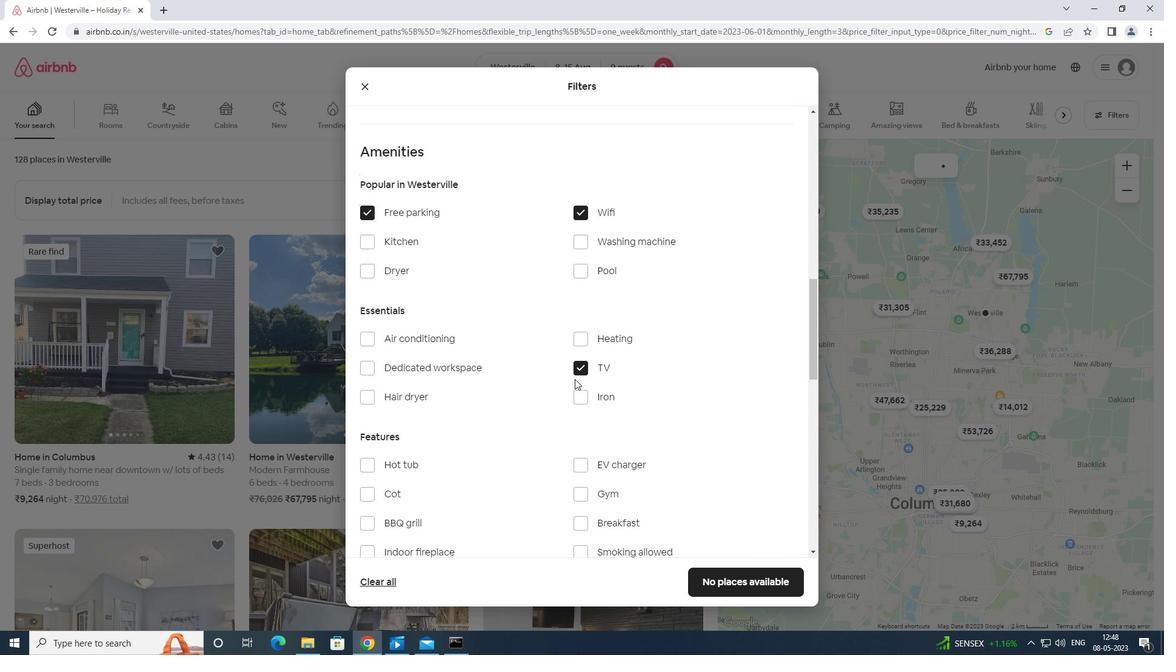 
Action: Mouse scrolled (575, 382) with delta (0, 0)
Screenshot: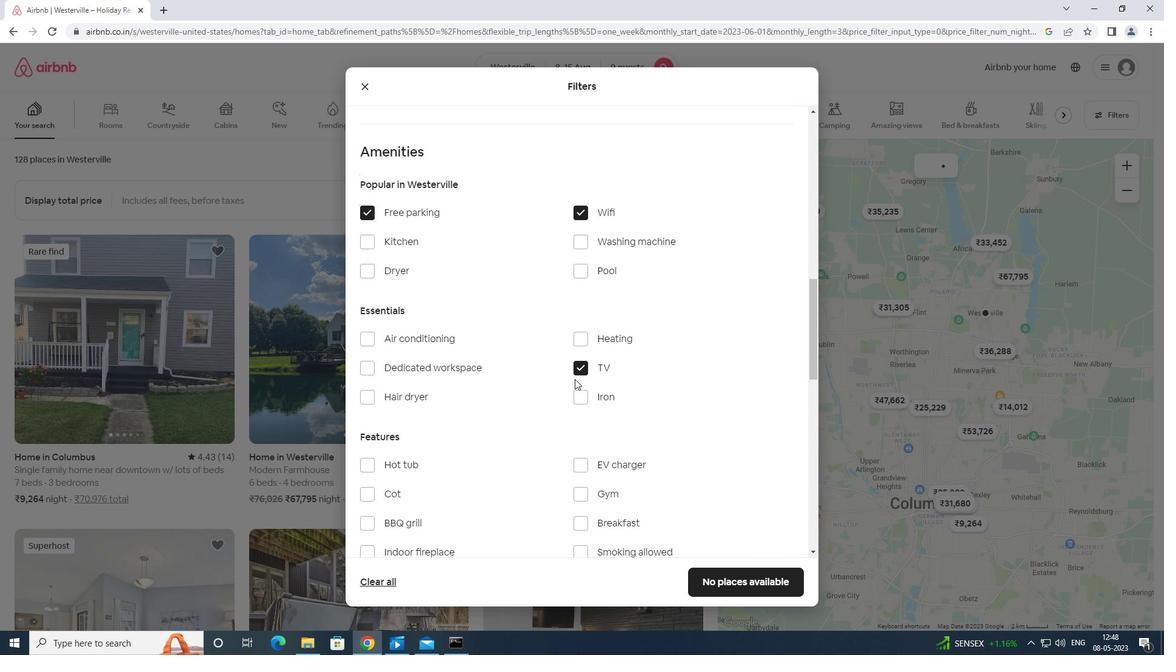 
Action: Mouse moved to (575, 383)
Screenshot: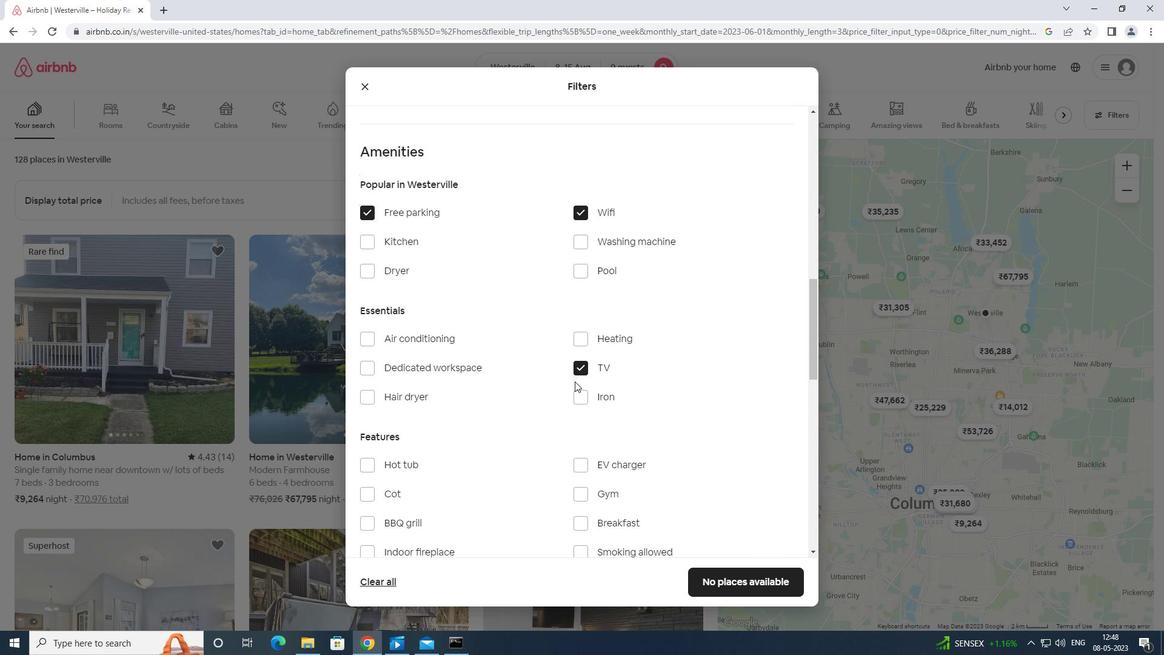 
Action: Mouse scrolled (575, 383) with delta (0, 0)
Screenshot: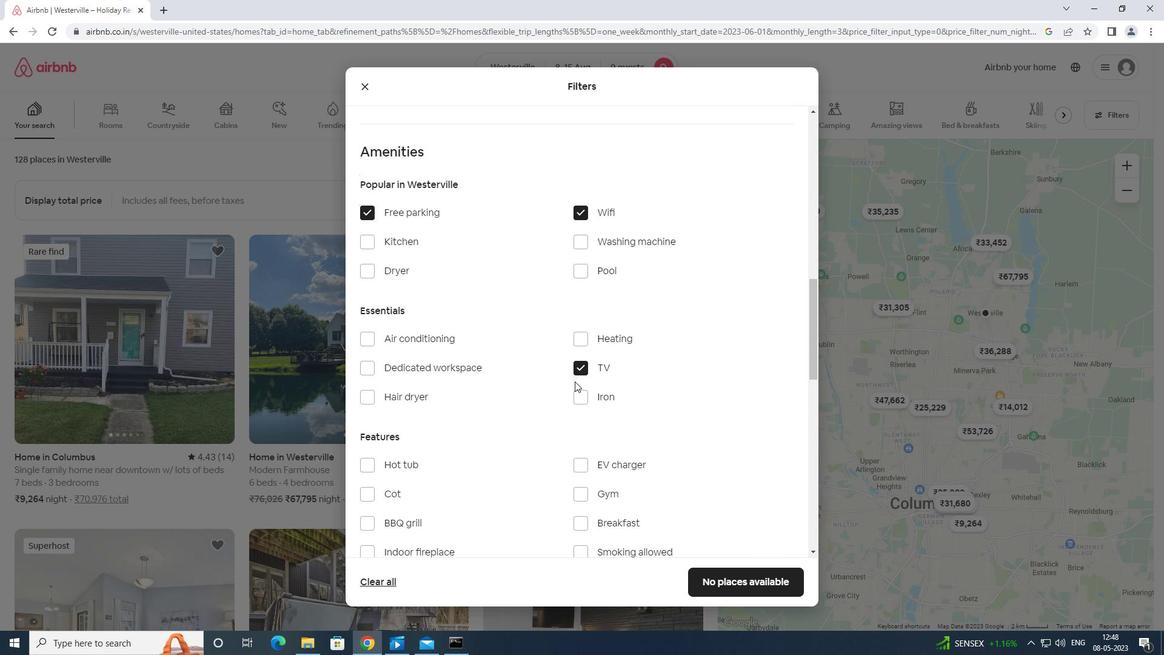 
Action: Mouse moved to (585, 369)
Screenshot: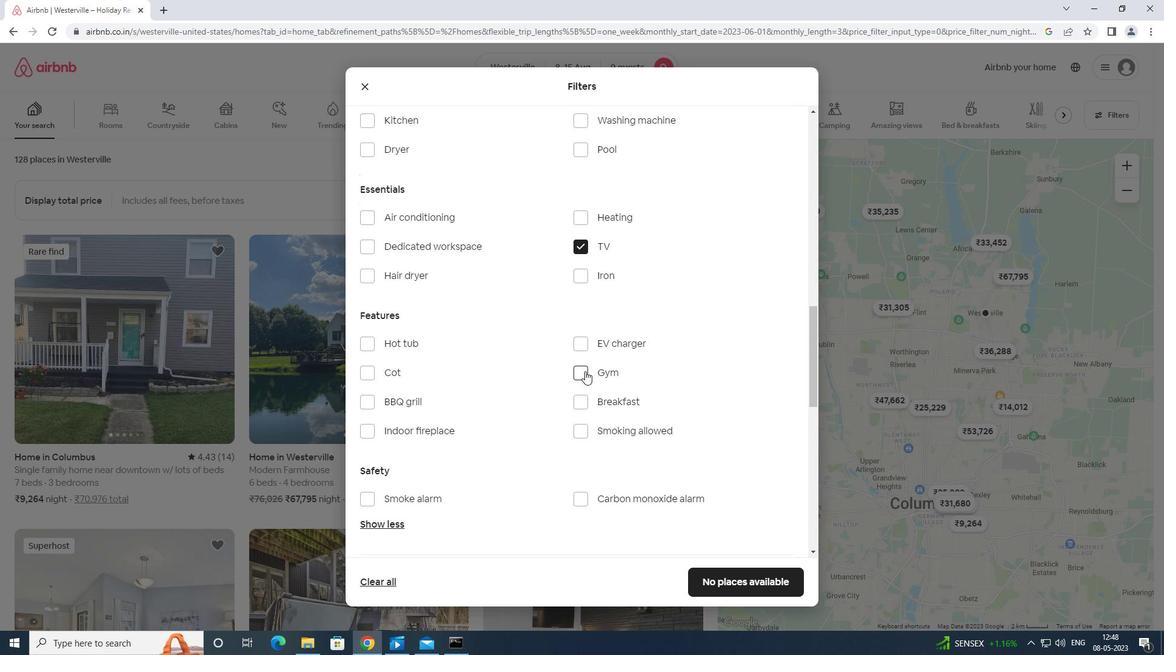 
Action: Mouse pressed left at (585, 369)
Screenshot: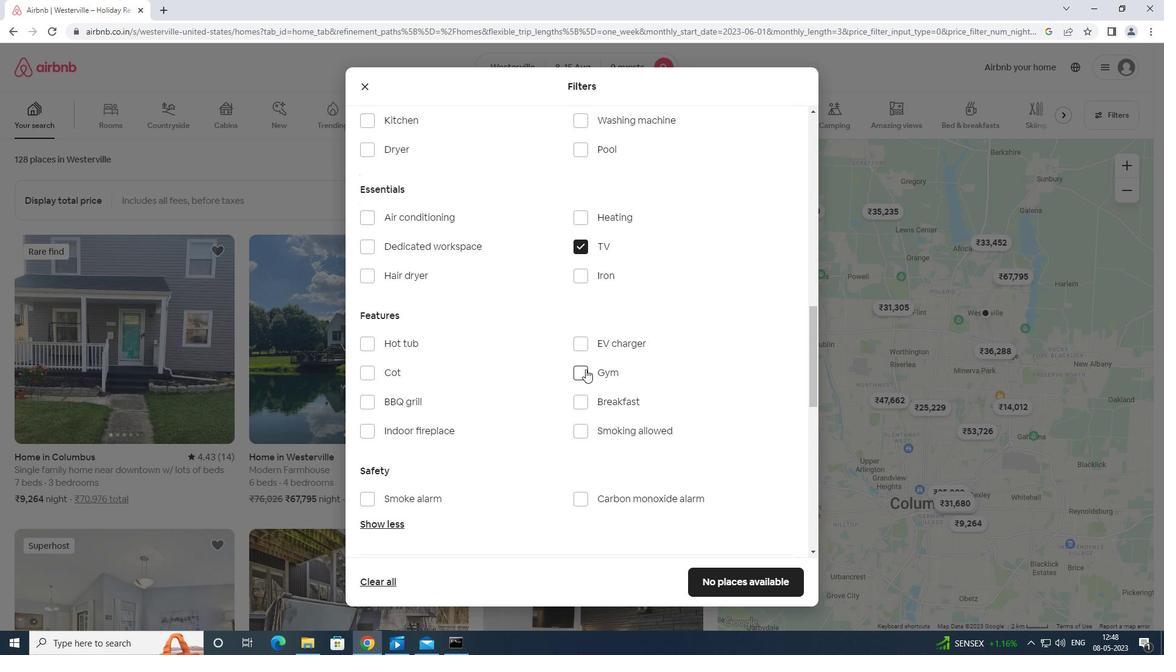 
Action: Mouse moved to (580, 400)
Screenshot: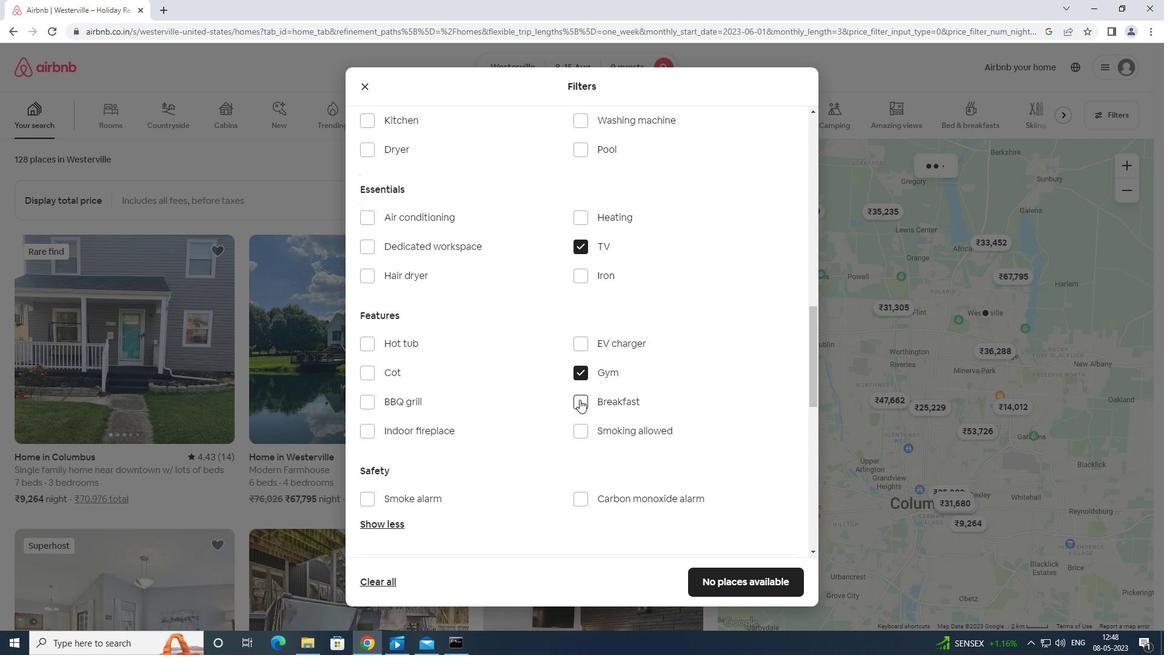 
Action: Mouse pressed left at (580, 400)
Screenshot: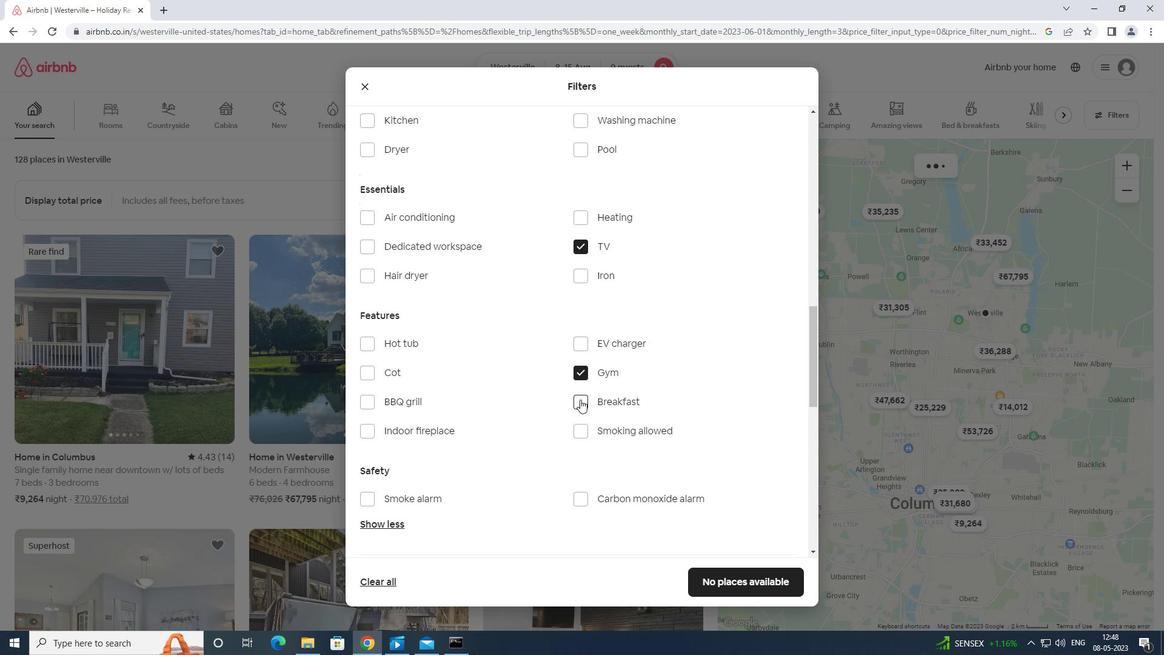 
Action: Mouse moved to (582, 403)
Screenshot: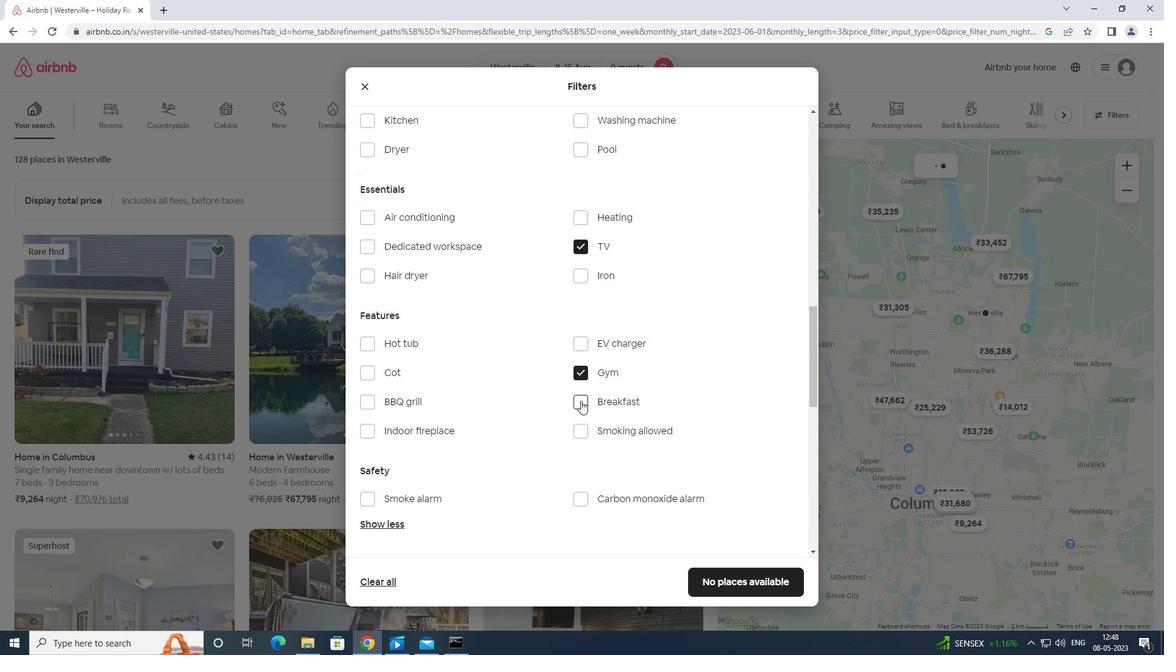 
Action: Mouse scrolled (582, 403) with delta (0, 0)
Screenshot: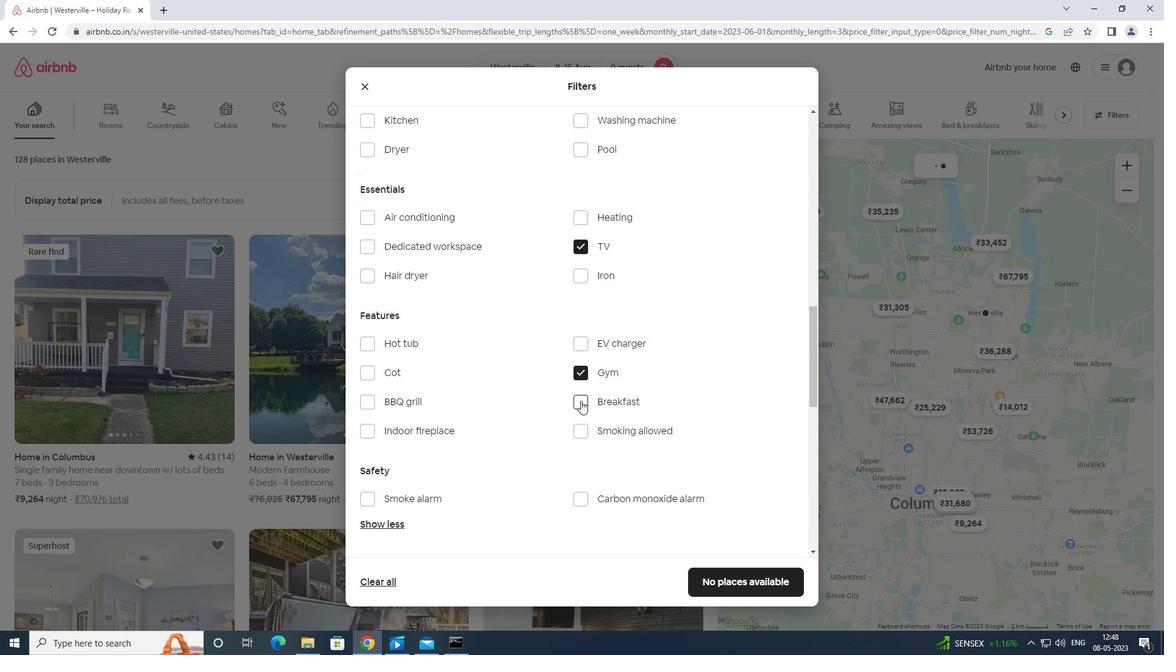 
Action: Mouse moved to (583, 404)
Screenshot: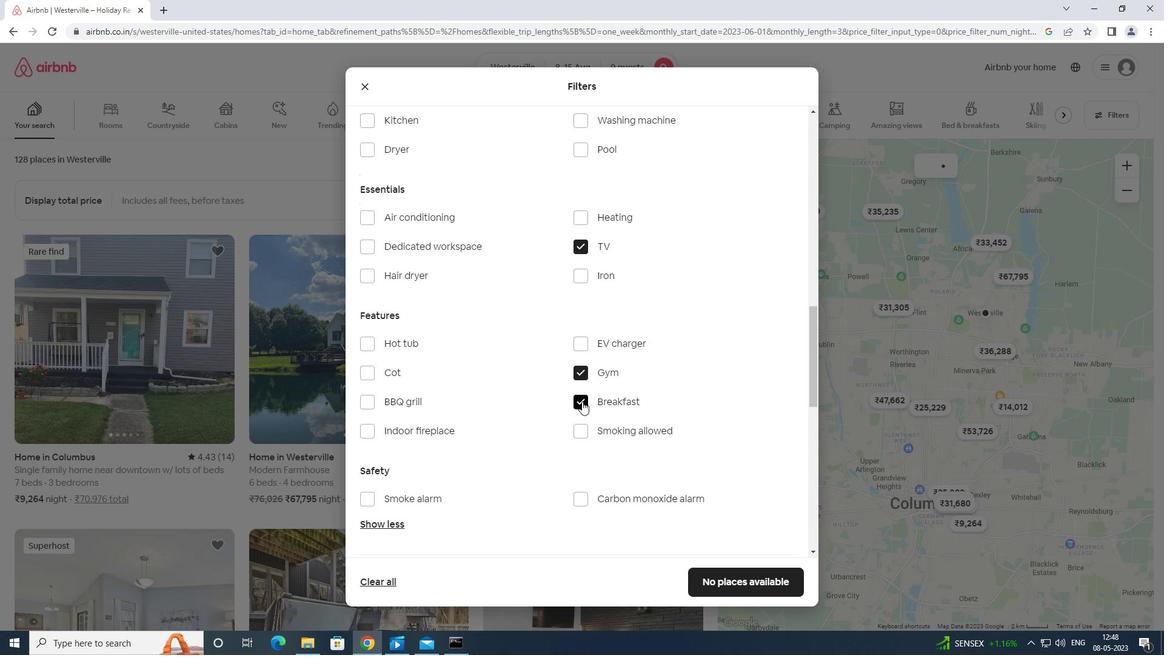 
Action: Mouse scrolled (583, 403) with delta (0, 0)
Screenshot: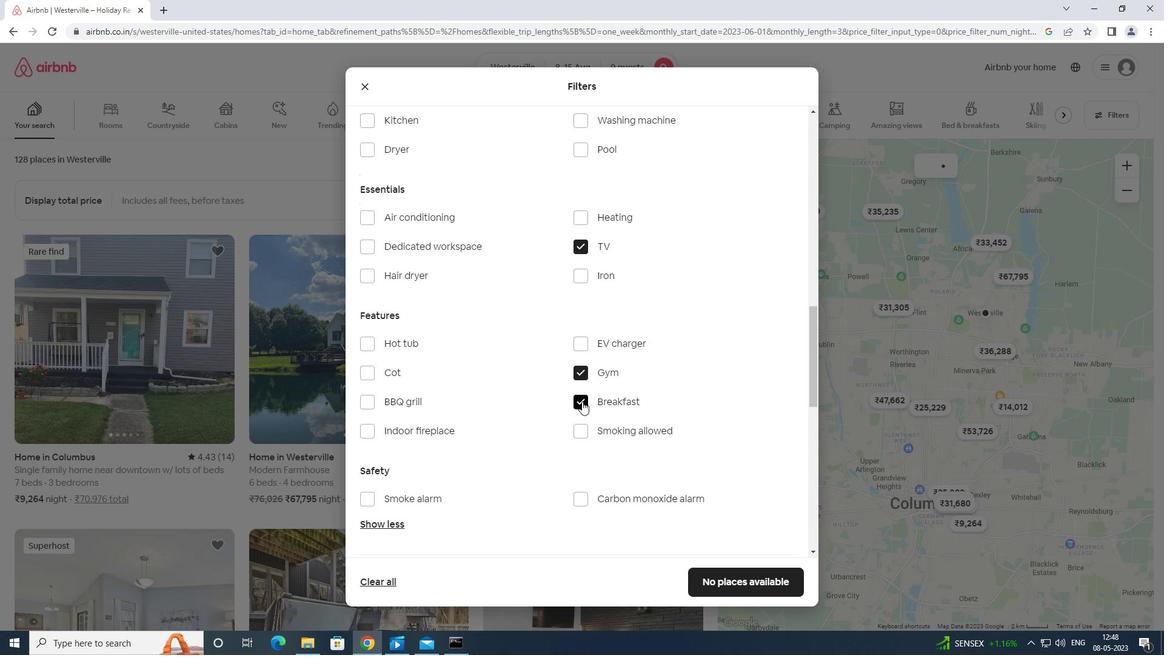 
Action: Mouse scrolled (583, 403) with delta (0, 0)
Screenshot: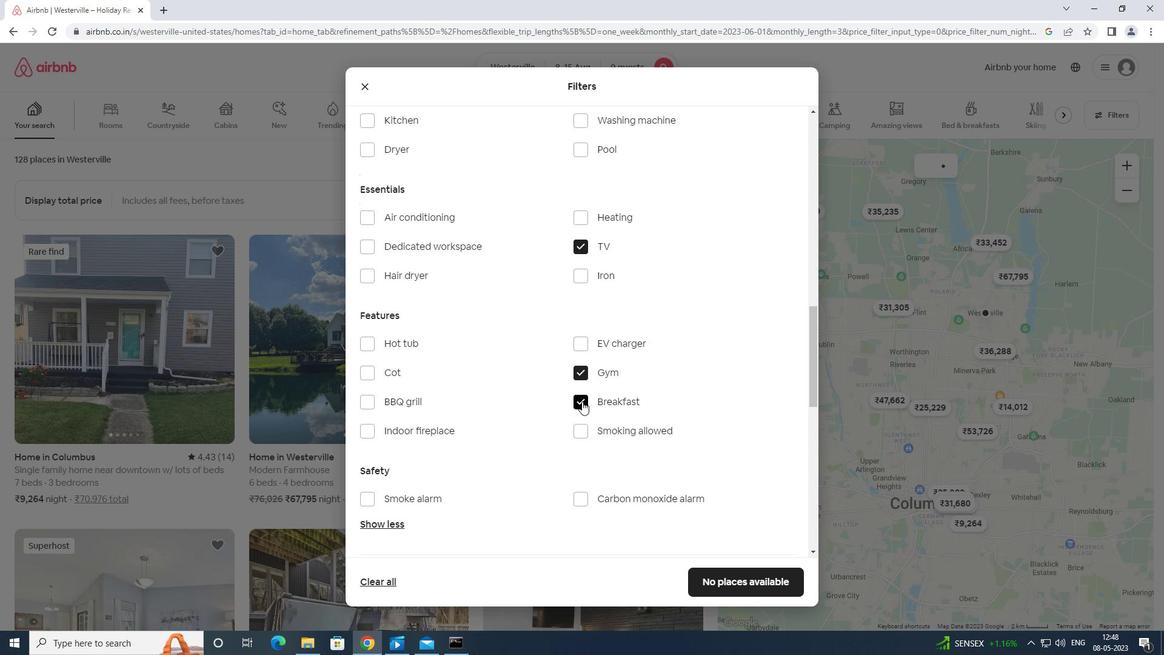 
Action: Mouse scrolled (583, 403) with delta (0, 0)
Screenshot: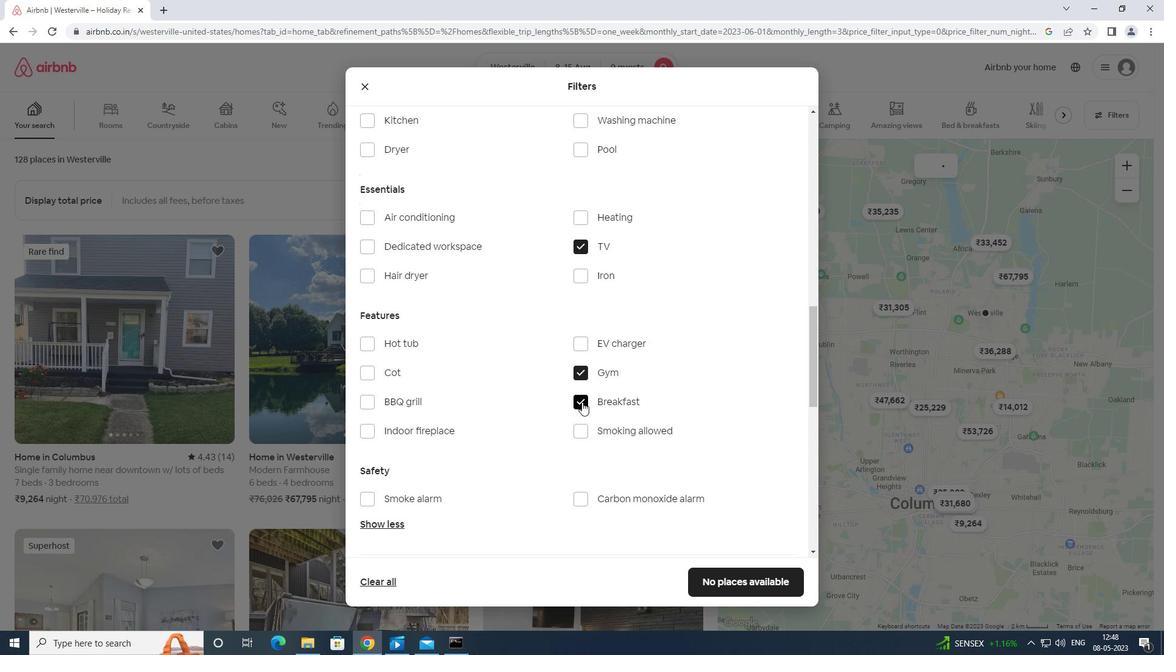
Action: Mouse scrolled (583, 403) with delta (0, 0)
Screenshot: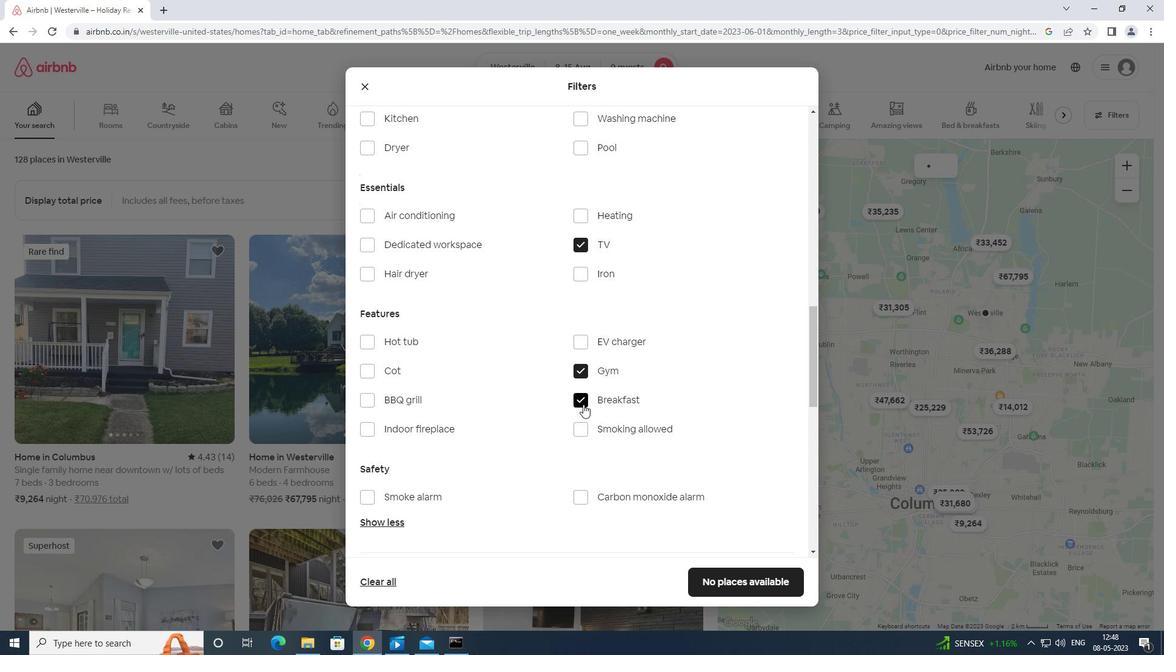 
Action: Mouse scrolled (583, 403) with delta (0, 0)
Screenshot: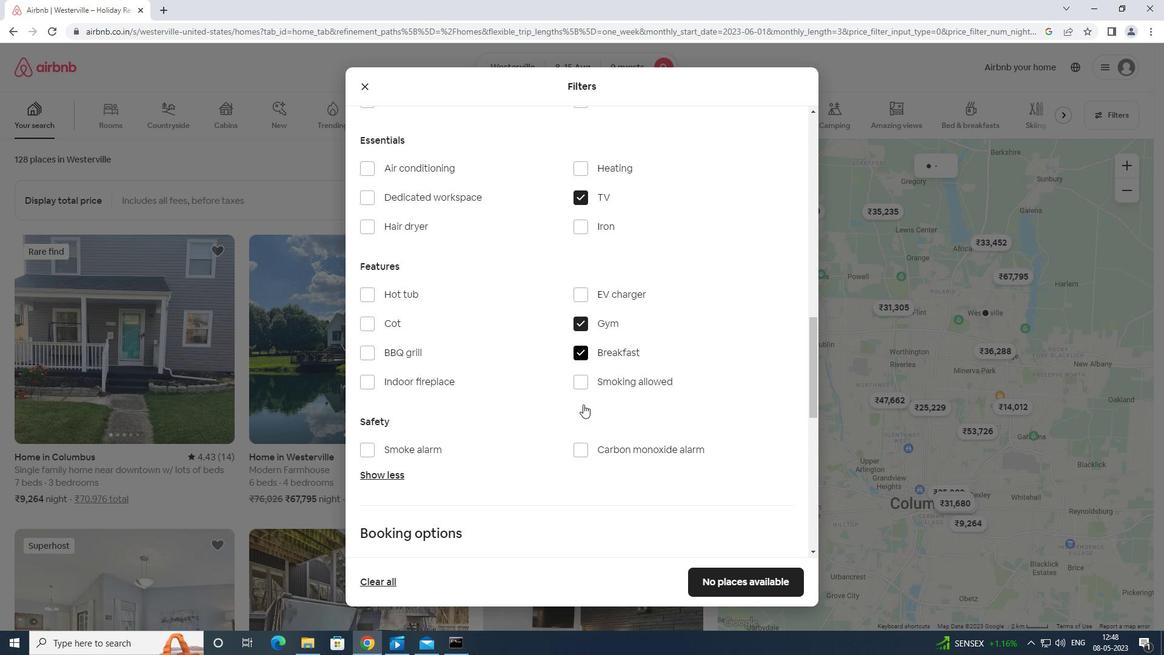 
Action: Mouse moved to (767, 300)
Screenshot: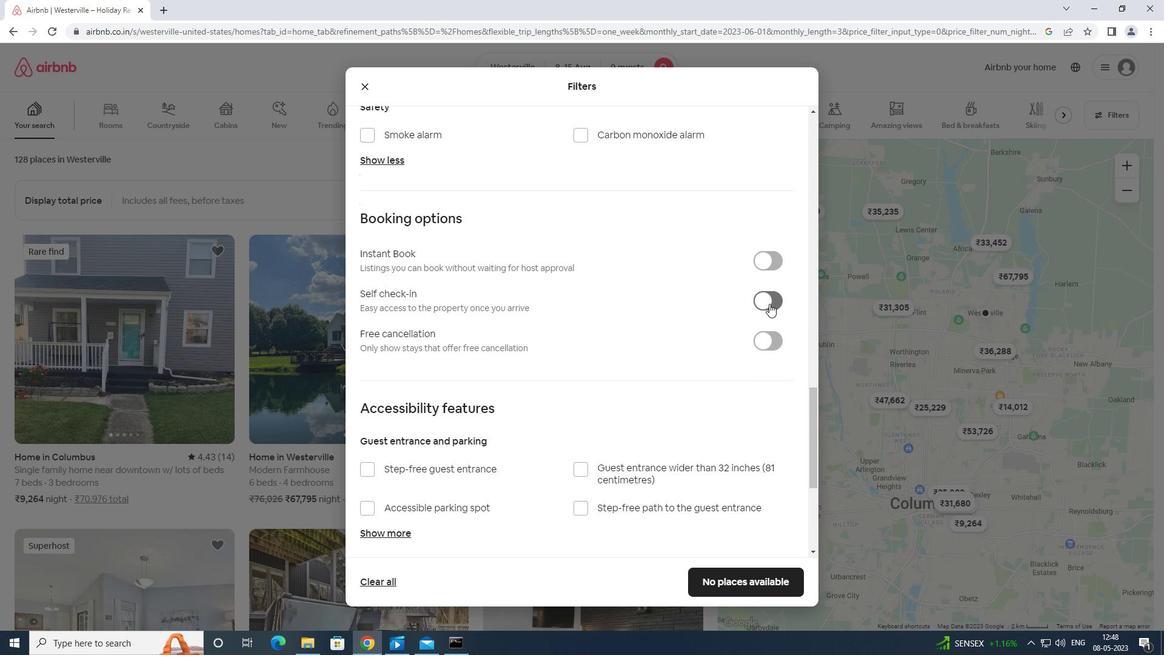 
Action: Mouse pressed left at (767, 300)
Screenshot: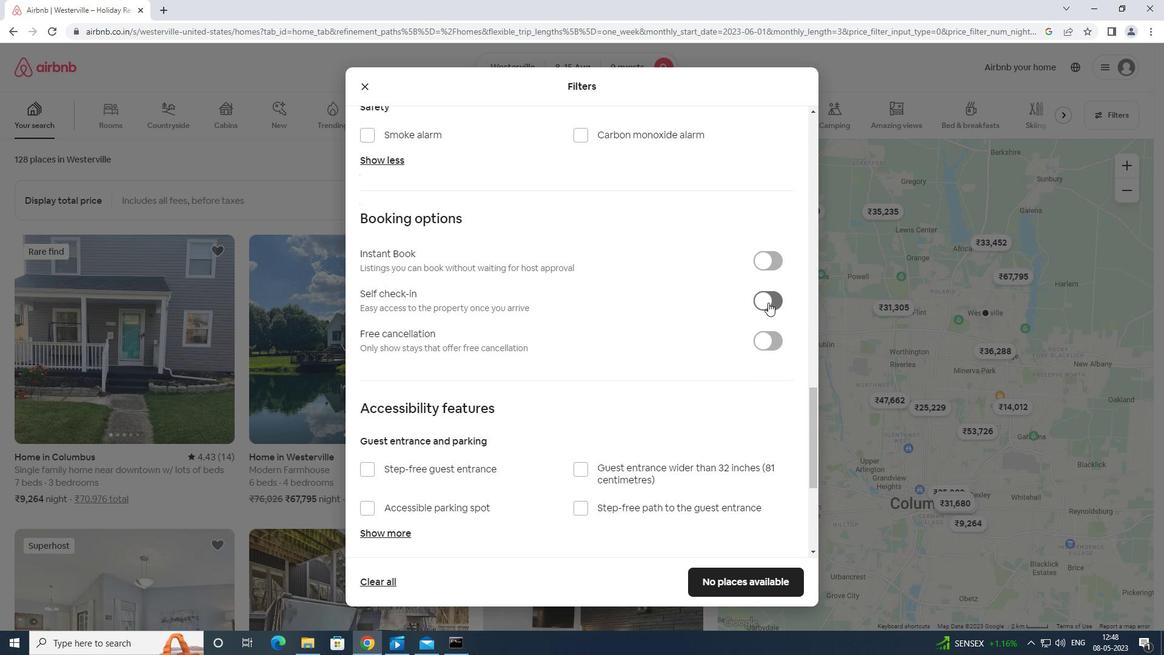
Action: Mouse moved to (770, 298)
Screenshot: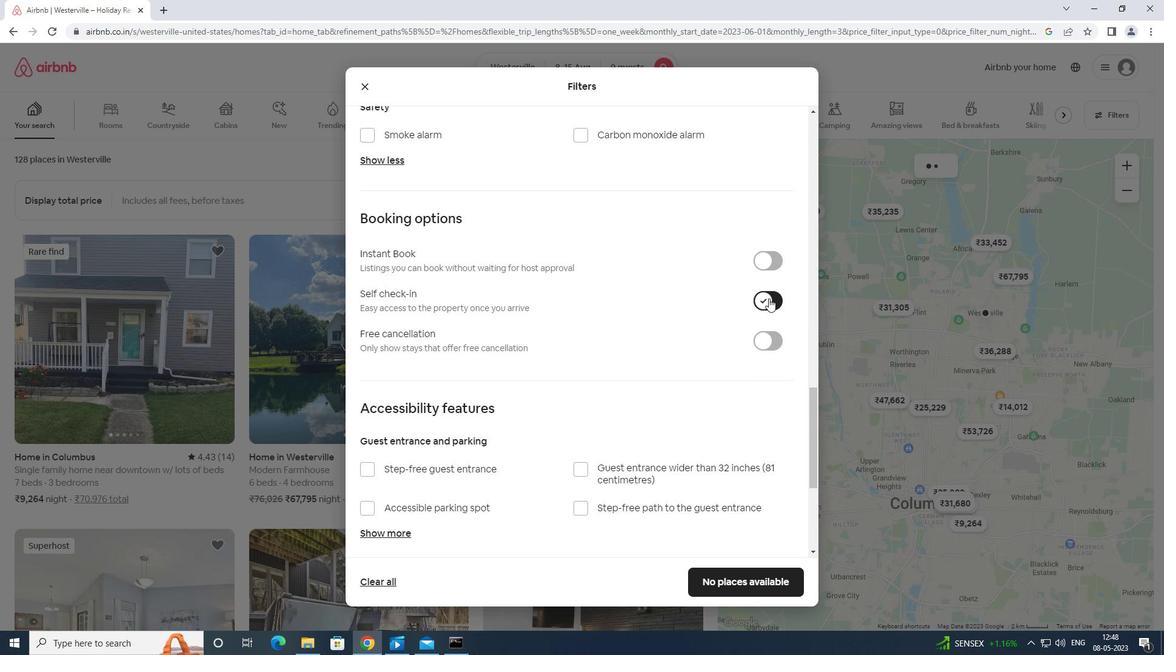 
Action: Mouse scrolled (770, 297) with delta (0, 0)
Screenshot: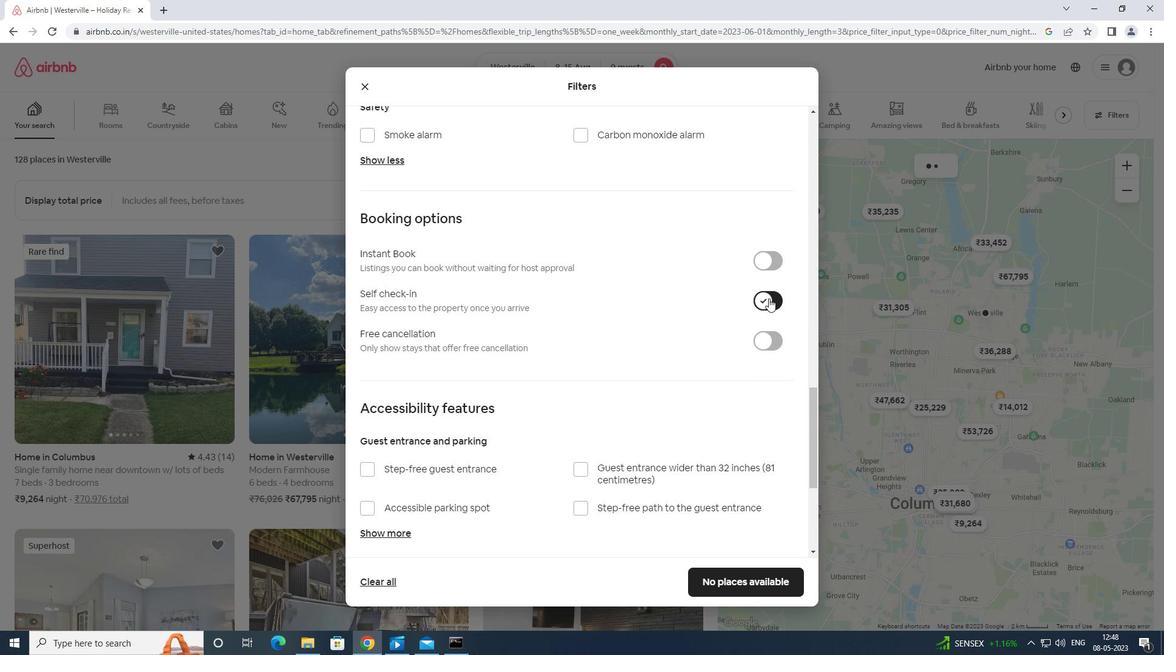 
Action: Mouse moved to (772, 298)
Screenshot: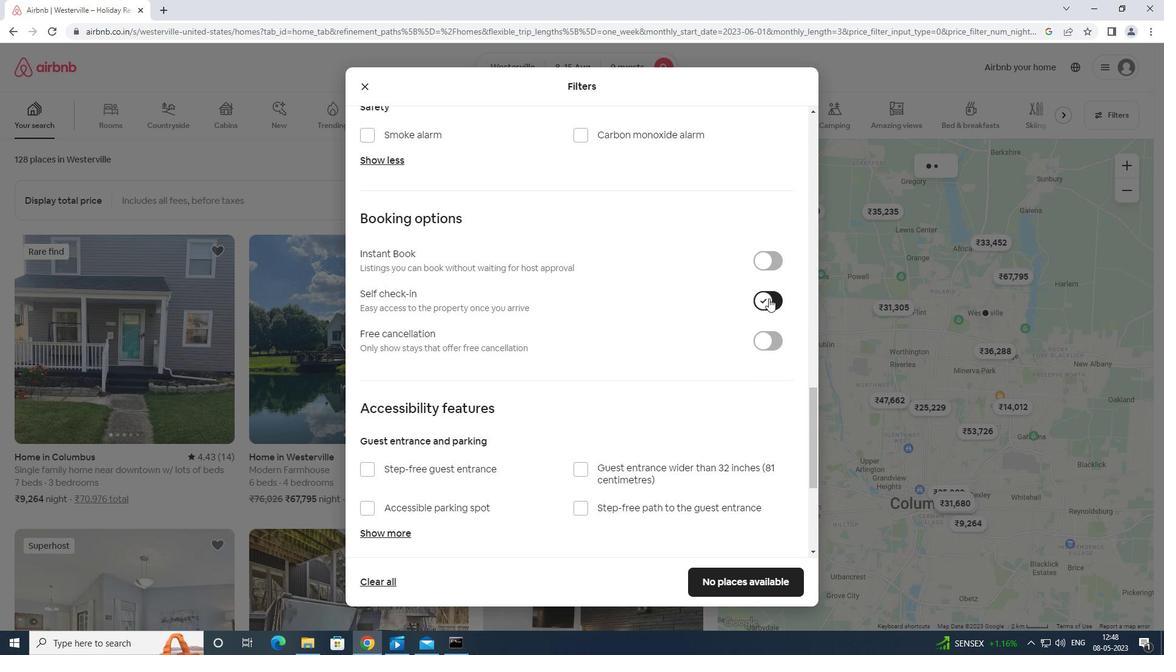
Action: Mouse scrolled (772, 297) with delta (0, 0)
Screenshot: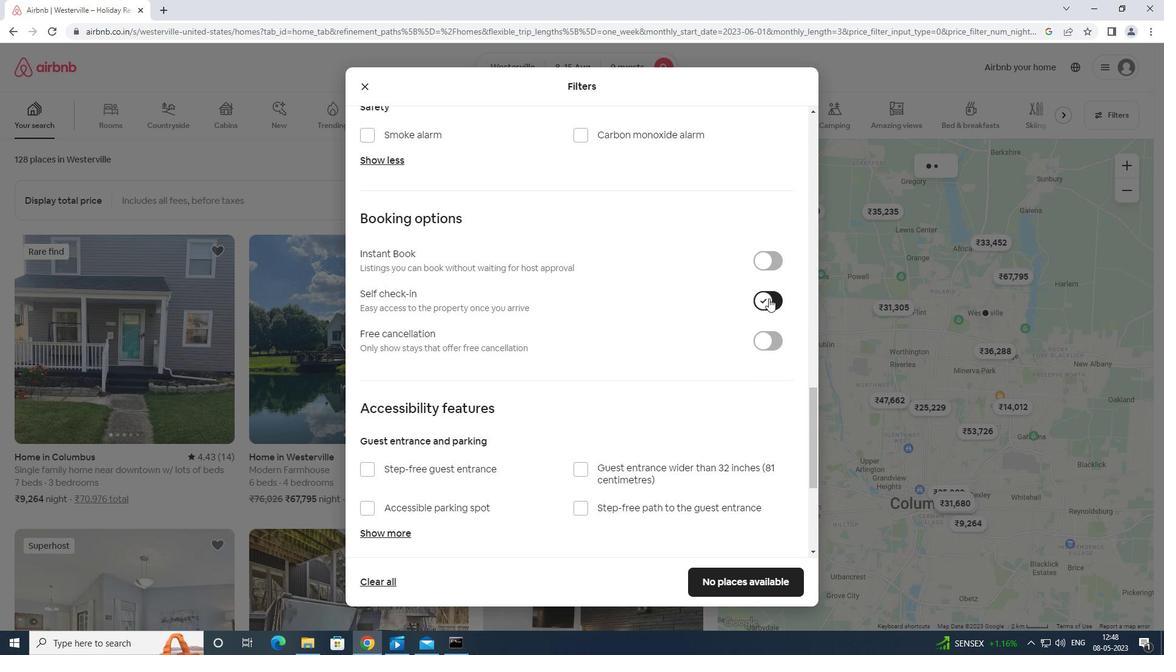 
Action: Mouse moved to (772, 299)
Screenshot: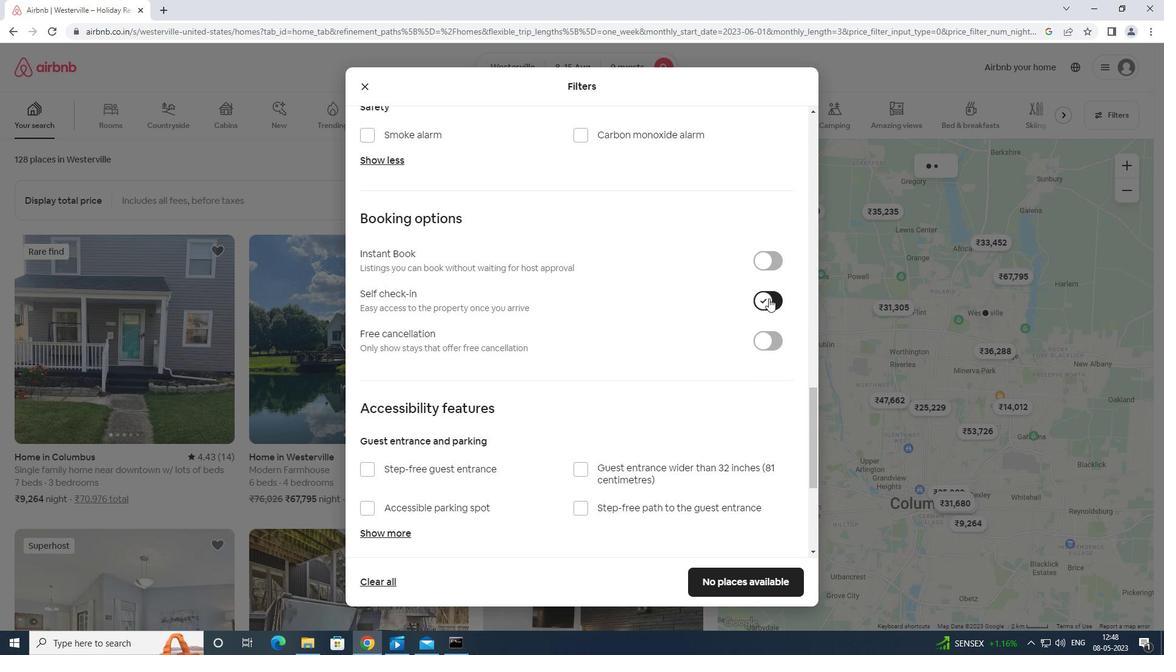 
Action: Mouse scrolled (772, 298) with delta (0, 0)
Screenshot: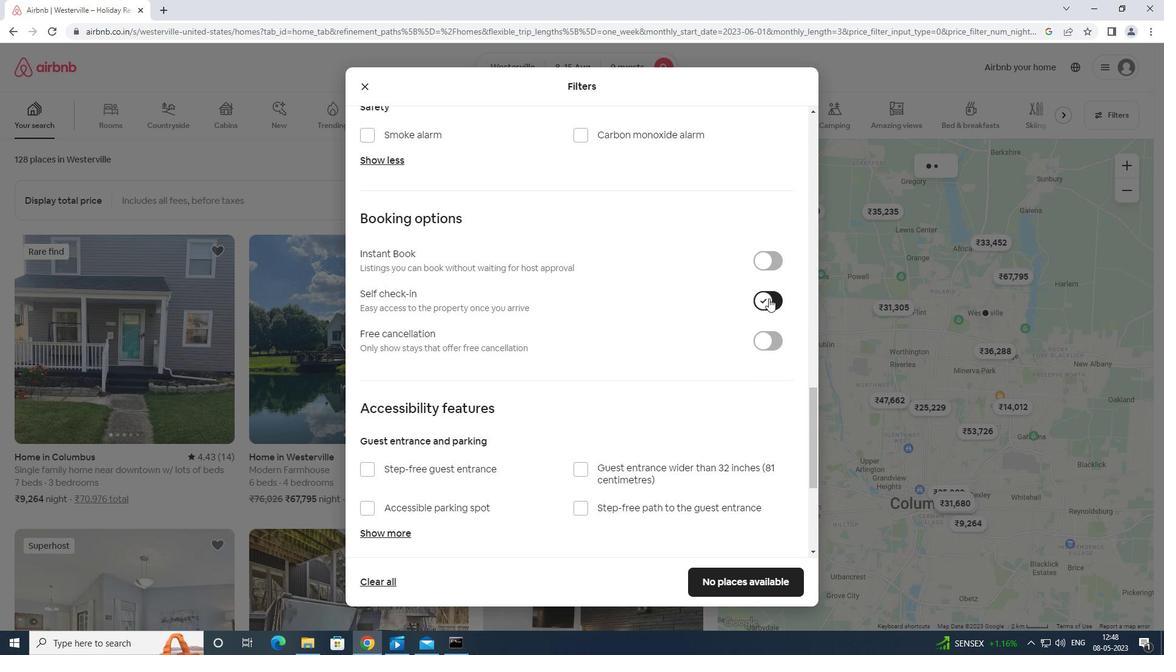
Action: Mouse moved to (772, 300)
Screenshot: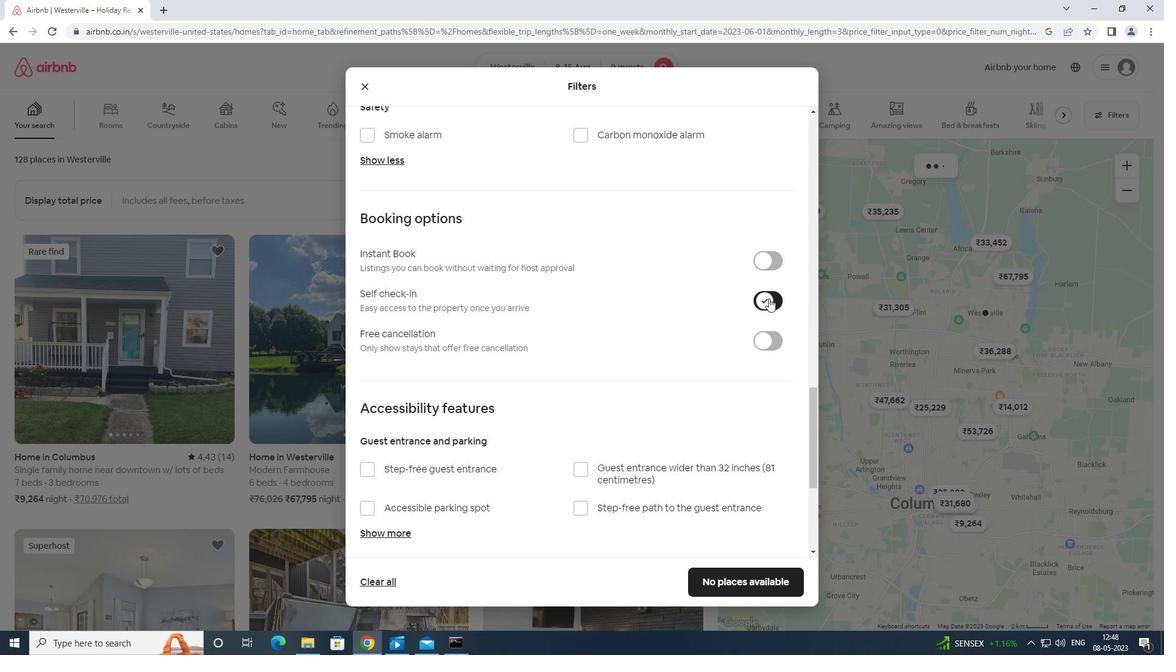 
Action: Mouse scrolled (772, 299) with delta (0, 0)
Screenshot: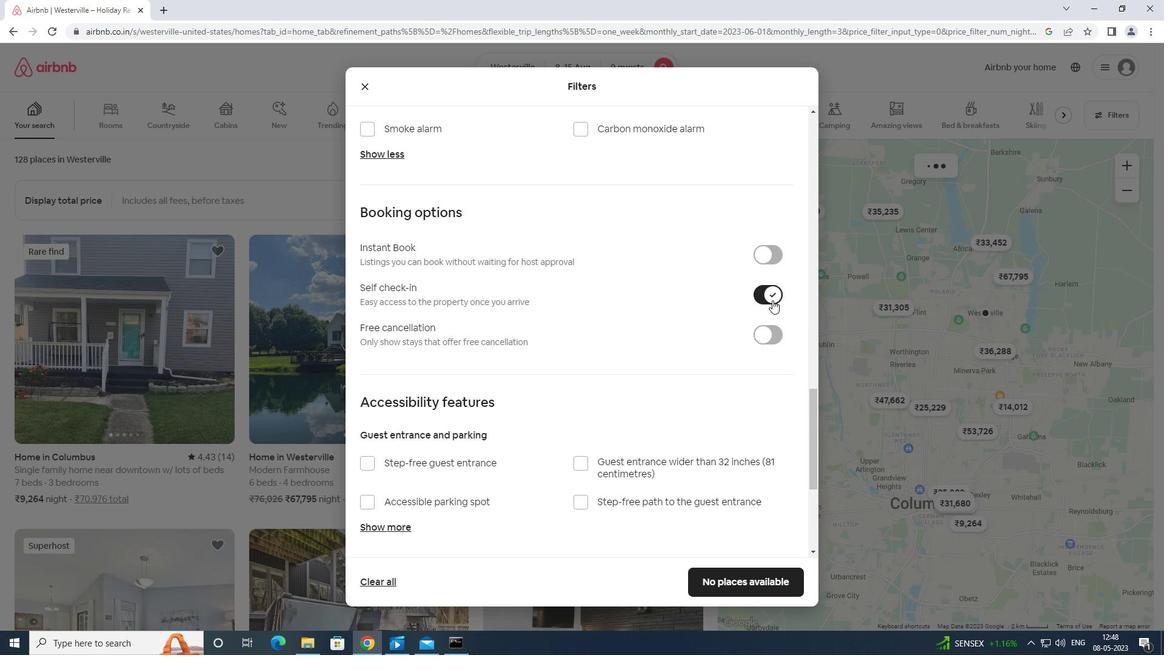
Action: Mouse scrolled (772, 299) with delta (0, 0)
Screenshot: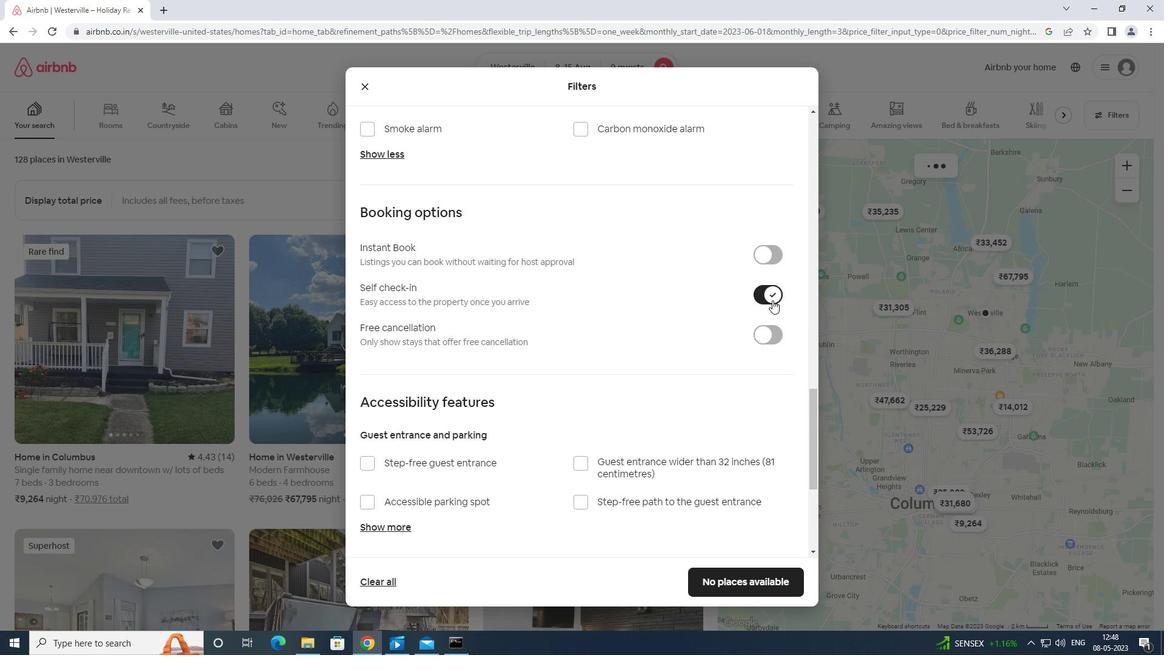 
Action: Mouse scrolled (772, 299) with delta (0, 0)
Screenshot: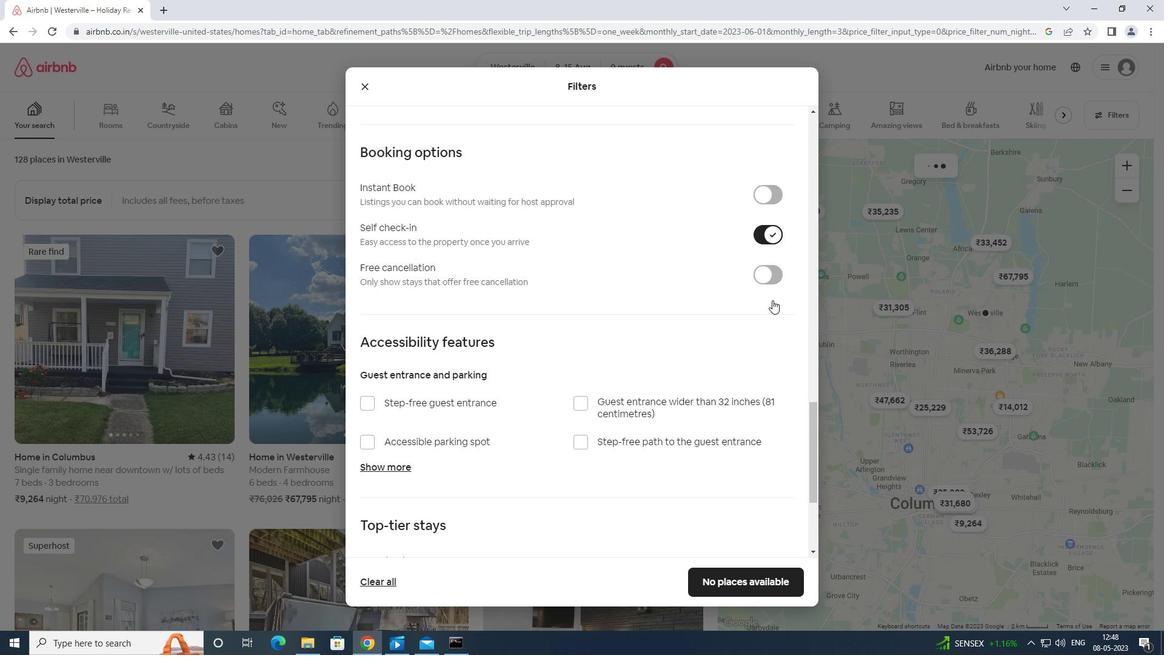 
Action: Mouse scrolled (772, 299) with delta (0, 0)
Screenshot: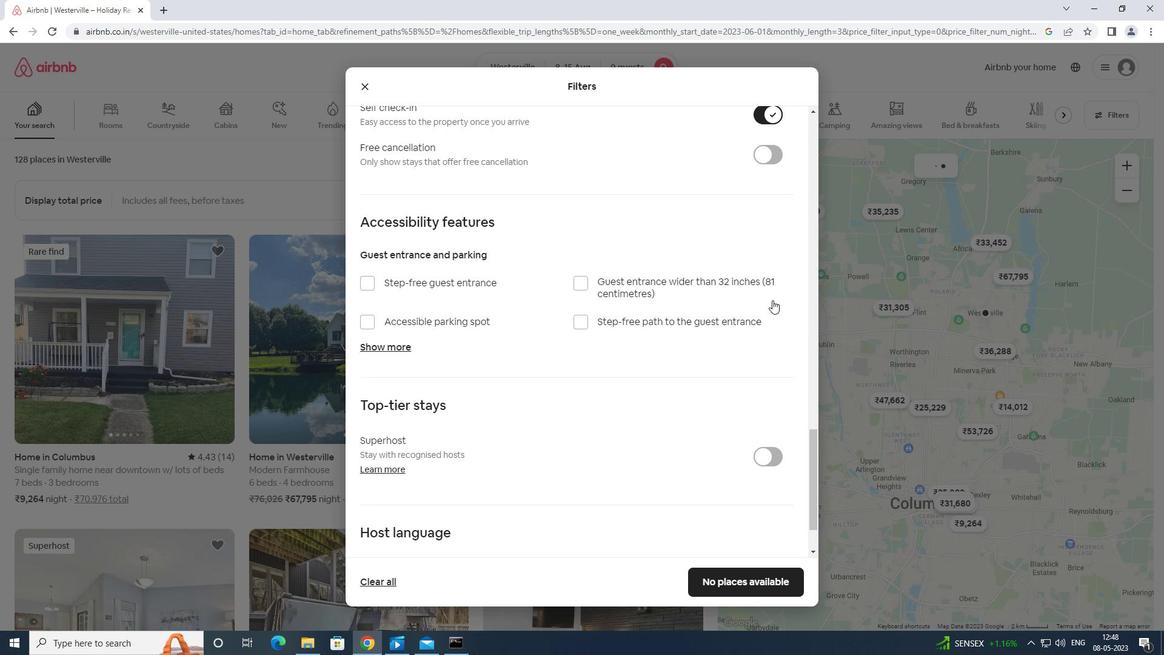 
Action: Mouse scrolled (772, 299) with delta (0, 0)
Screenshot: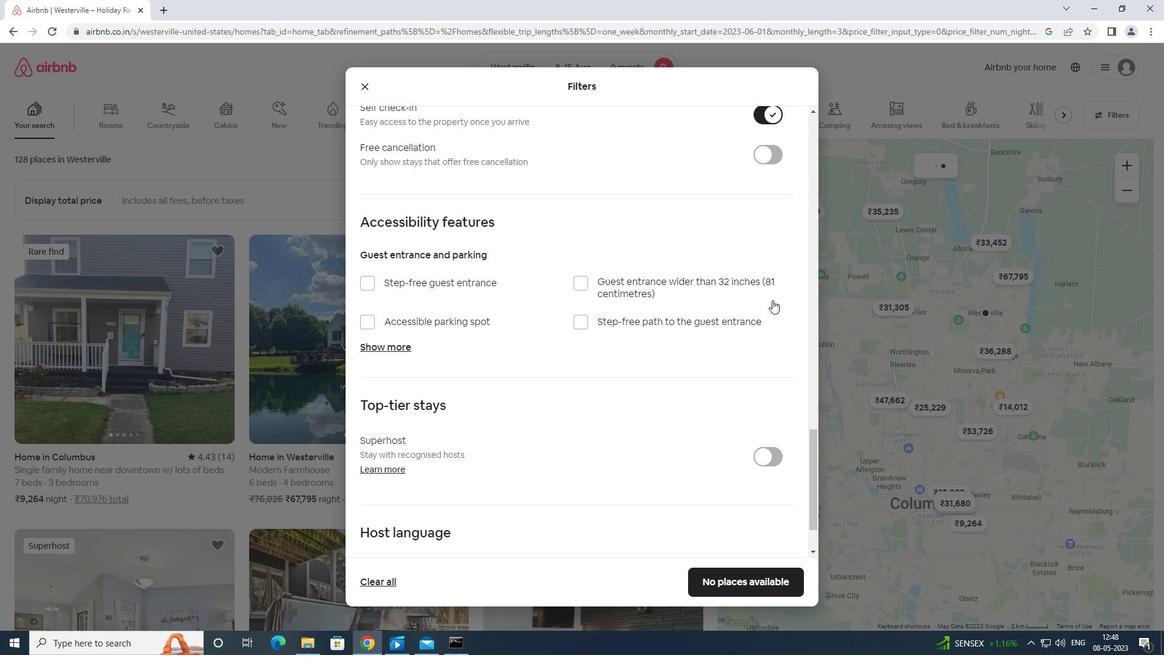 
Action: Mouse moved to (771, 302)
Screenshot: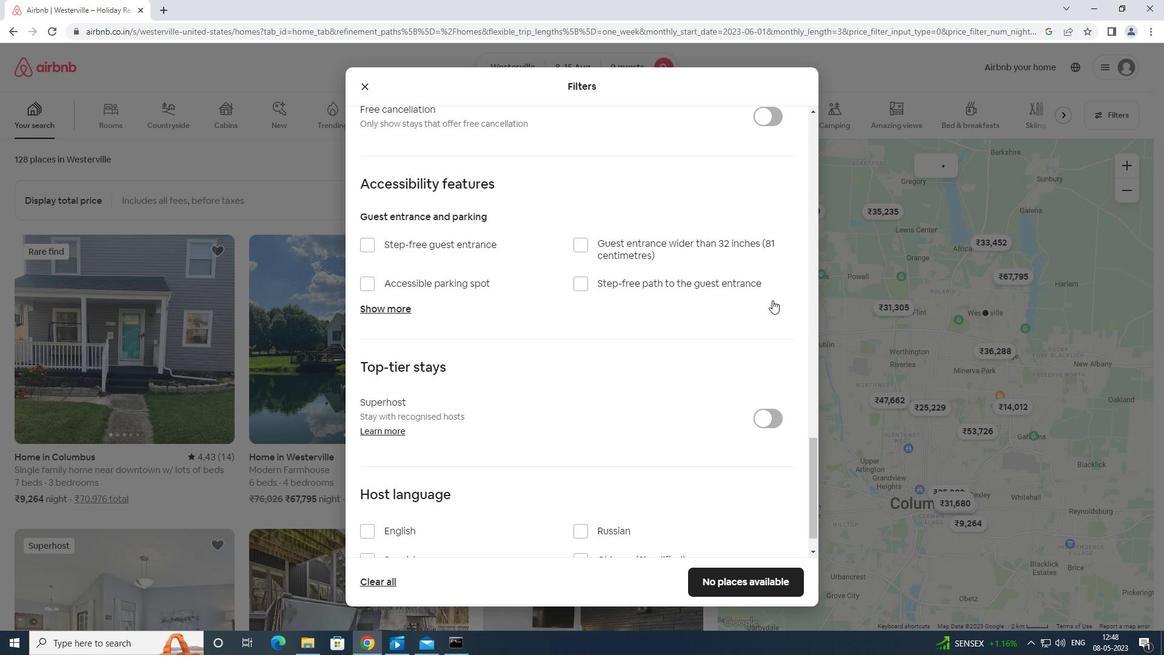 
Action: Mouse scrolled (771, 301) with delta (0, 0)
Screenshot: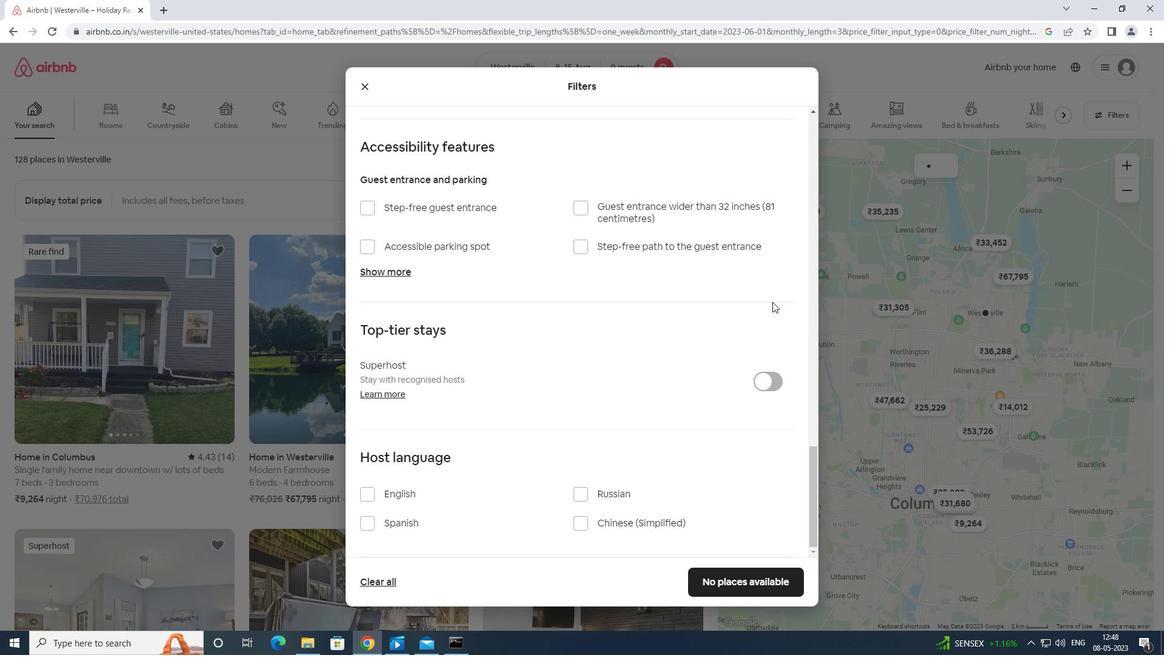 
Action: Mouse scrolled (771, 301) with delta (0, 0)
Screenshot: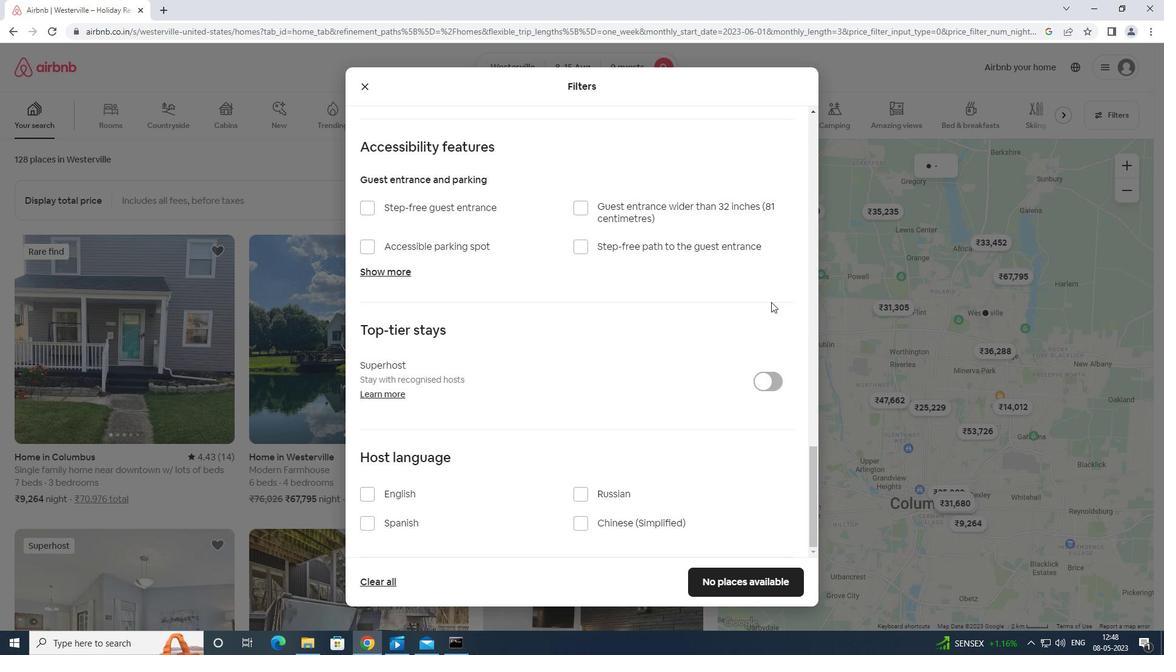 
Action: Mouse scrolled (771, 301) with delta (0, 0)
Screenshot: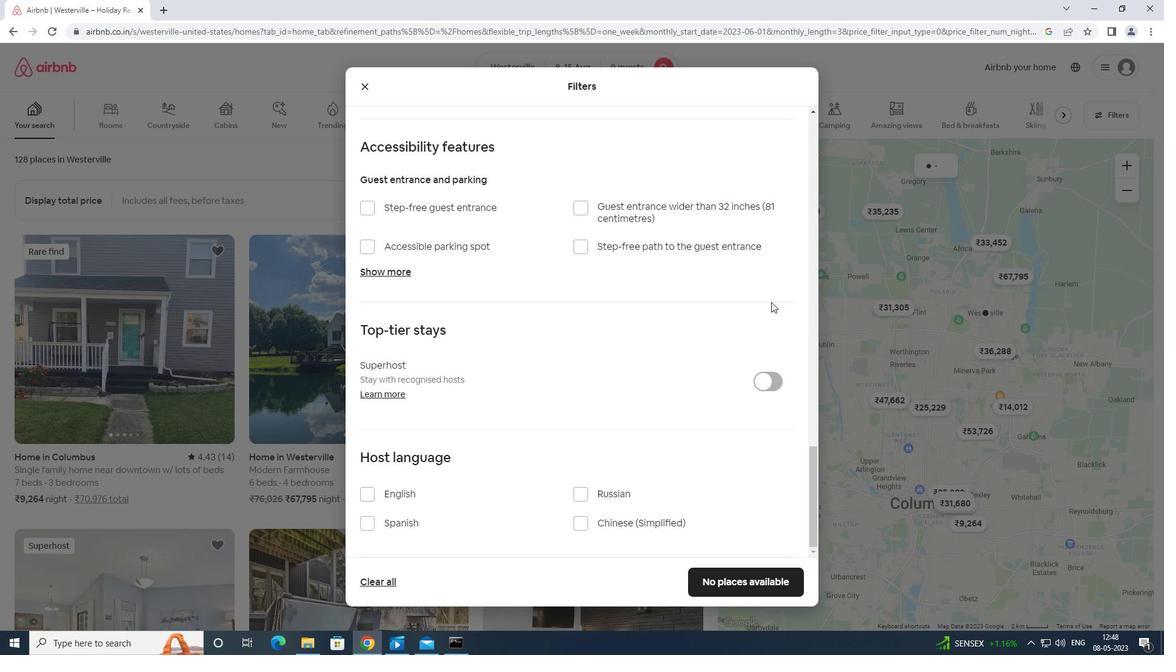 
Action: Mouse moved to (770, 302)
Screenshot: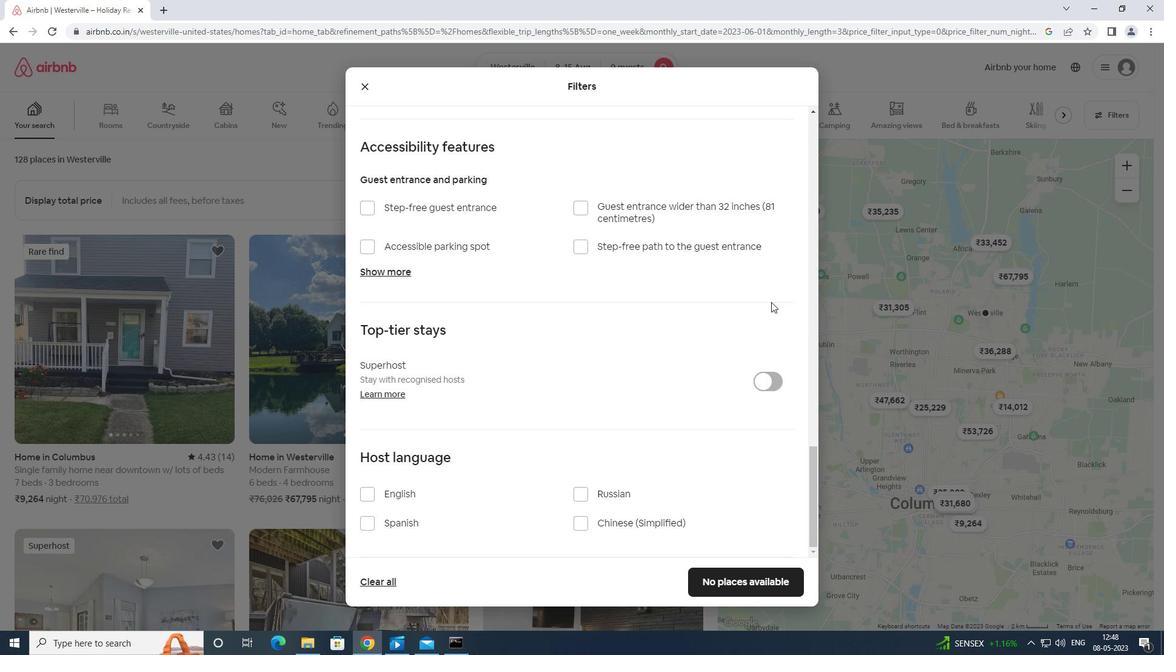 
Action: Mouse scrolled (770, 301) with delta (0, 0)
Screenshot: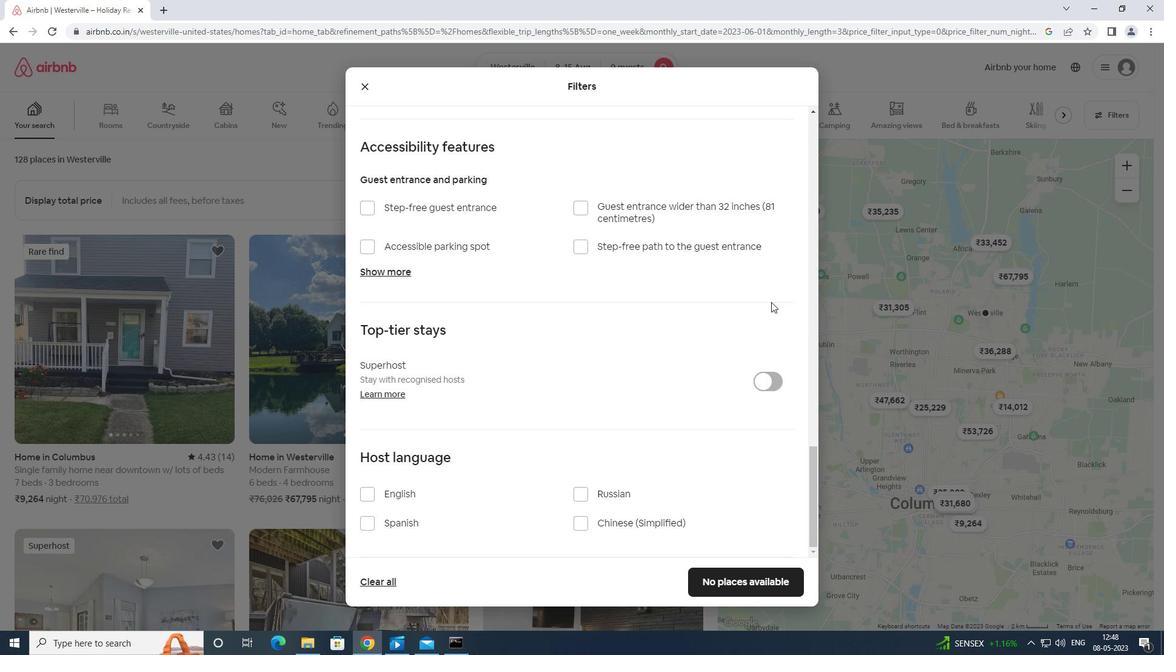 
Action: Mouse moved to (747, 320)
Screenshot: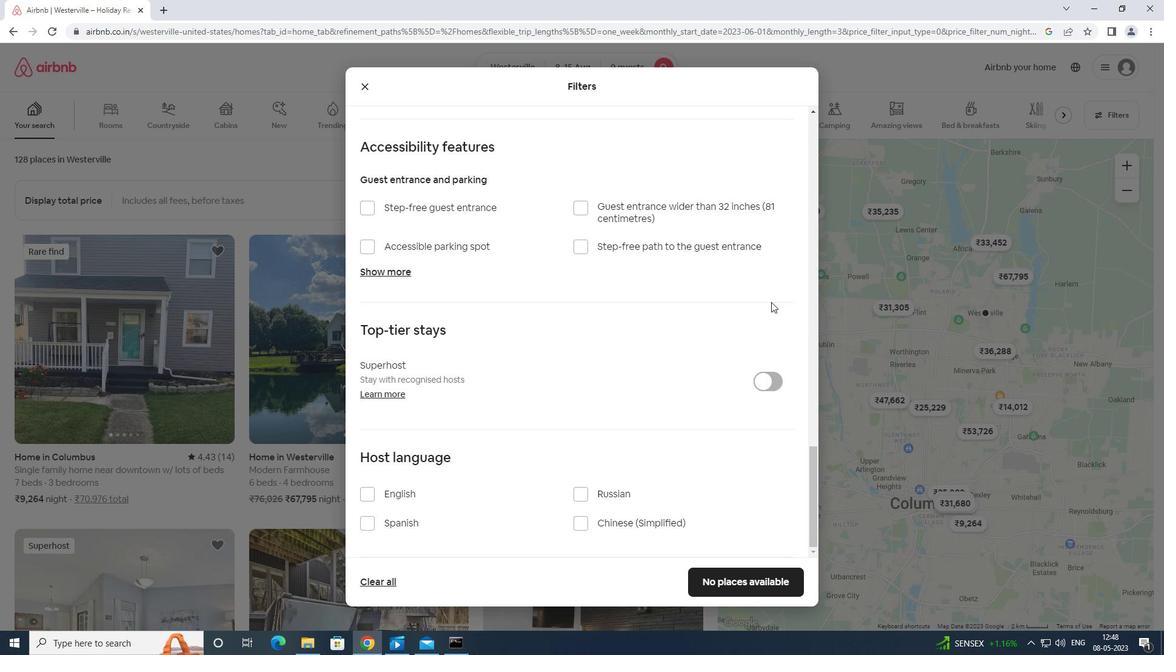 
Action: Mouse scrolled (747, 319) with delta (0, 0)
Screenshot: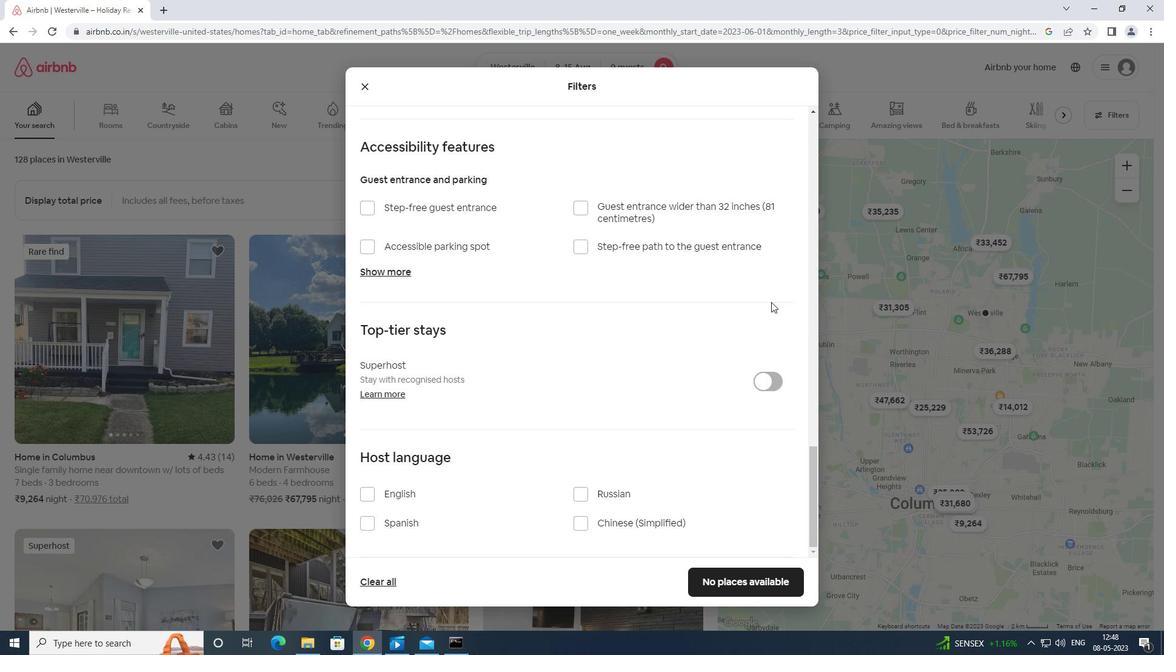 
Action: Mouse moved to (363, 487)
Screenshot: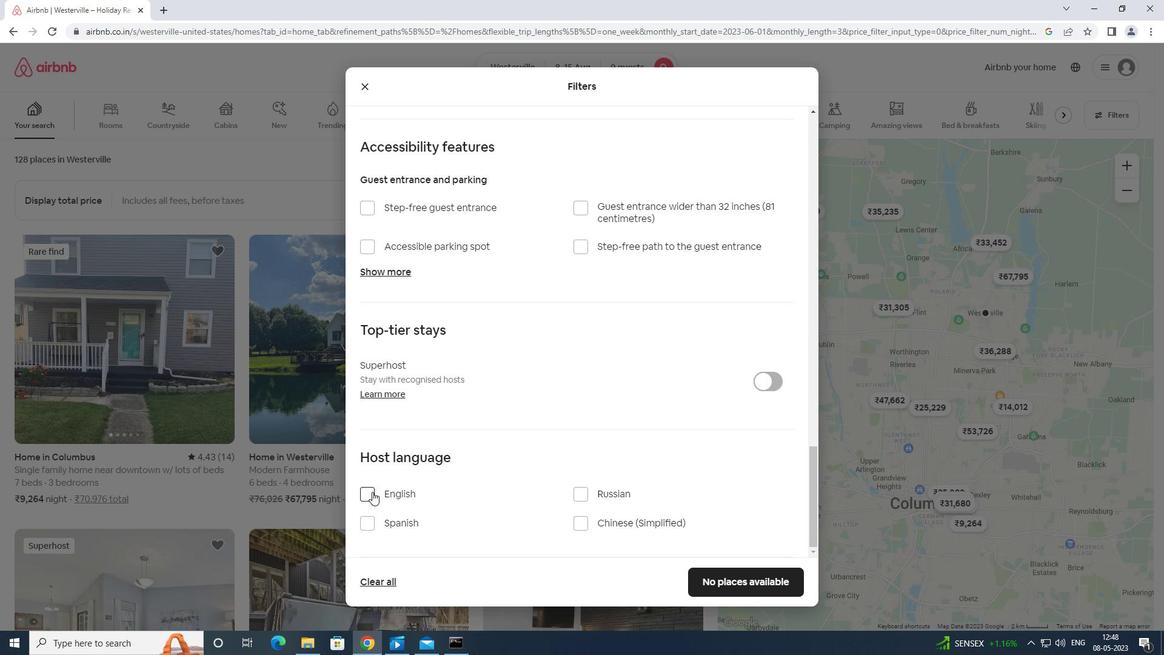 
Action: Mouse pressed left at (363, 487)
Screenshot: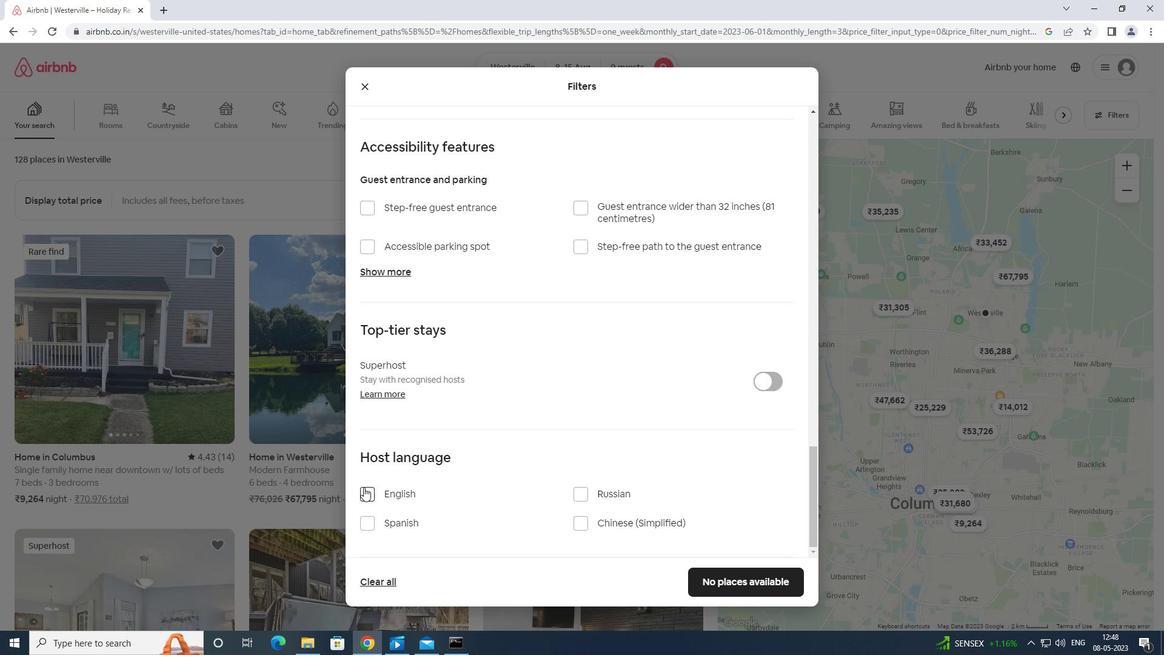 
Action: Mouse moved to (765, 578)
Screenshot: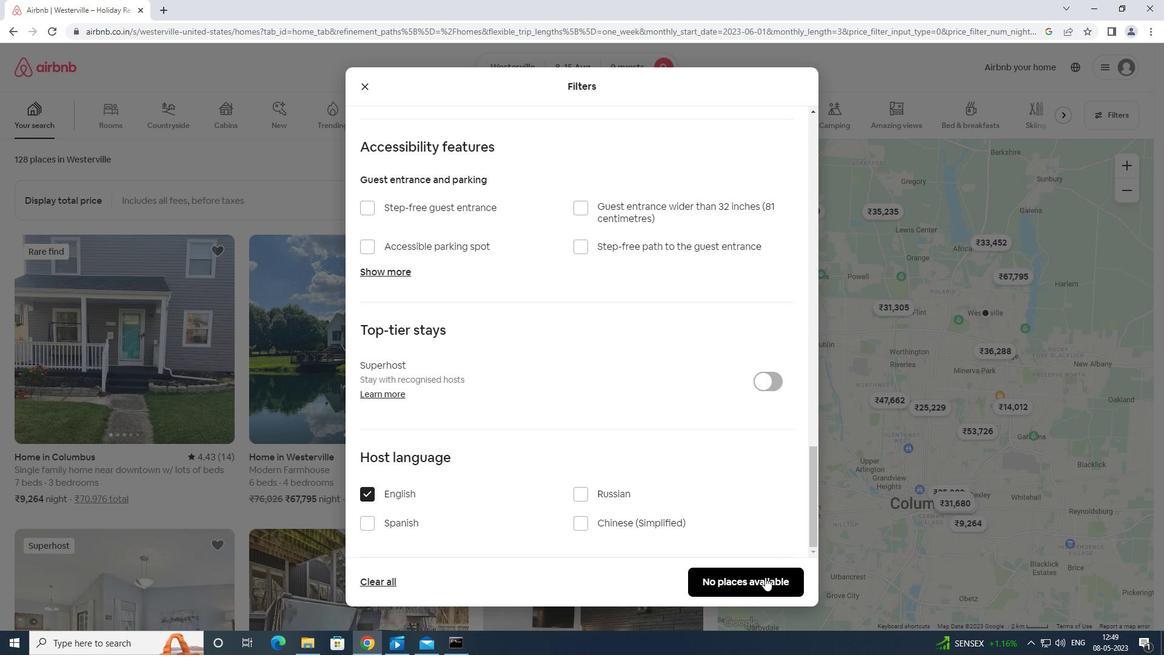 
Action: Mouse pressed left at (765, 578)
Screenshot: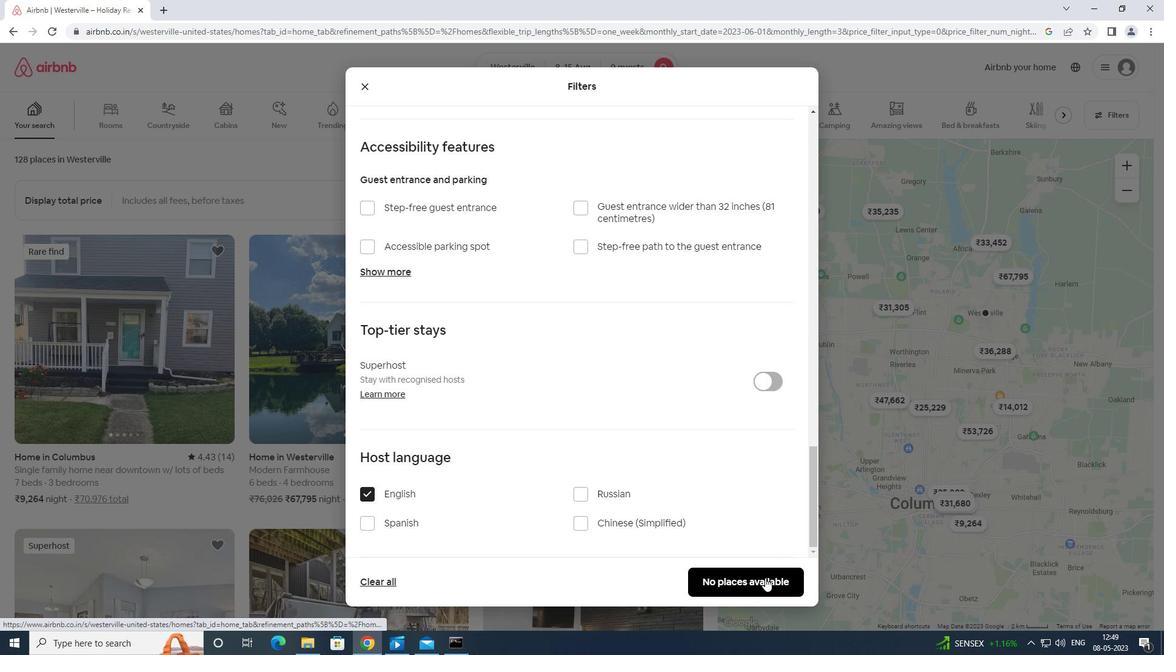
Action: Mouse moved to (765, 578)
Screenshot: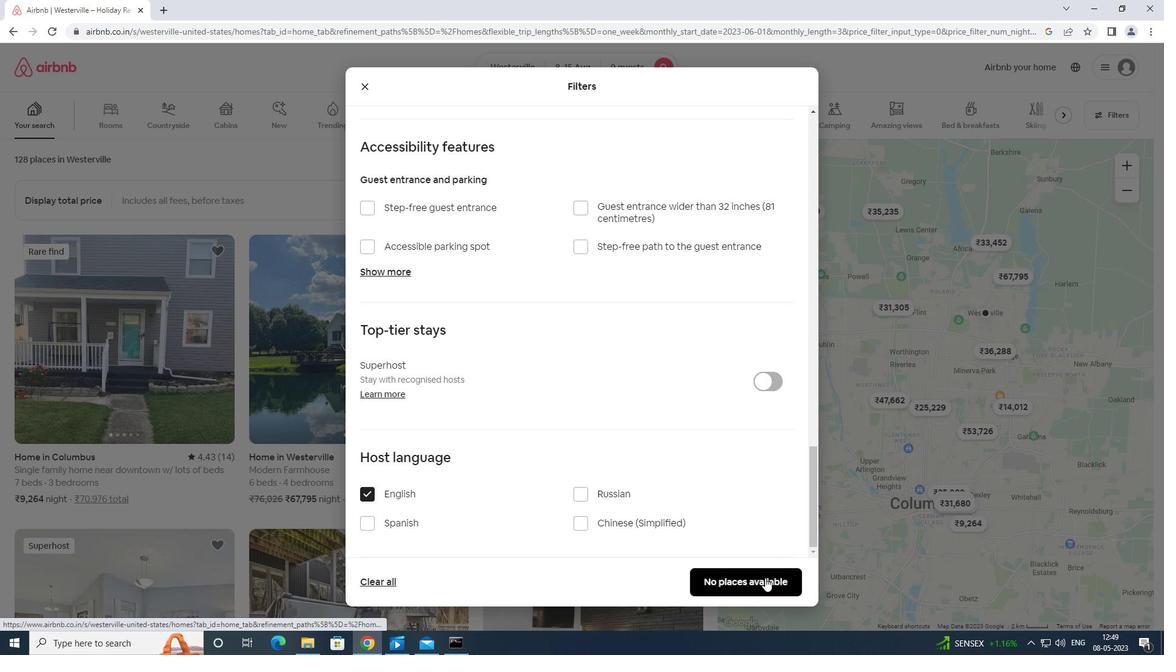 
